 Task: For heading Use Courier New with blue colour.  font size for heading18,  'Change the font style of data to'Courier New and font size to 9,  Change the alignment of both headline & data to Align center.  In the sheet   Apex Sales log   book
Action: Mouse moved to (34, 153)
Screenshot: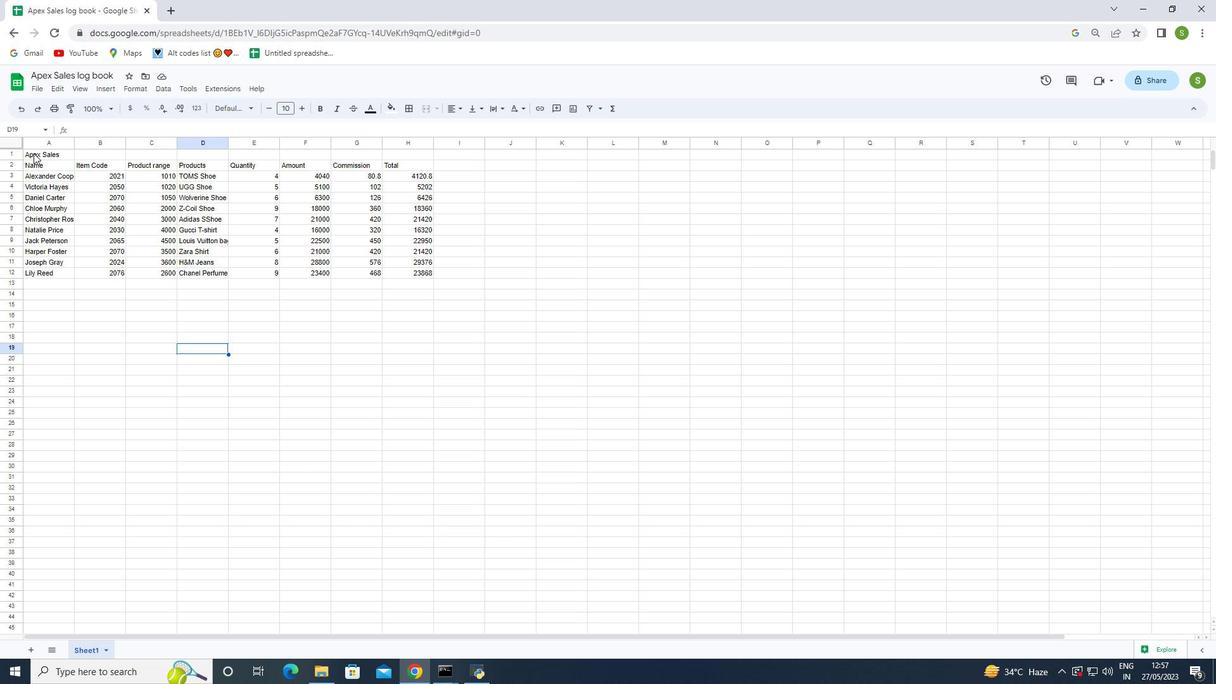 
Action: Mouse pressed left at (34, 153)
Screenshot: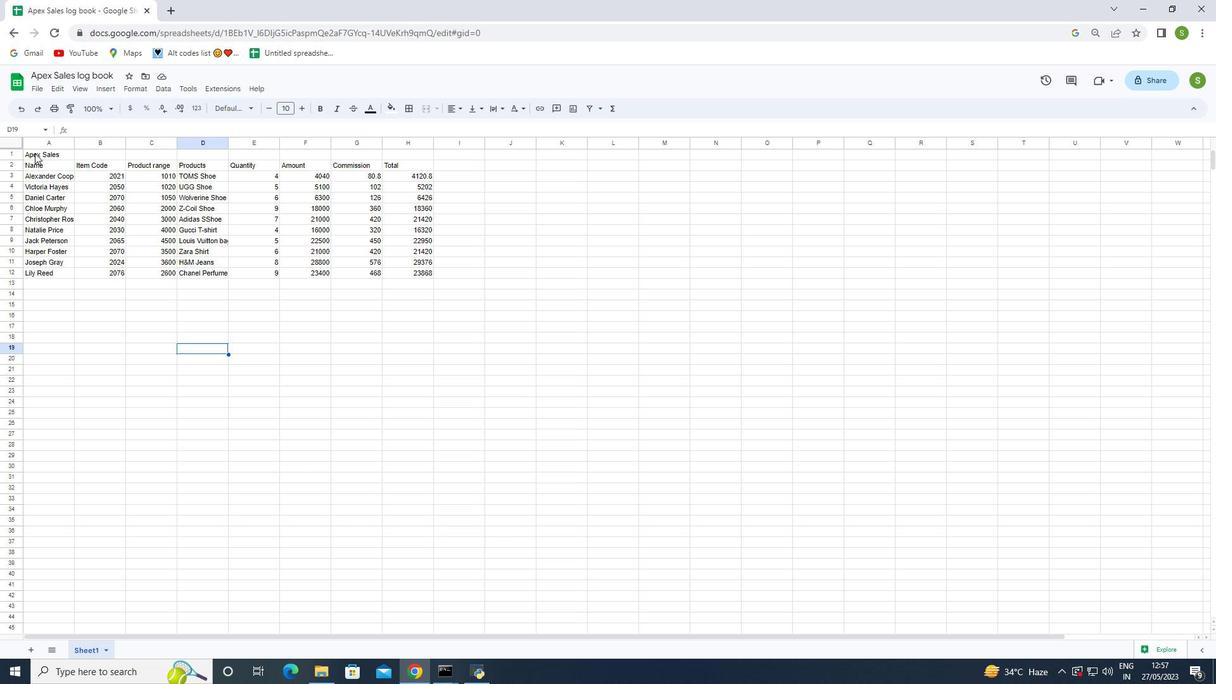 
Action: Mouse moved to (430, 110)
Screenshot: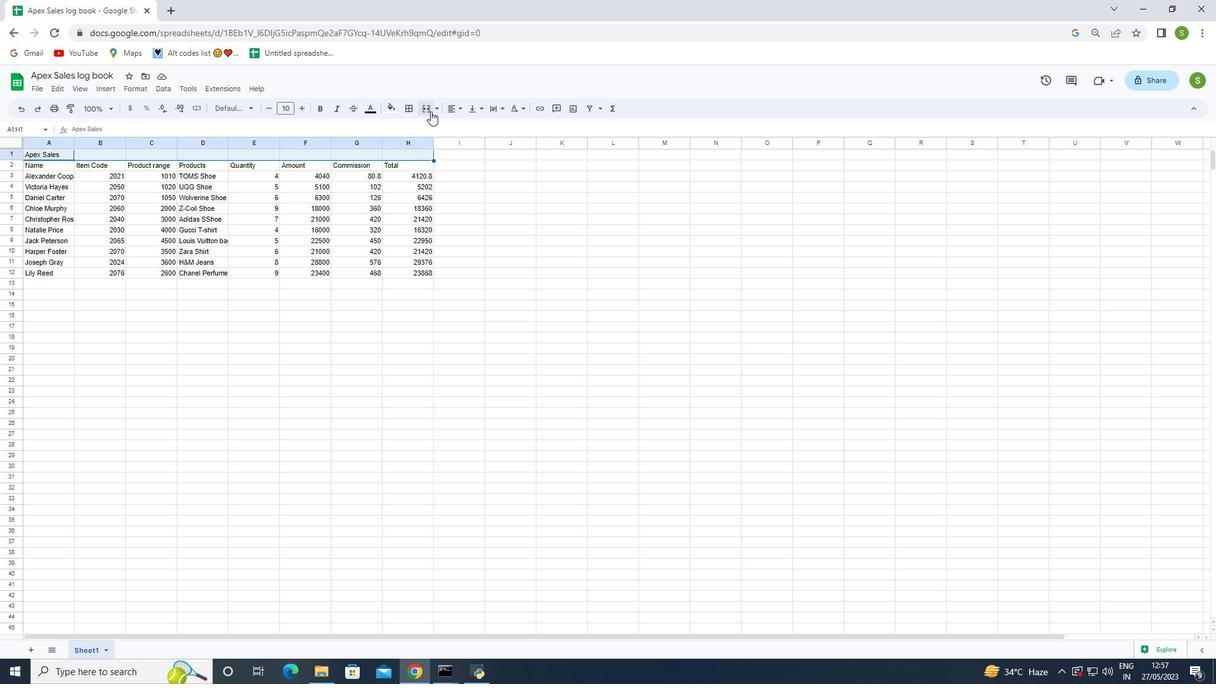 
Action: Mouse pressed left at (430, 110)
Screenshot: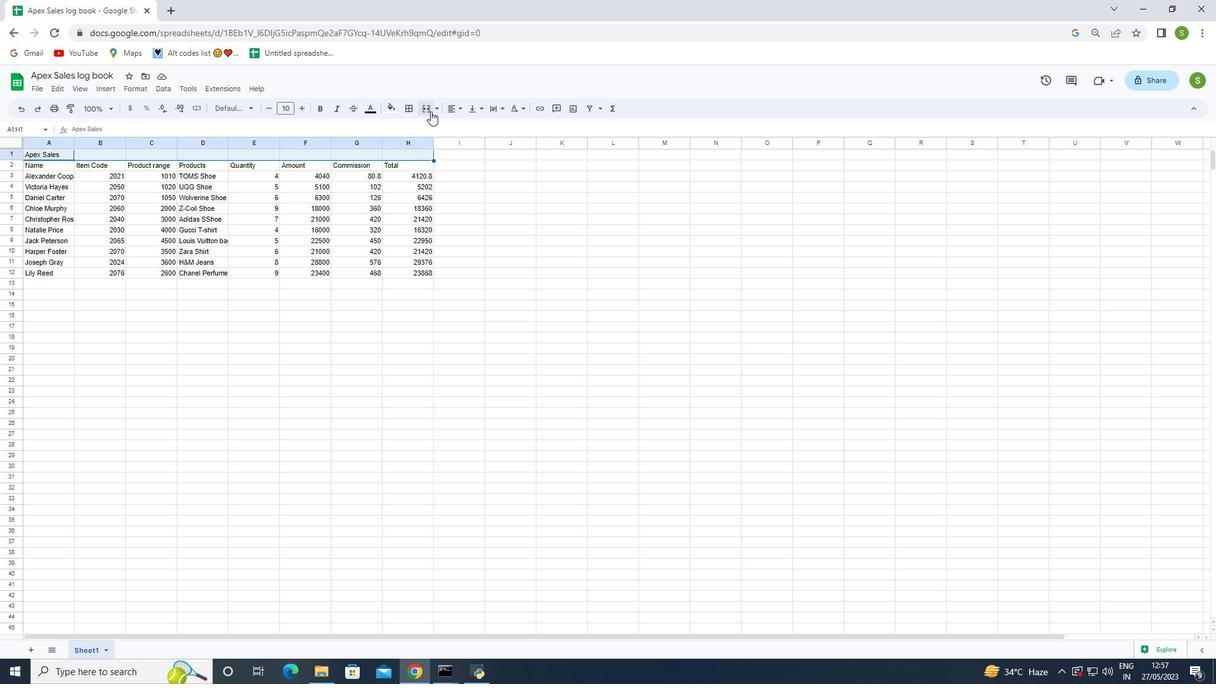 
Action: Mouse moved to (453, 112)
Screenshot: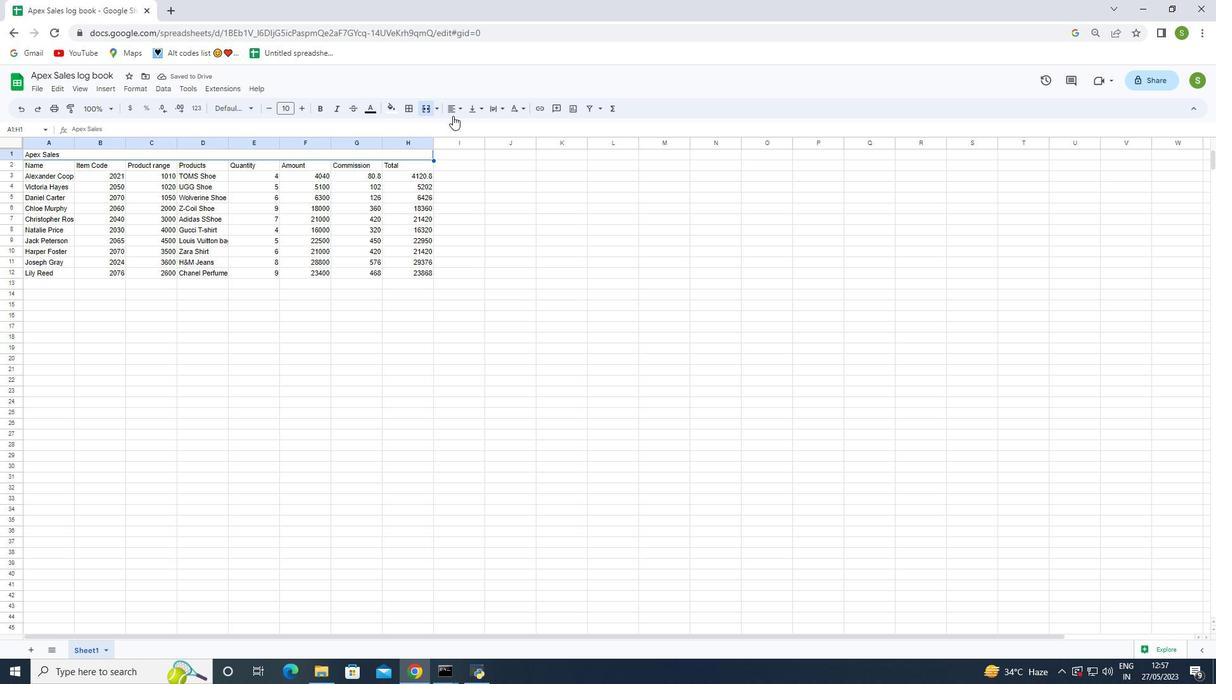 
Action: Mouse pressed left at (453, 112)
Screenshot: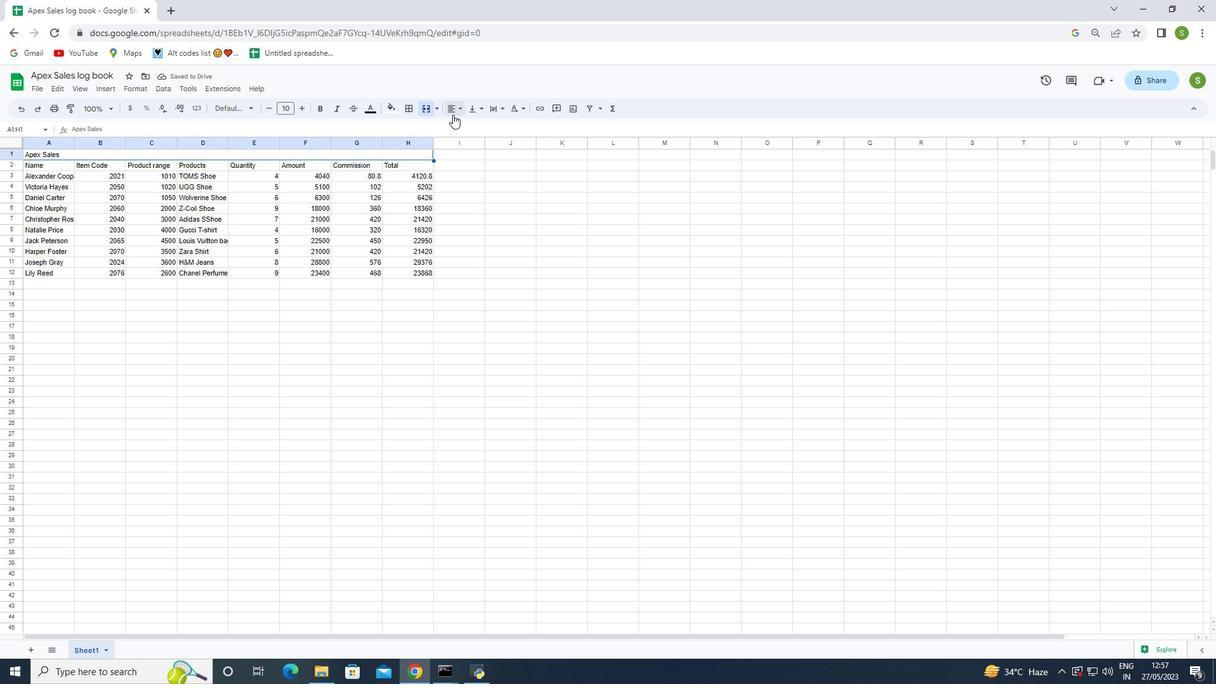 
Action: Mouse moved to (472, 131)
Screenshot: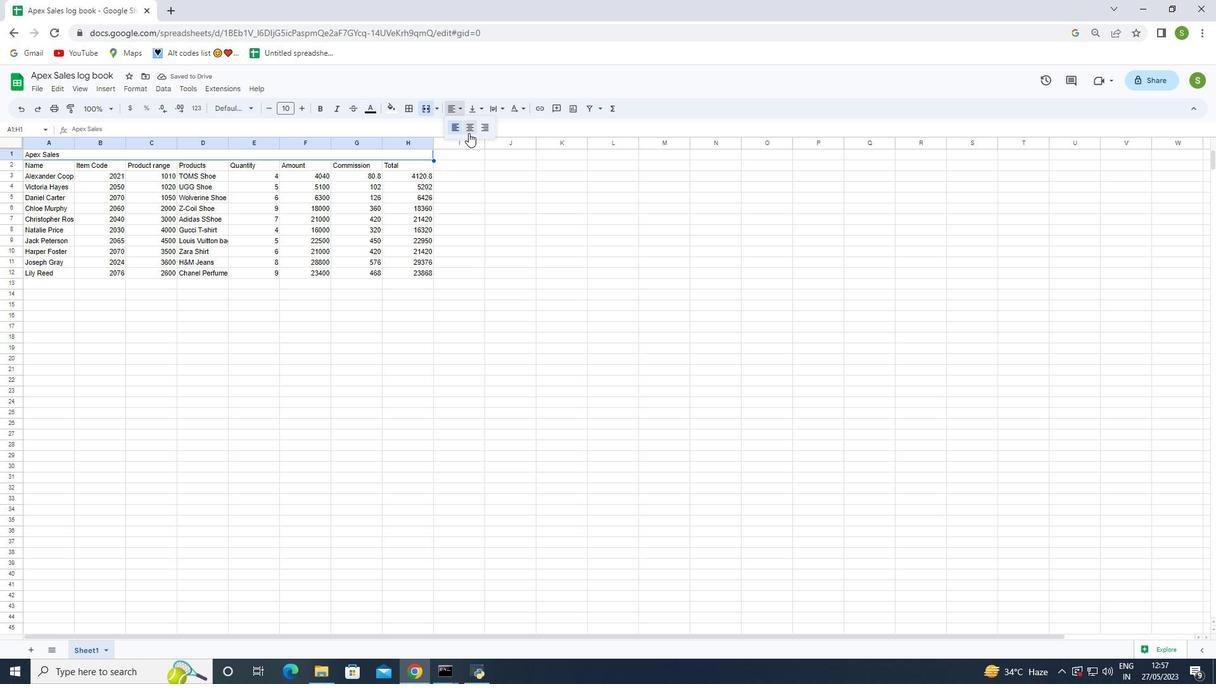 
Action: Mouse pressed left at (472, 131)
Screenshot: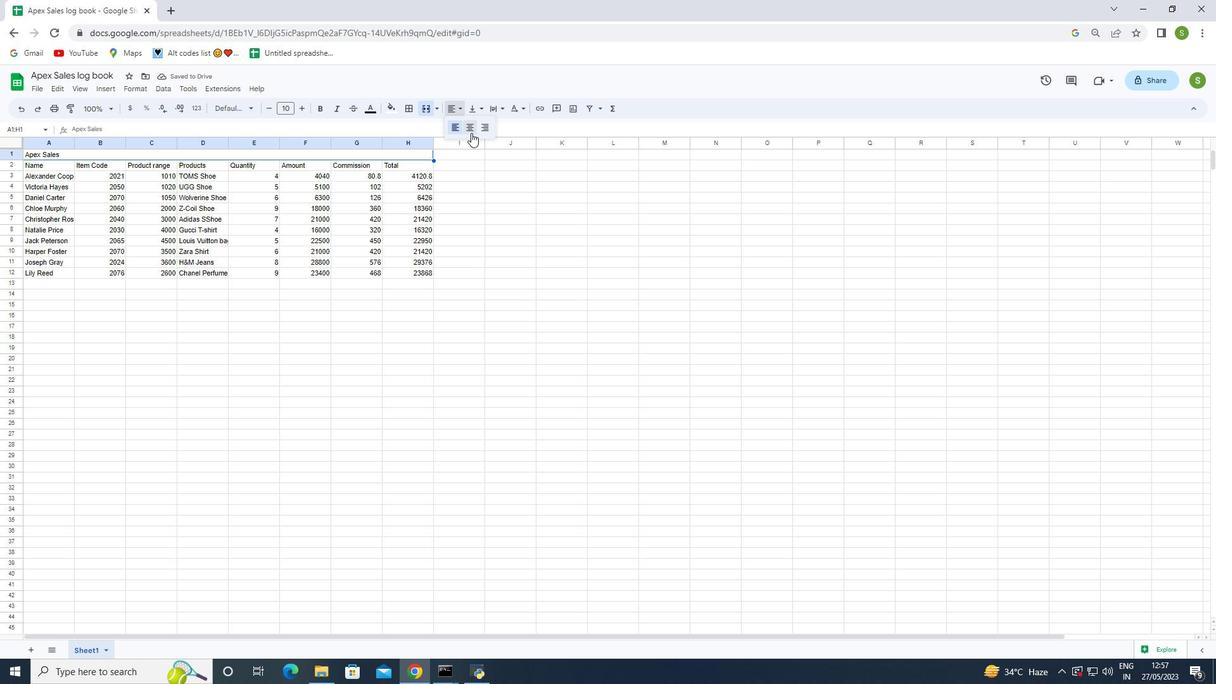 
Action: Mouse moved to (299, 108)
Screenshot: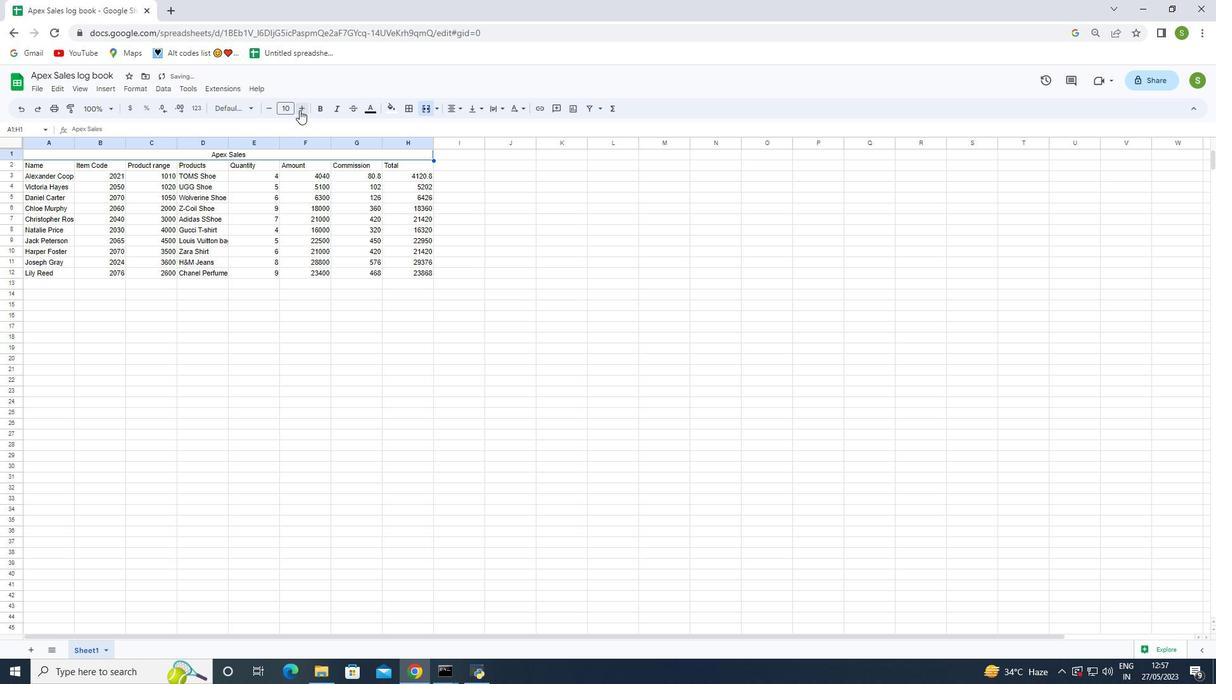 
Action: Mouse pressed left at (299, 108)
Screenshot: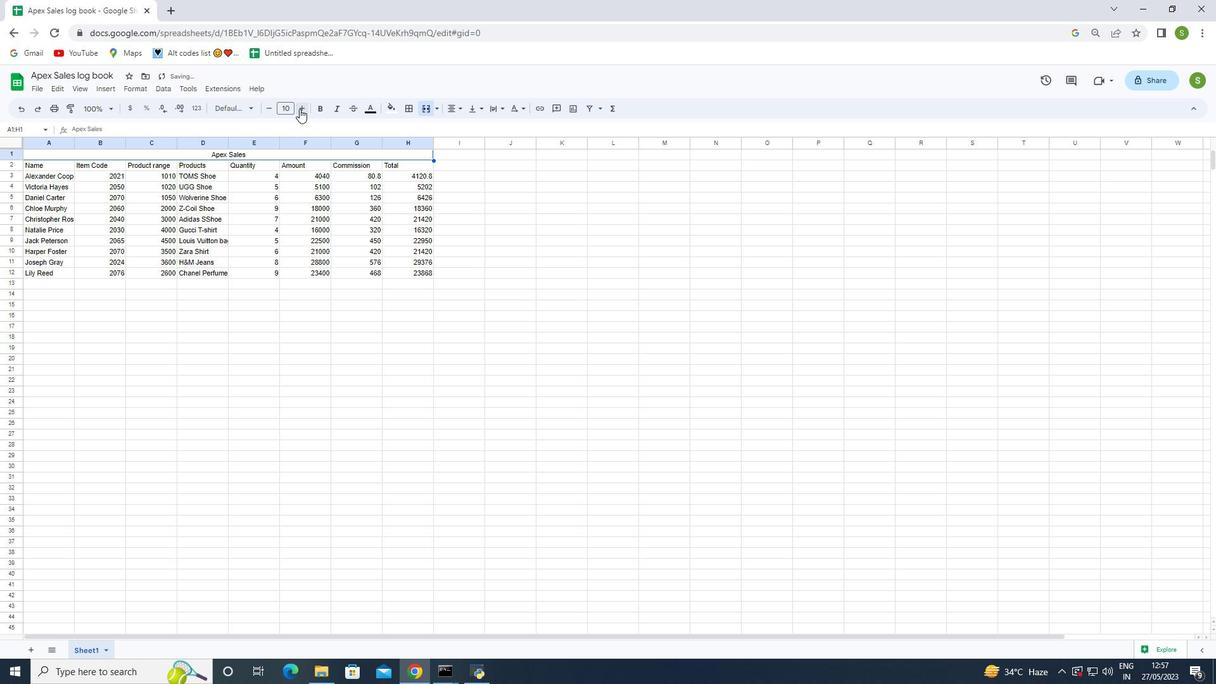 
Action: Mouse pressed left at (299, 108)
Screenshot: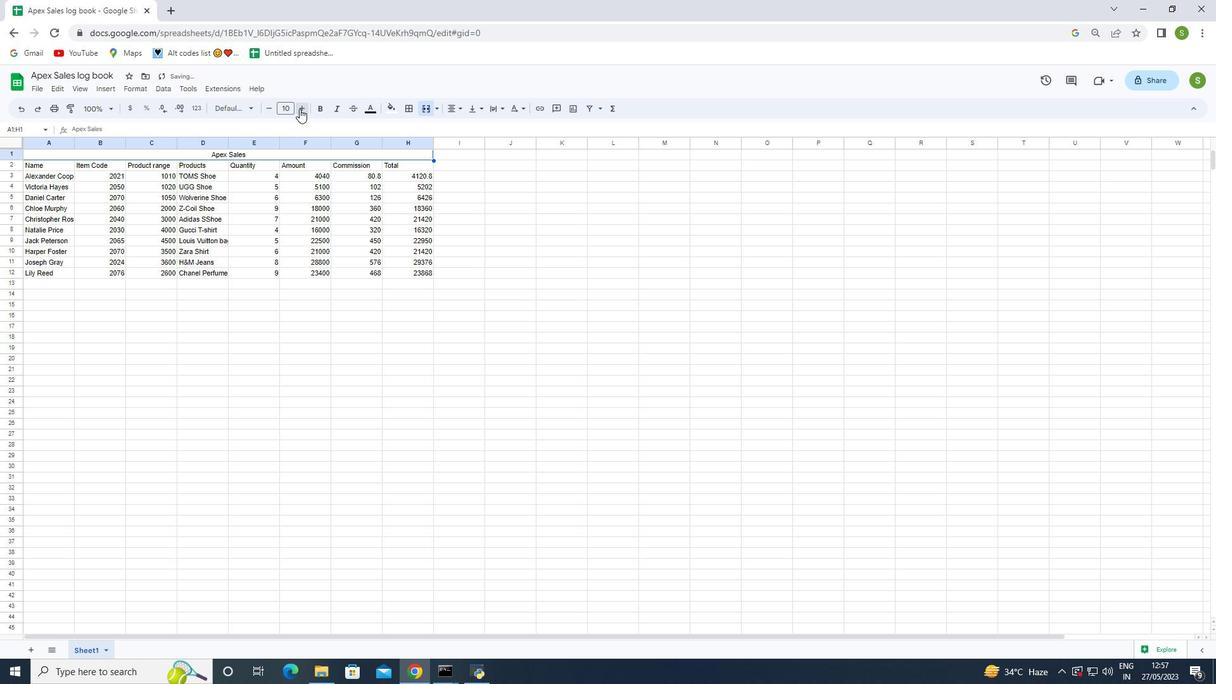 
Action: Mouse pressed left at (299, 108)
Screenshot: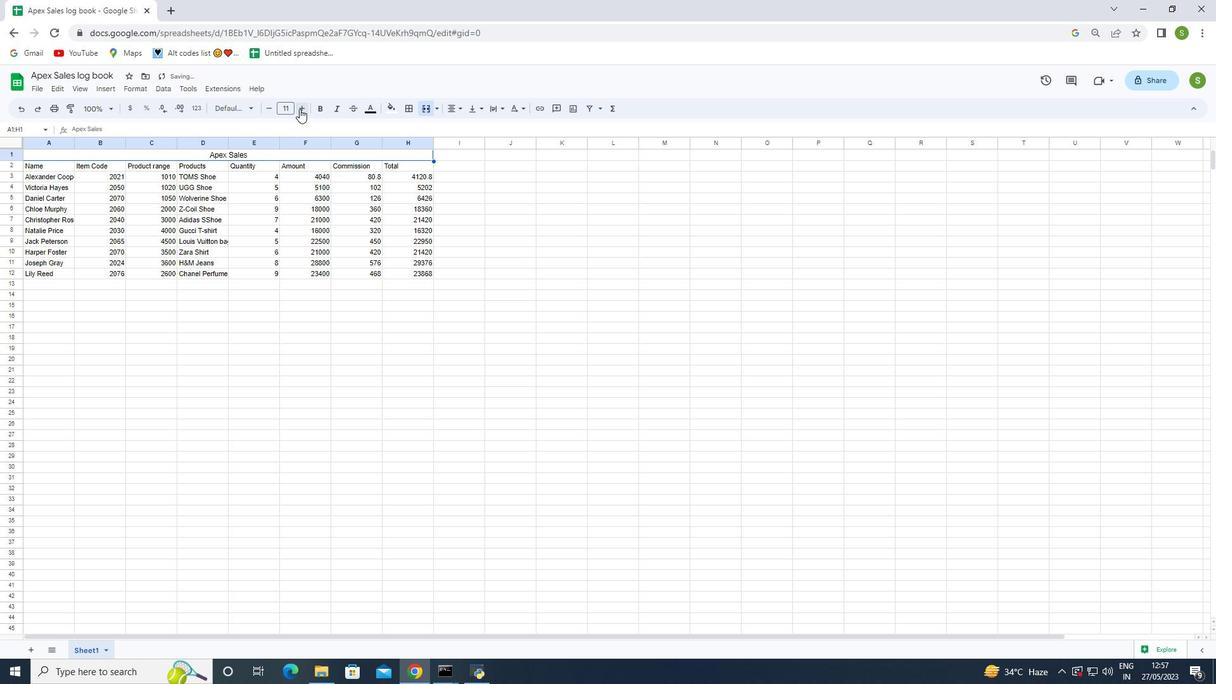
Action: Mouse pressed left at (299, 108)
Screenshot: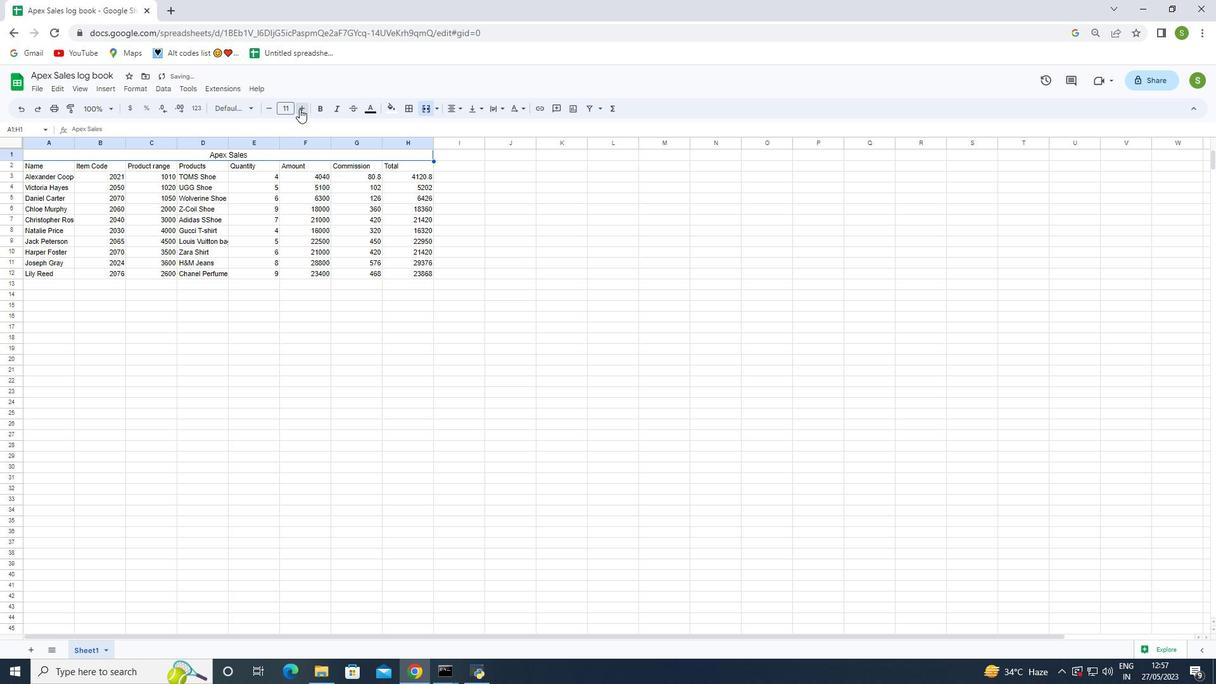 
Action: Mouse pressed left at (299, 108)
Screenshot: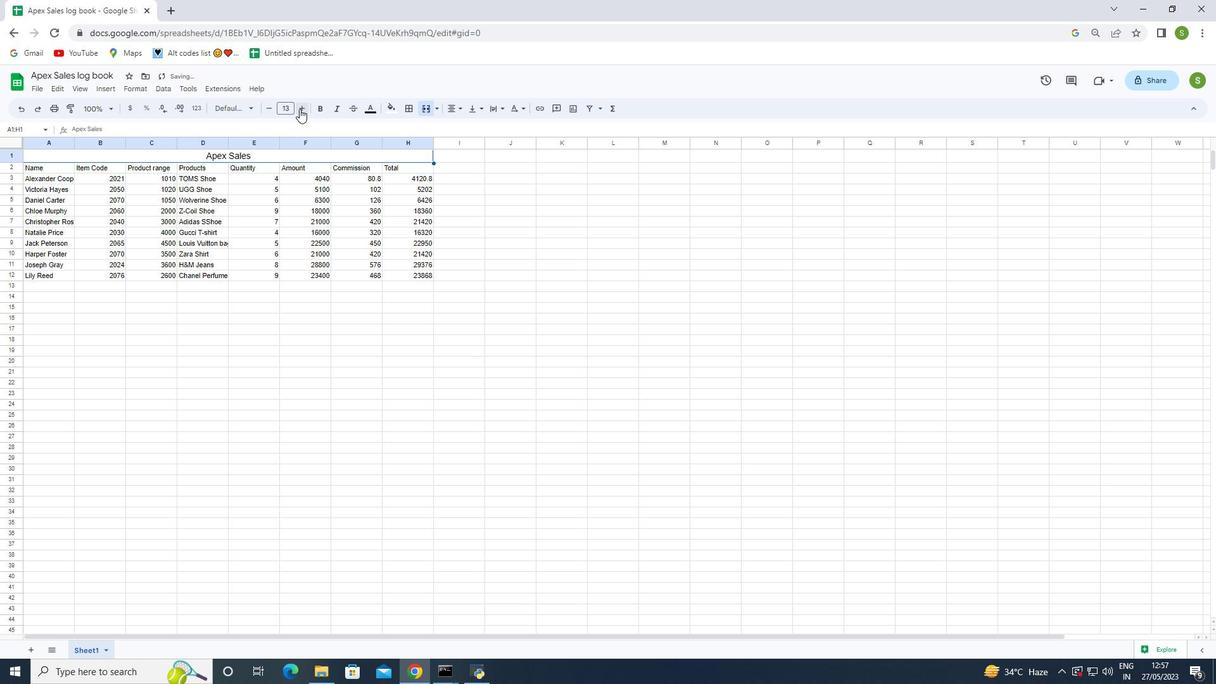 
Action: Mouse pressed left at (299, 108)
Screenshot: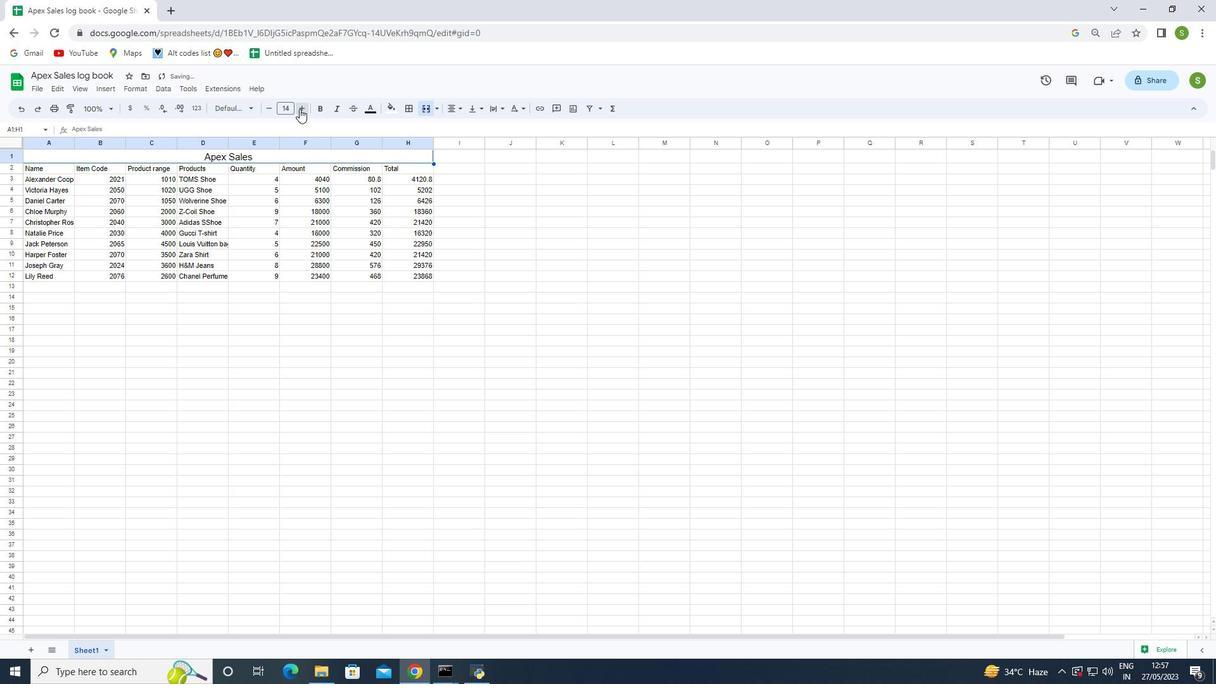 
Action: Mouse pressed left at (299, 108)
Screenshot: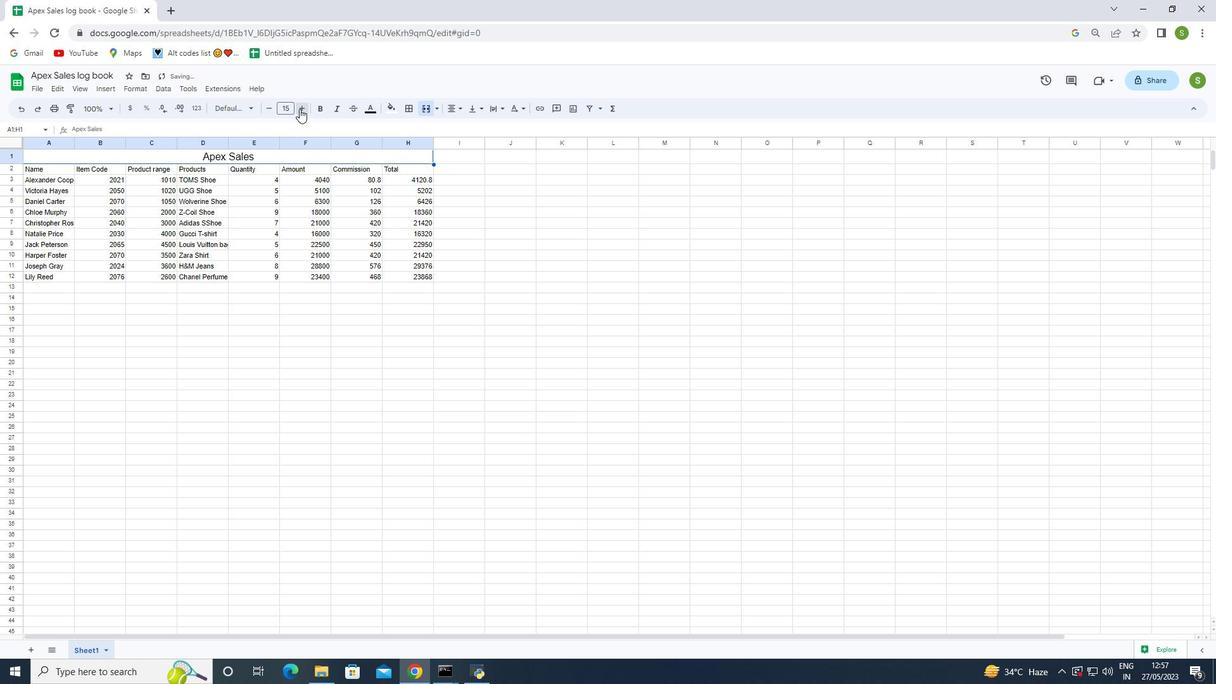 
Action: Mouse moved to (285, 314)
Screenshot: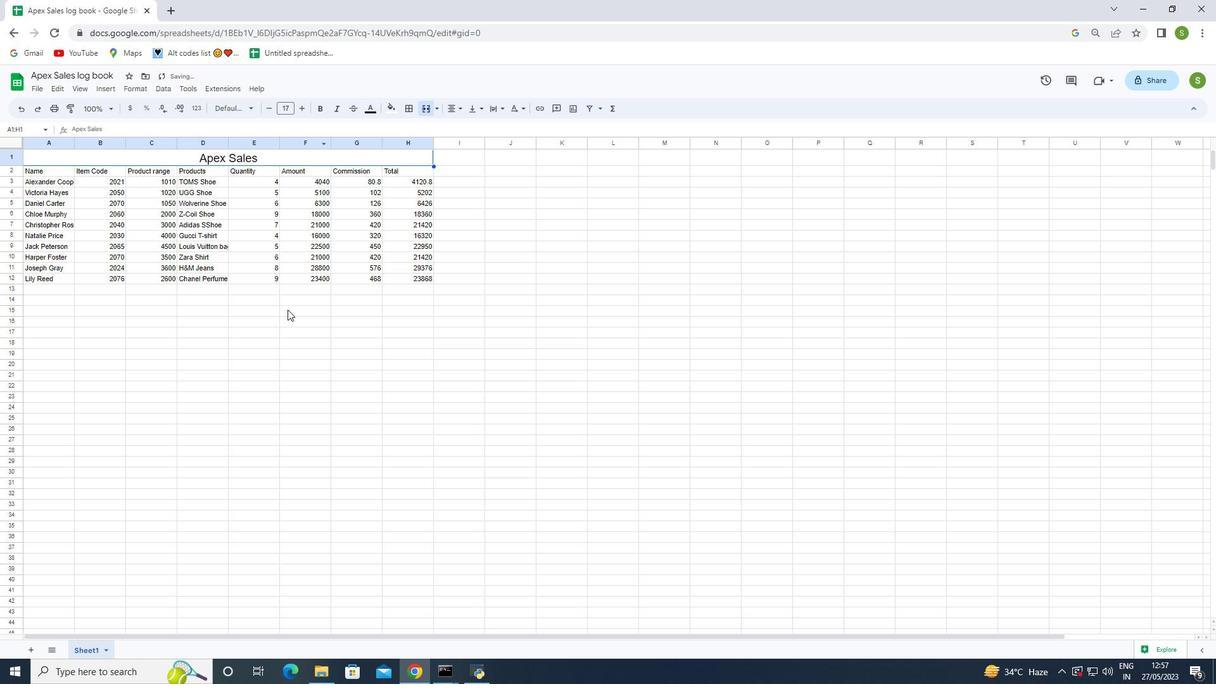 
Action: Mouse pressed left at (285, 314)
Screenshot: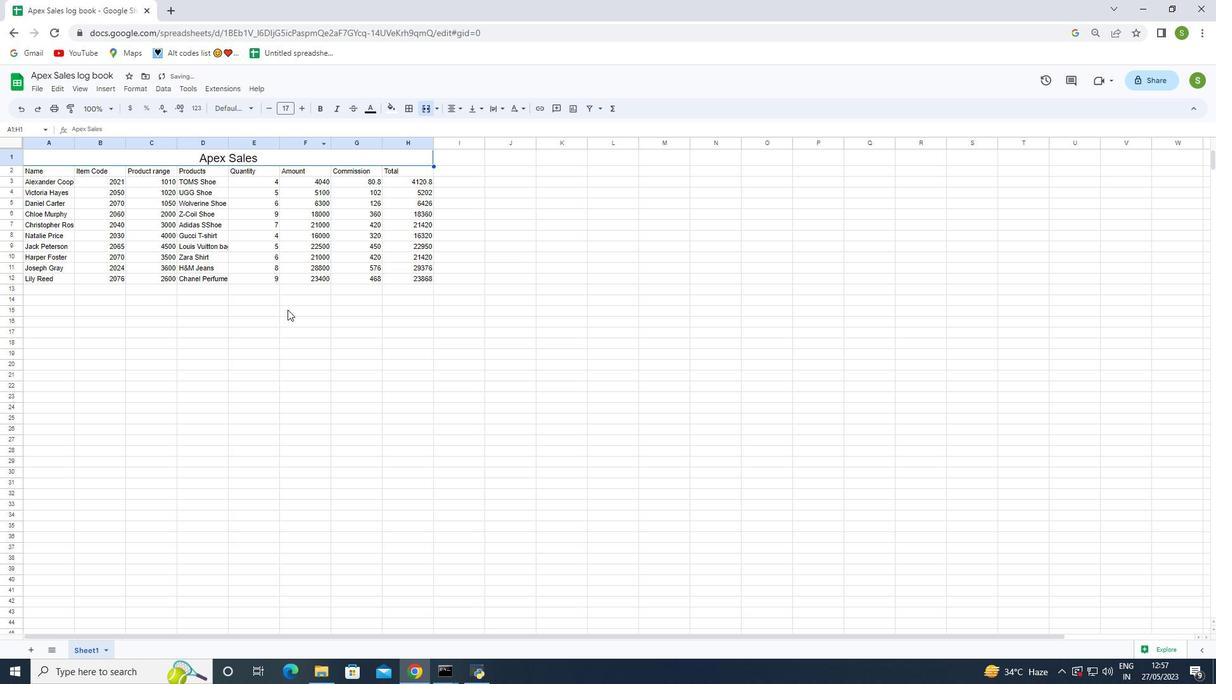 
Action: Mouse moved to (38, 157)
Screenshot: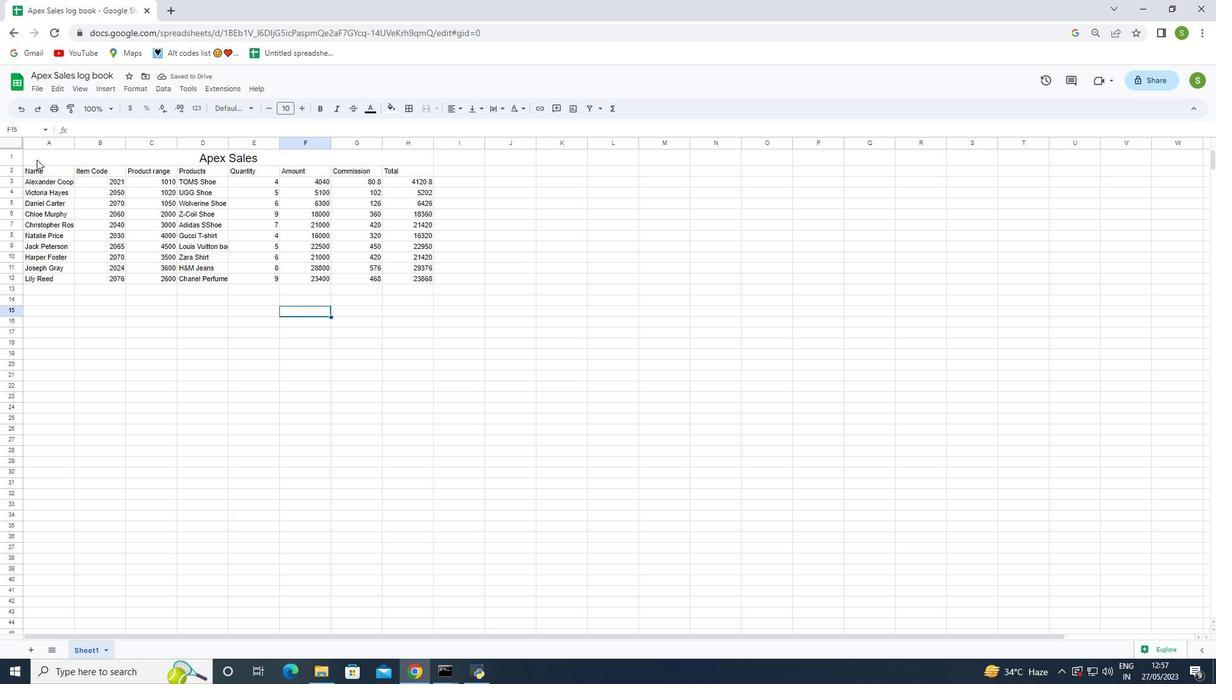 
Action: Mouse pressed left at (38, 157)
Screenshot: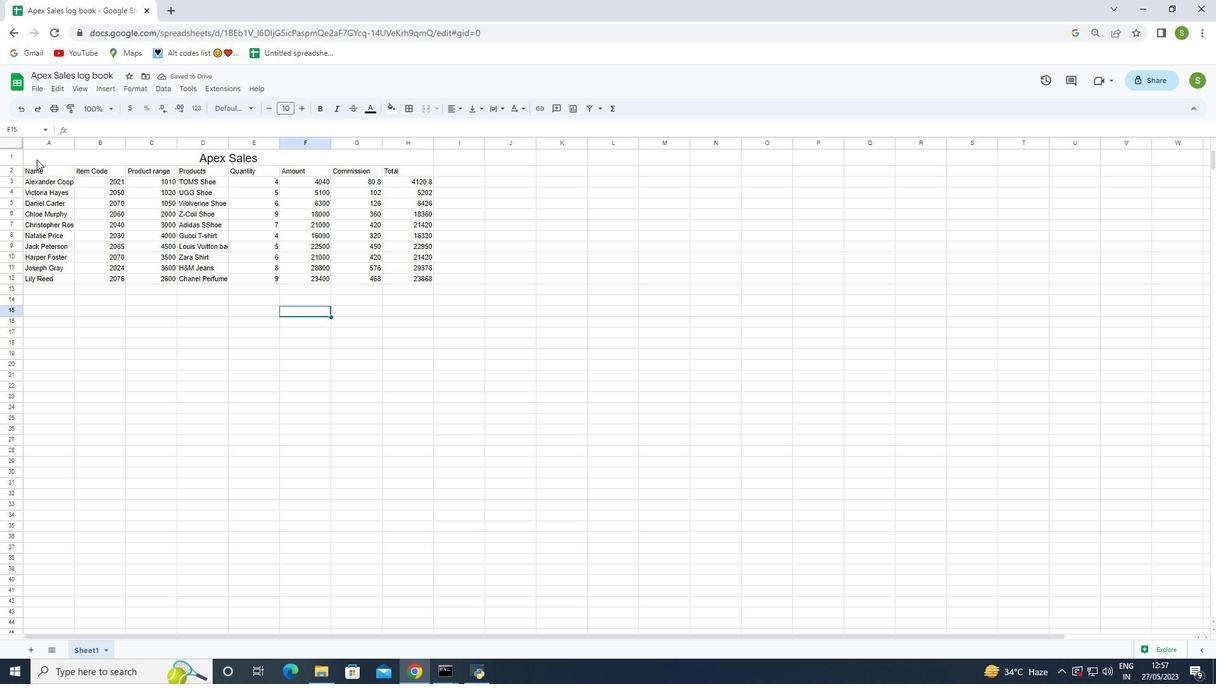 
Action: Mouse moved to (405, 112)
Screenshot: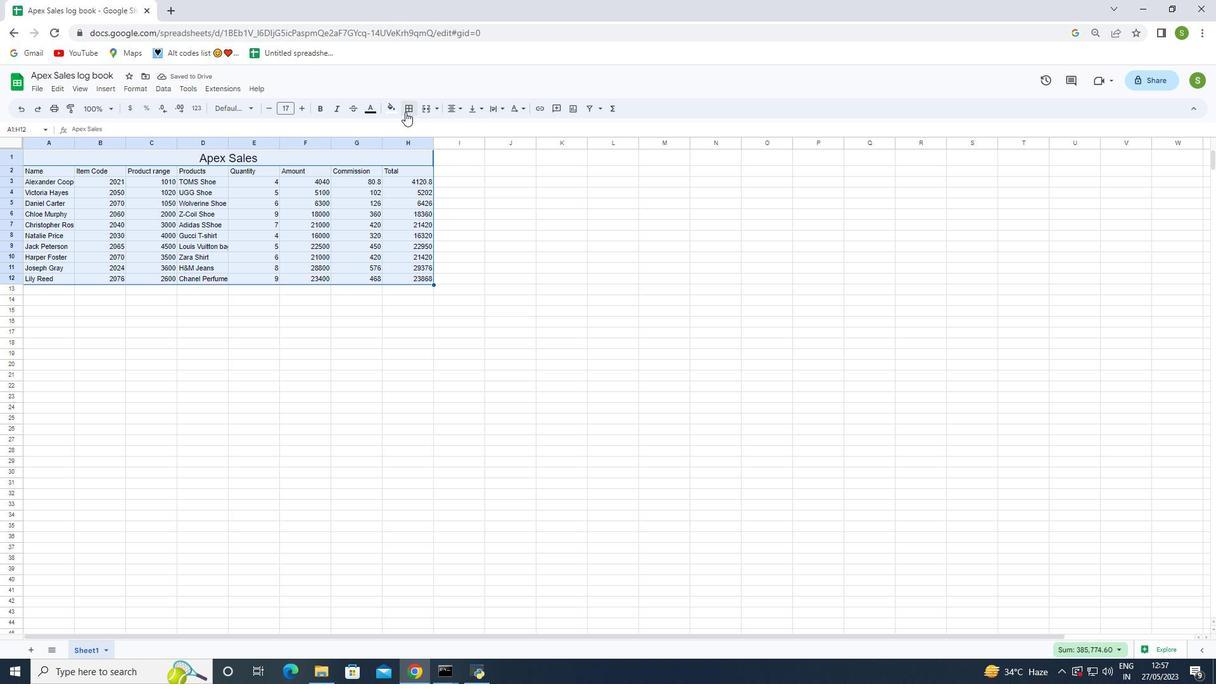 
Action: Mouse pressed left at (405, 112)
Screenshot: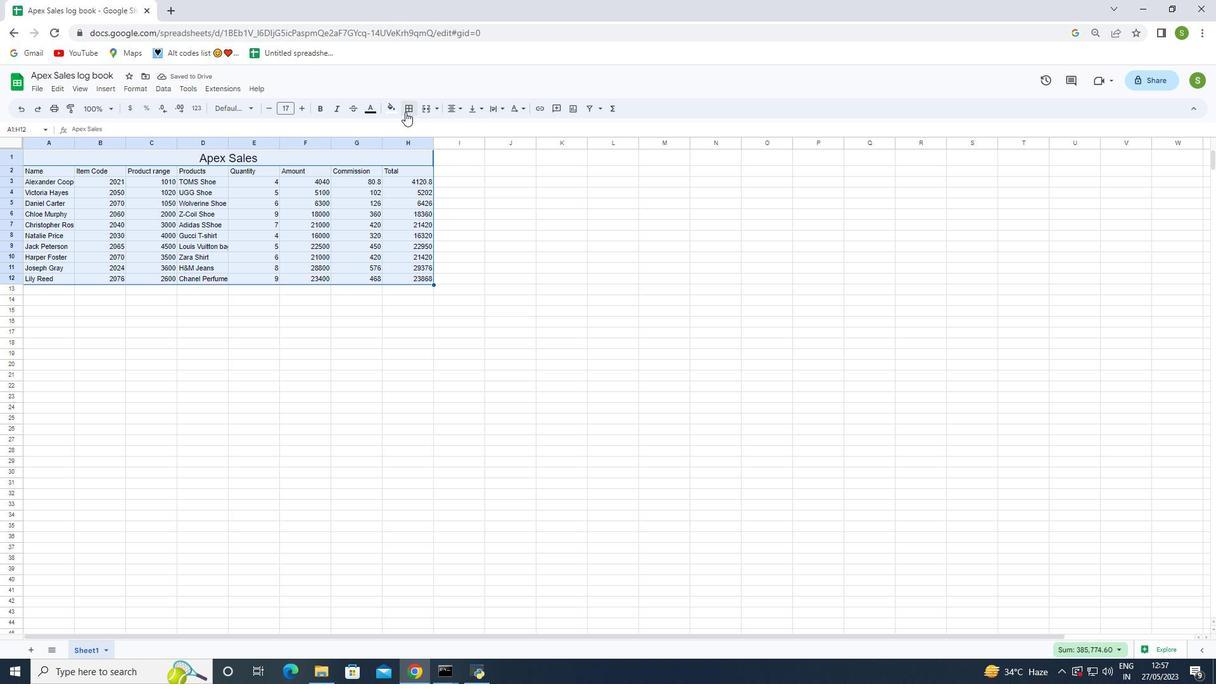 
Action: Mouse moved to (415, 128)
Screenshot: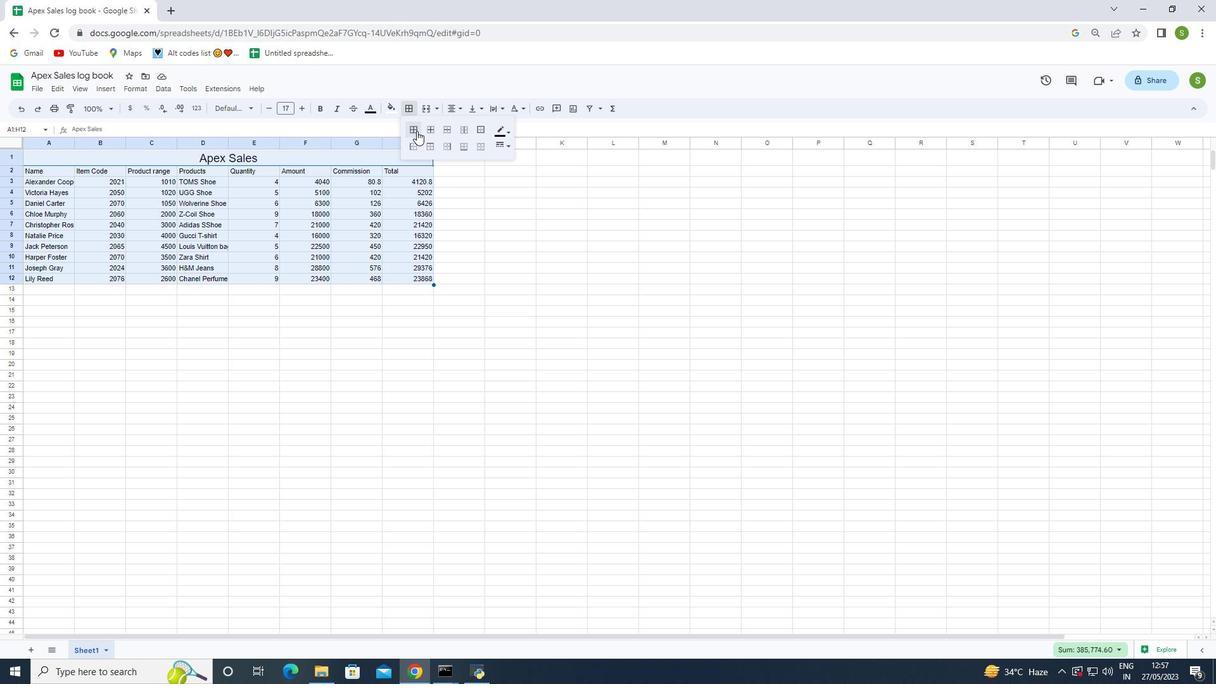 
Action: Mouse pressed left at (415, 128)
Screenshot: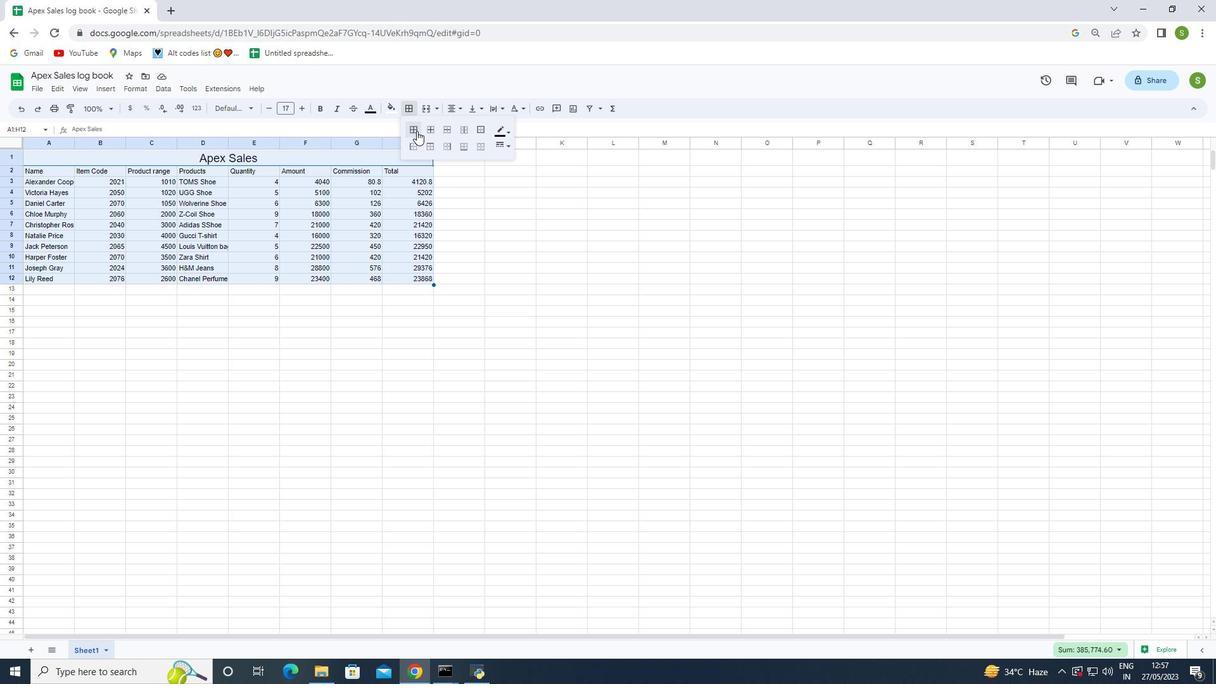 
Action: Mouse moved to (515, 338)
Screenshot: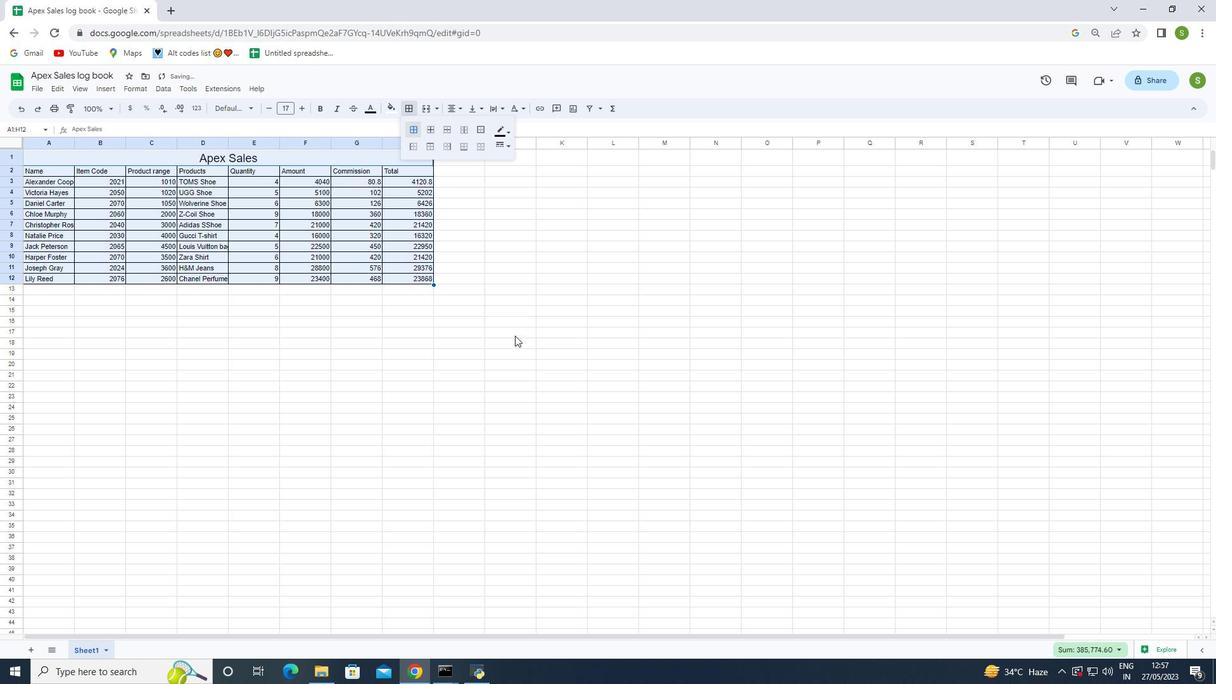 
Action: Mouse pressed left at (515, 338)
Screenshot: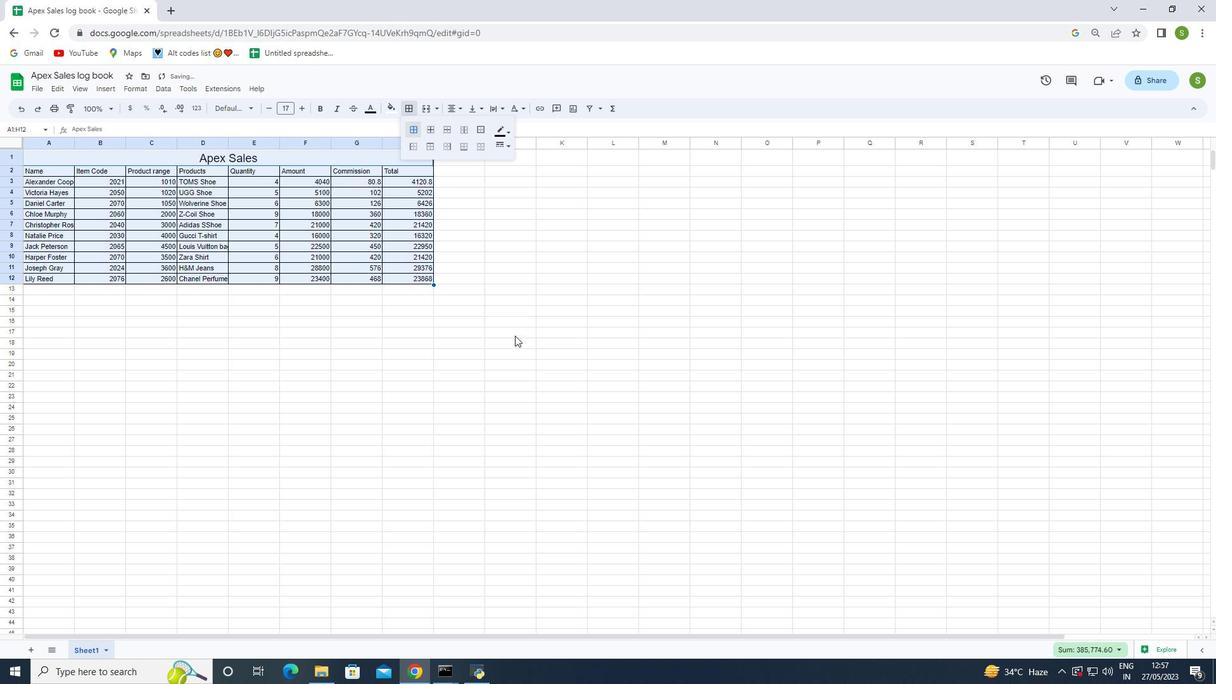 
Action: Mouse moved to (40, 168)
Screenshot: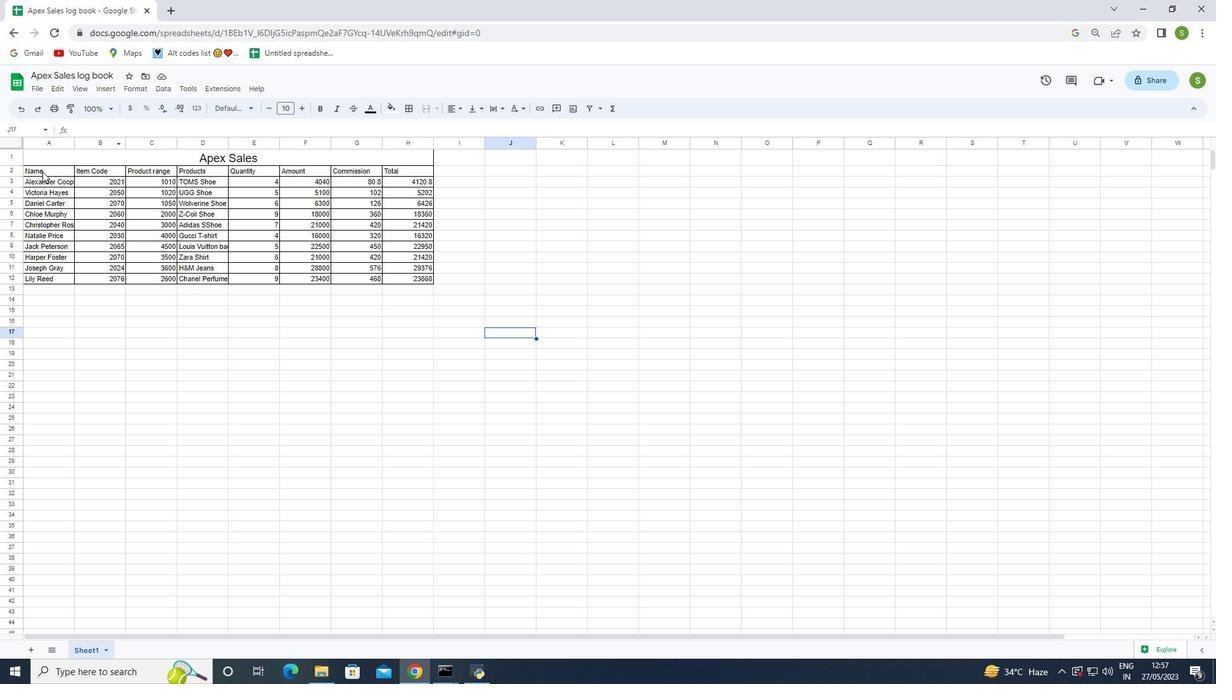 
Action: Mouse pressed left at (40, 168)
Screenshot: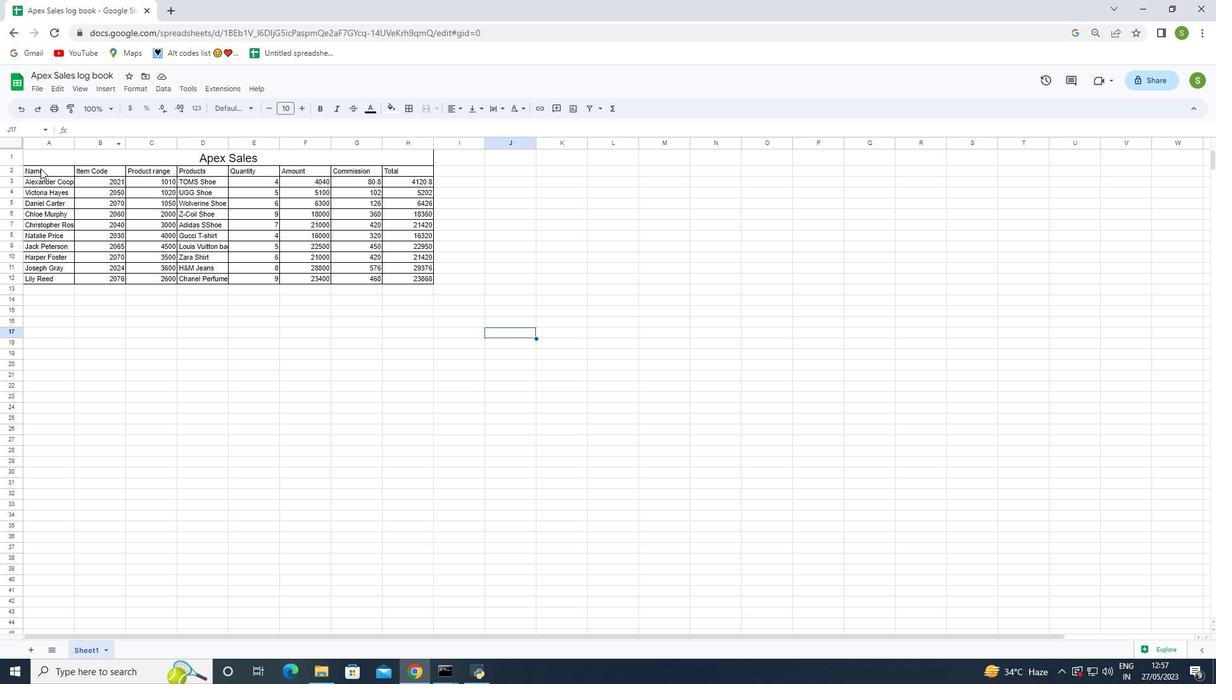 
Action: Mouse moved to (252, 102)
Screenshot: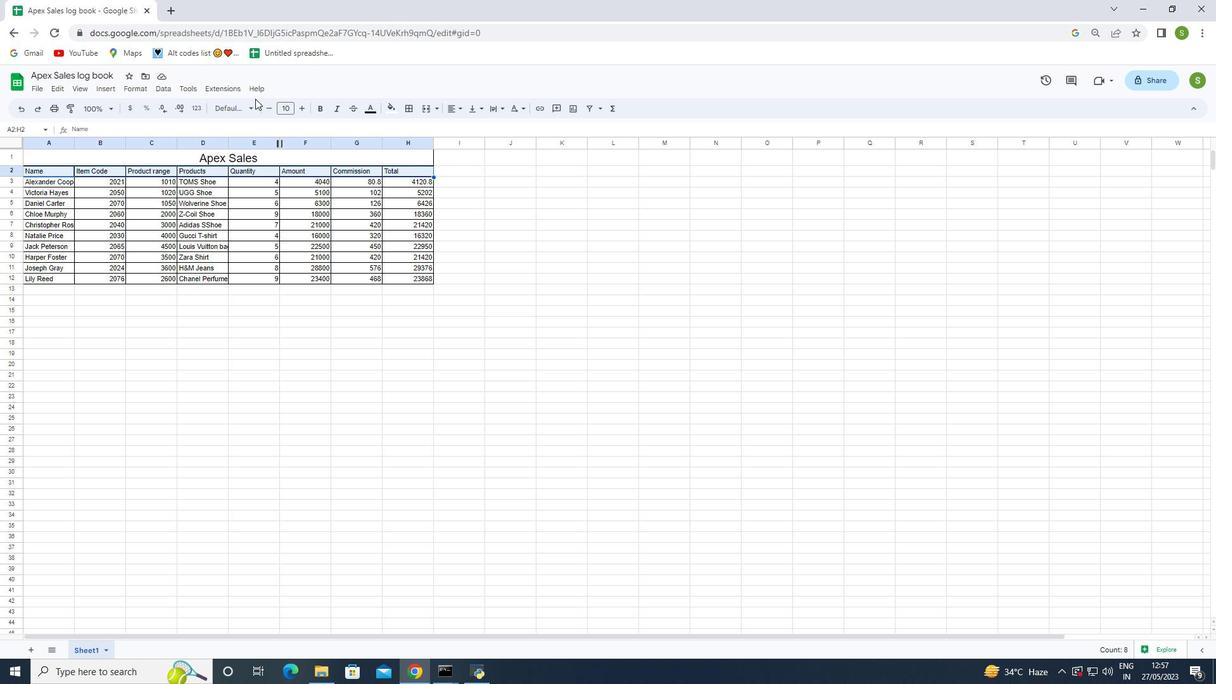 
Action: Mouse pressed left at (252, 102)
Screenshot: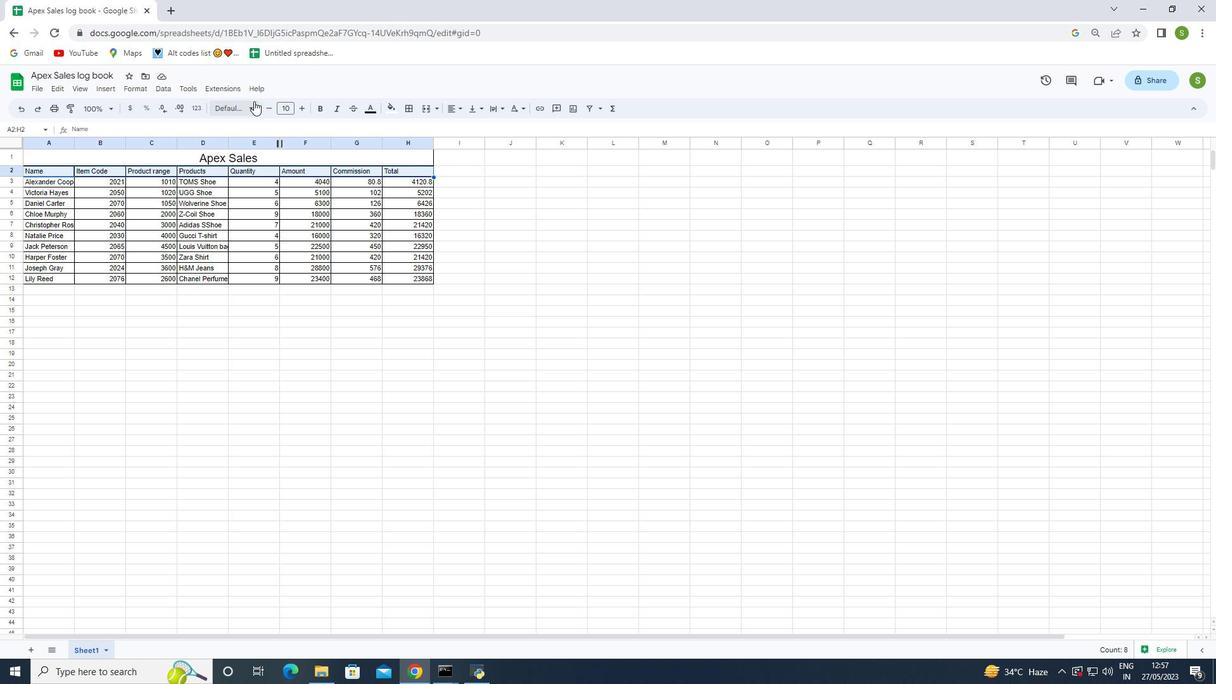 
Action: Mouse moved to (266, 368)
Screenshot: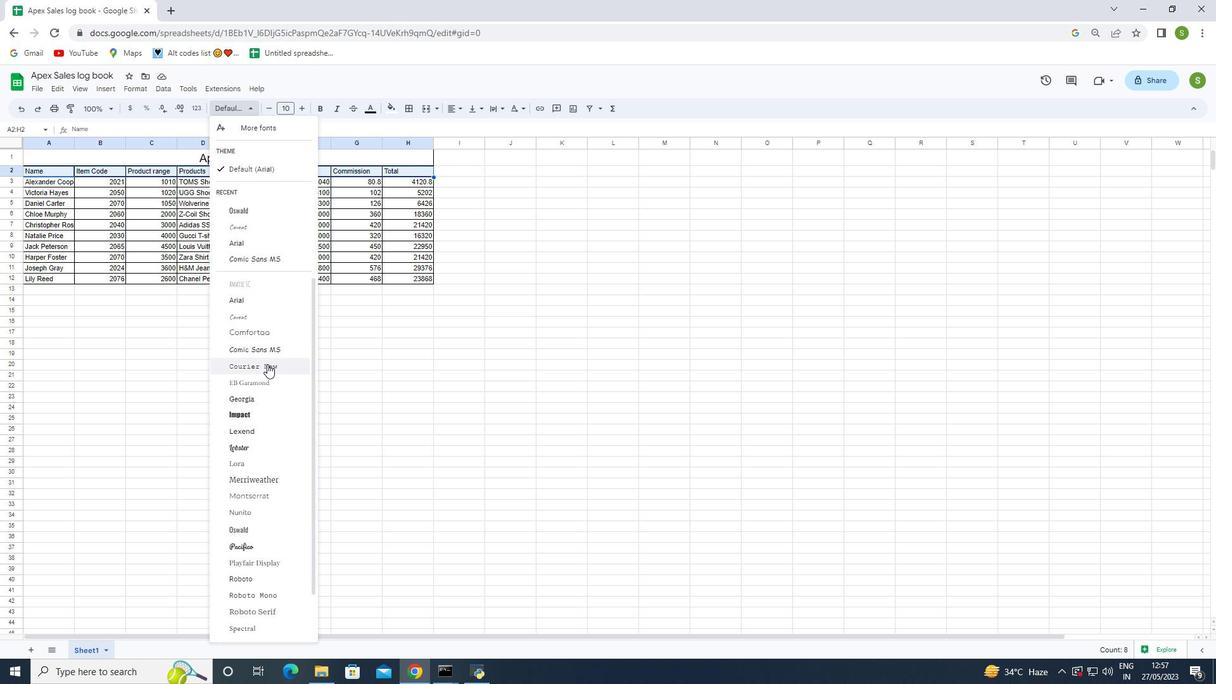 
Action: Mouse pressed left at (266, 368)
Screenshot: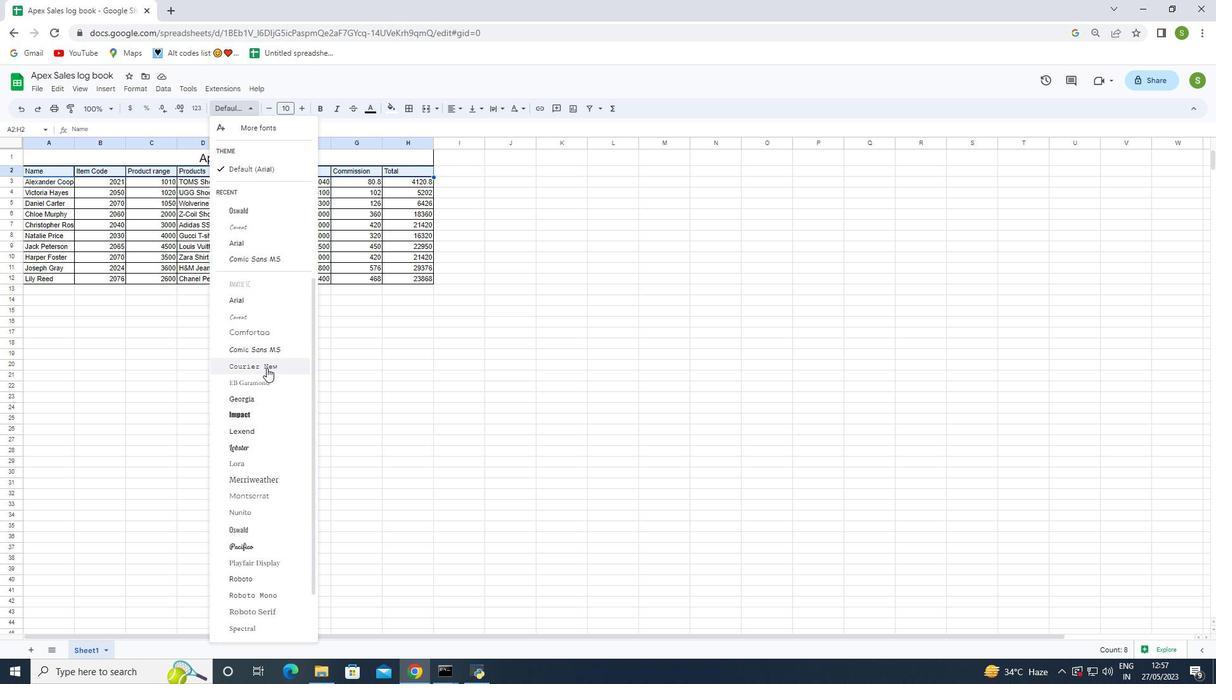 
Action: Mouse moved to (303, 110)
Screenshot: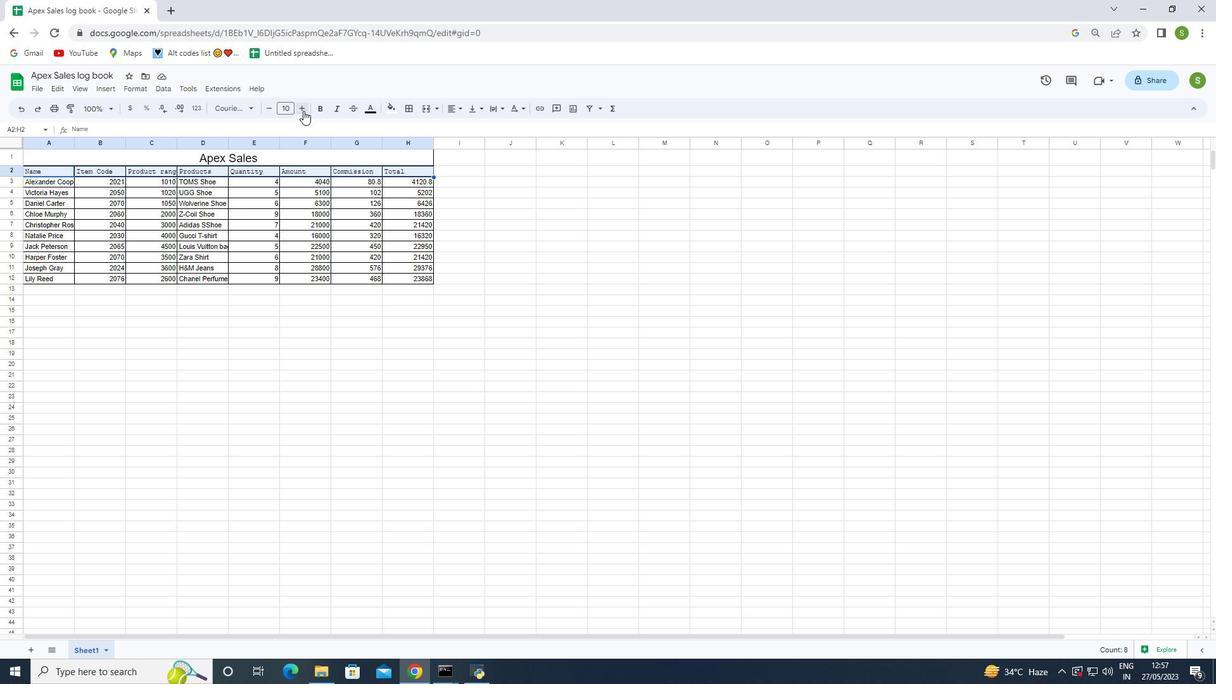 
Action: Mouse pressed left at (303, 110)
Screenshot: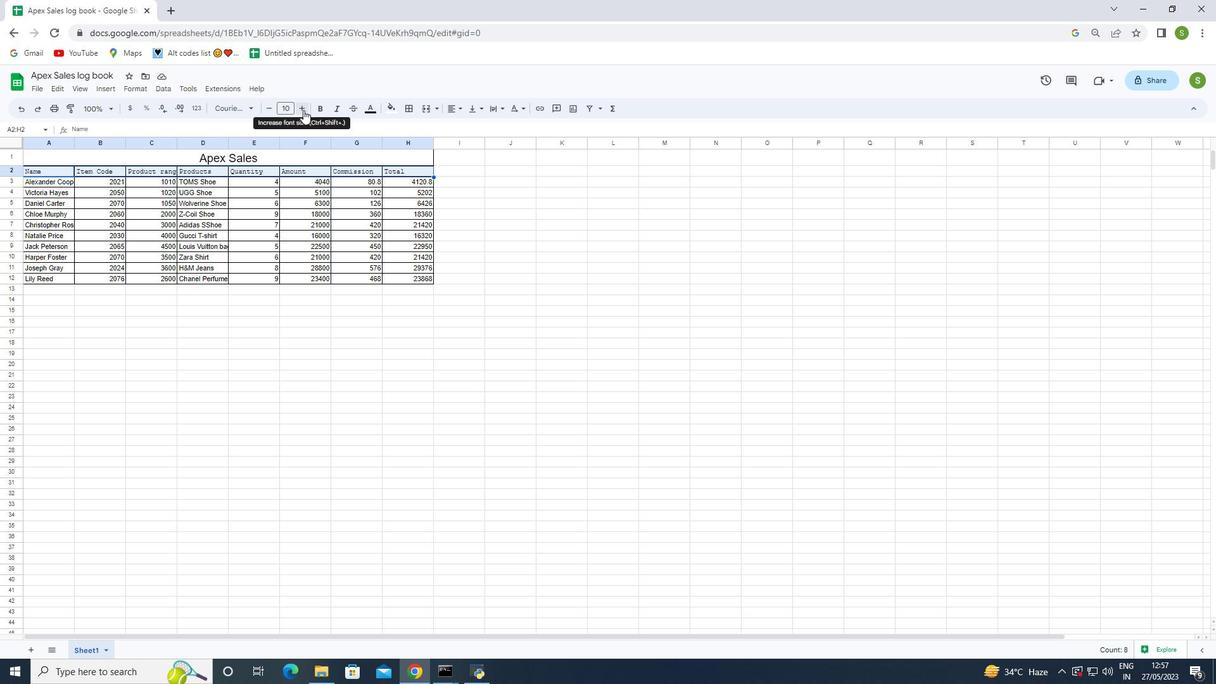 
Action: Mouse pressed left at (303, 110)
Screenshot: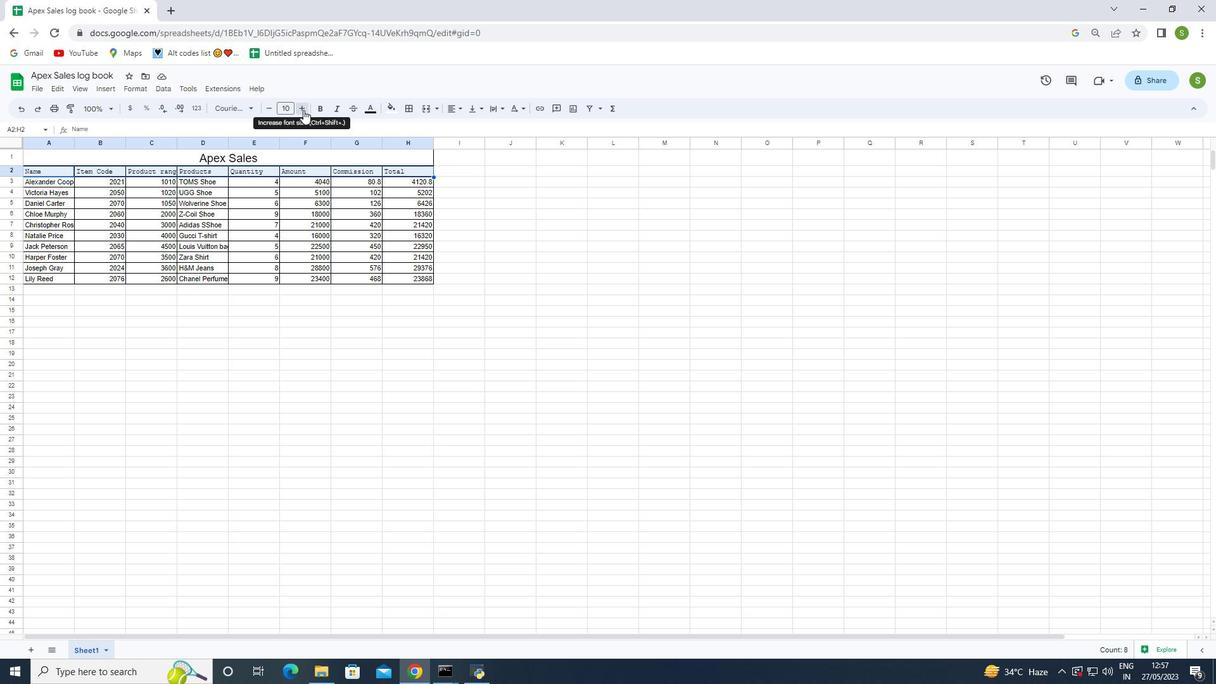 
Action: Mouse pressed left at (303, 110)
Screenshot: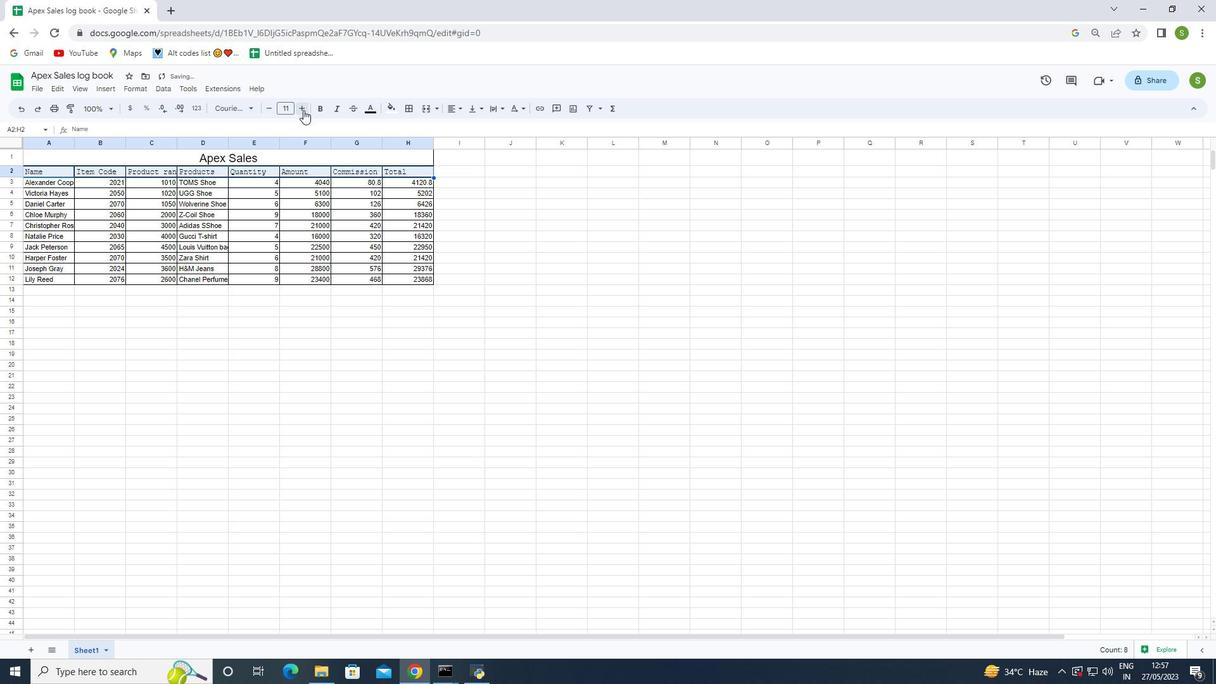 
Action: Mouse pressed left at (303, 110)
Screenshot: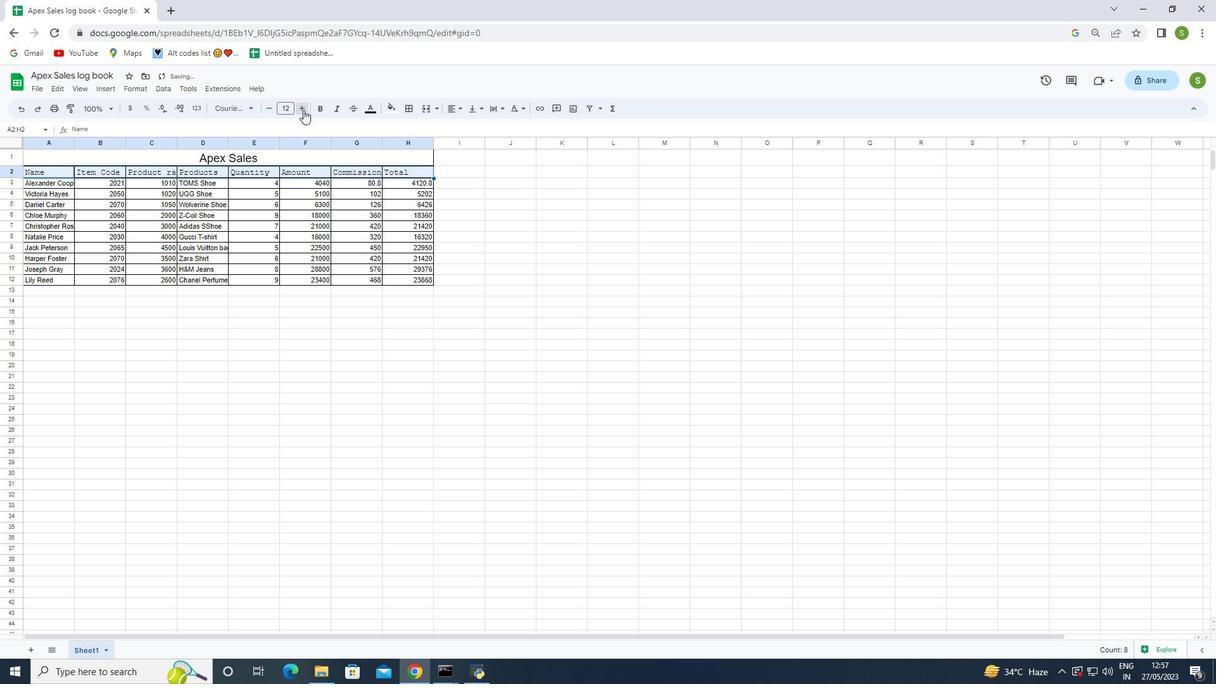 
Action: Mouse pressed left at (303, 110)
Screenshot: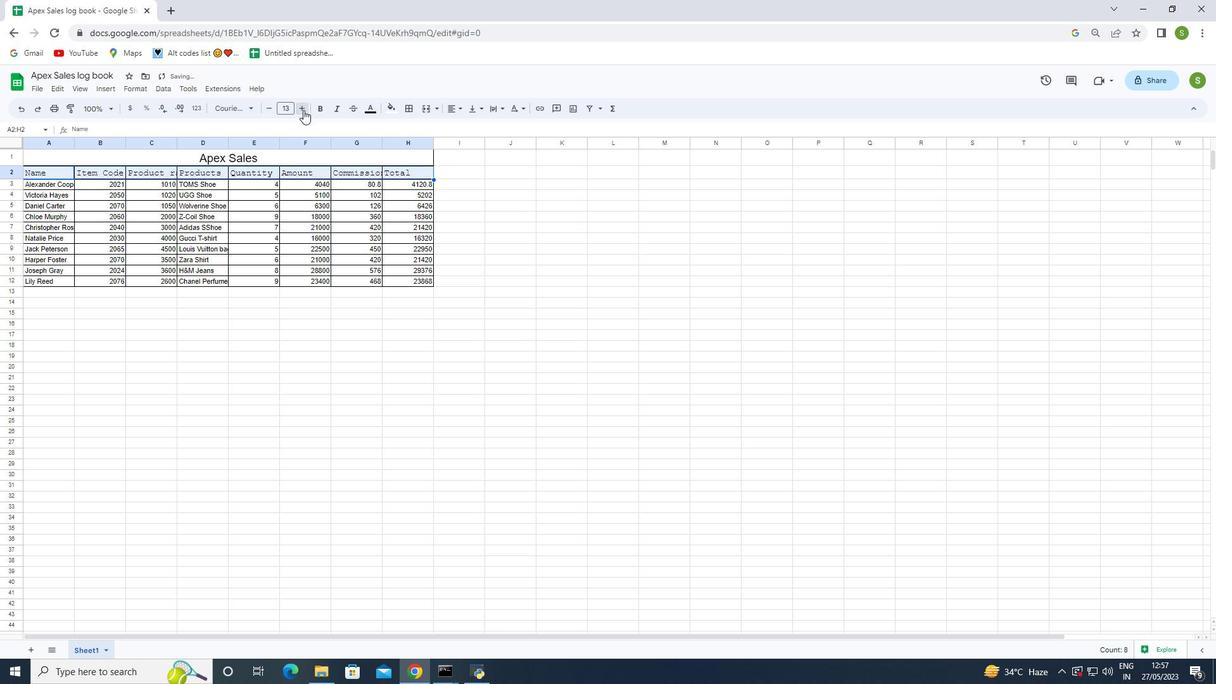
Action: Mouse pressed left at (303, 110)
Screenshot: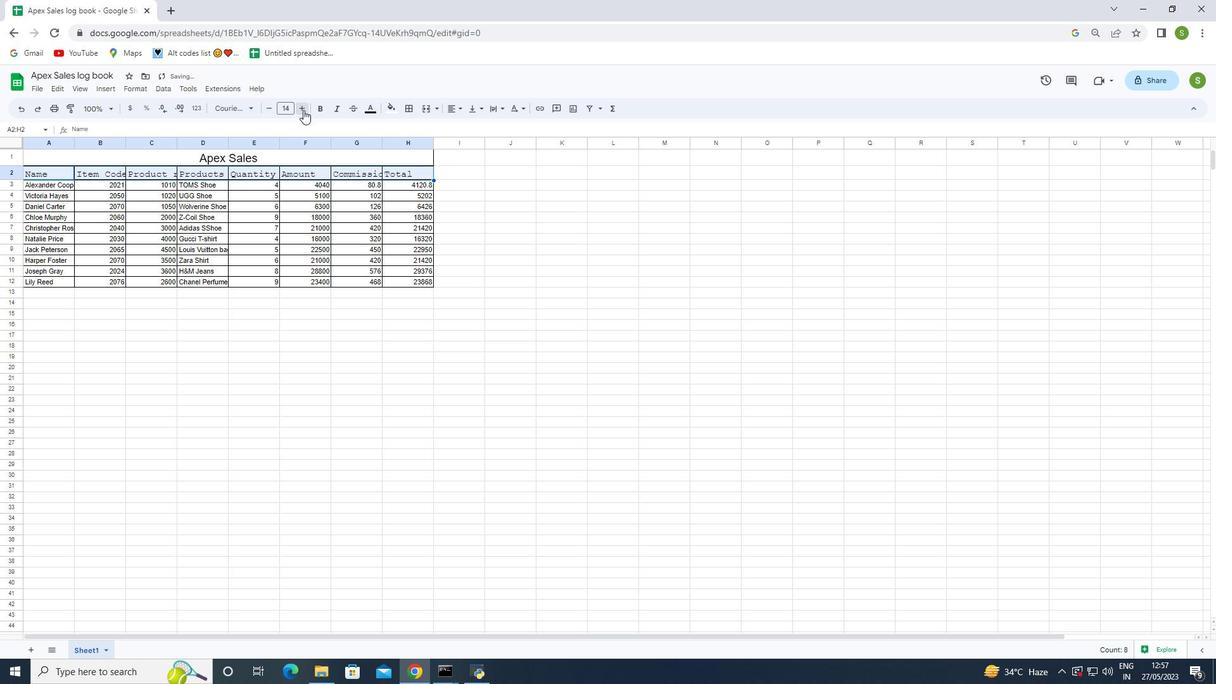 
Action: Mouse pressed left at (303, 110)
Screenshot: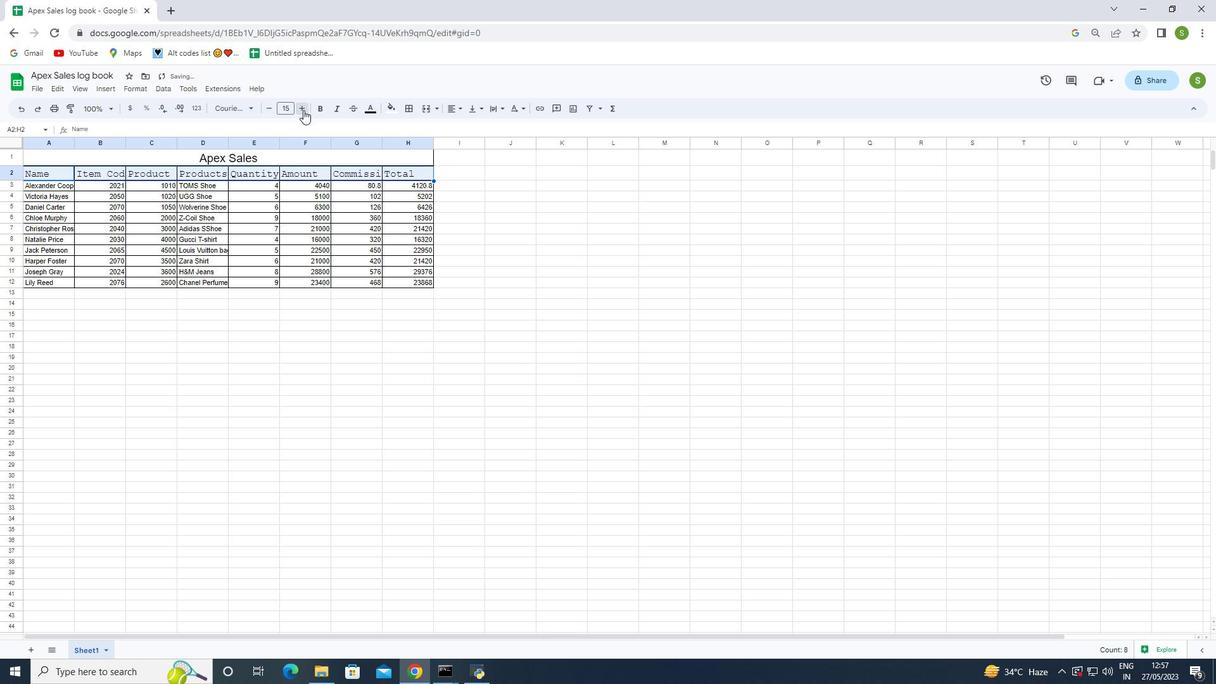 
Action: Mouse pressed left at (303, 110)
Screenshot: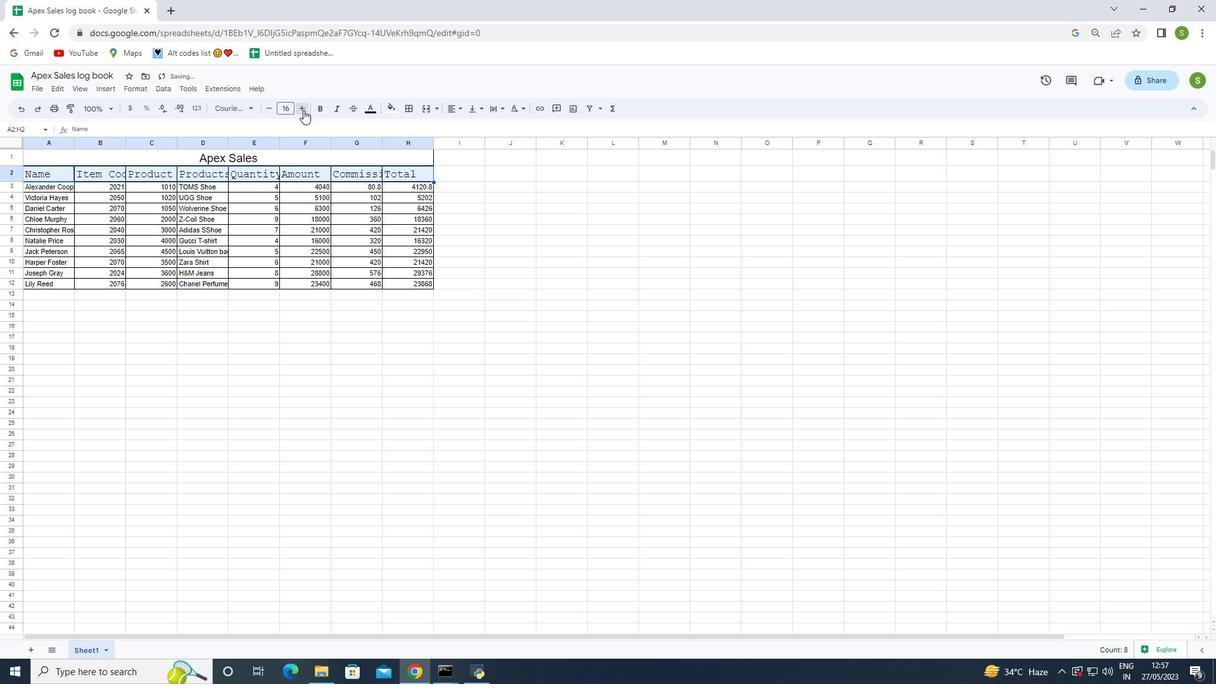 
Action: Mouse pressed left at (303, 110)
Screenshot: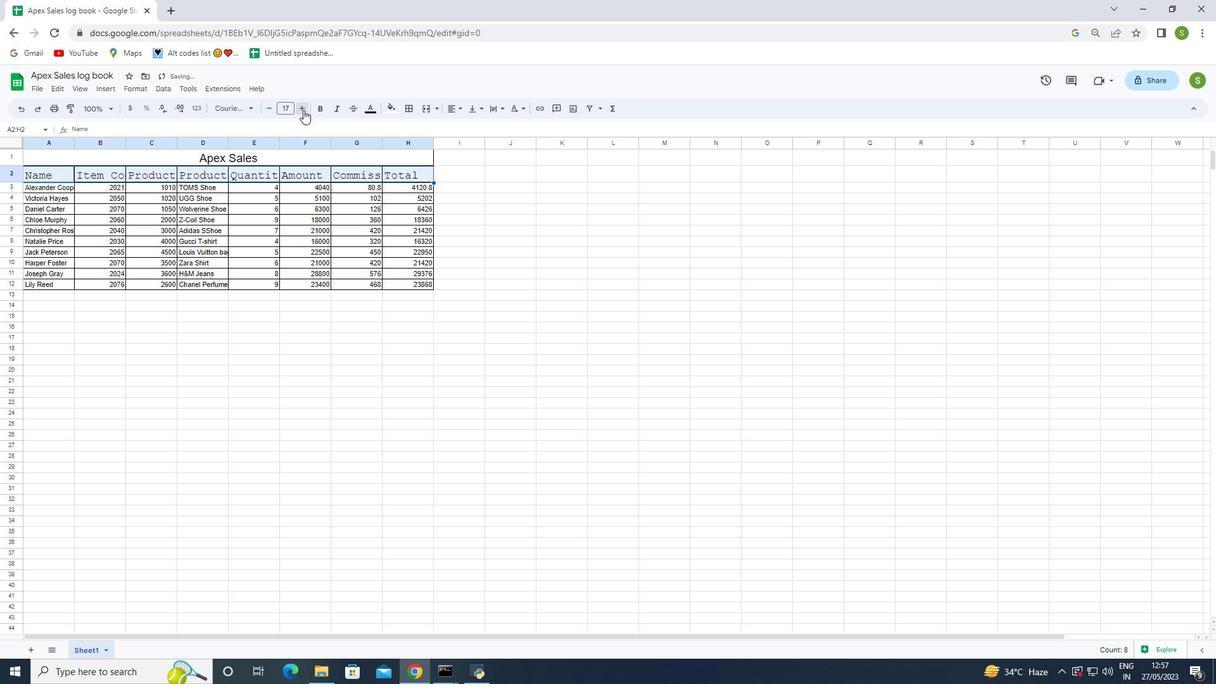 
Action: Mouse pressed left at (303, 110)
Screenshot: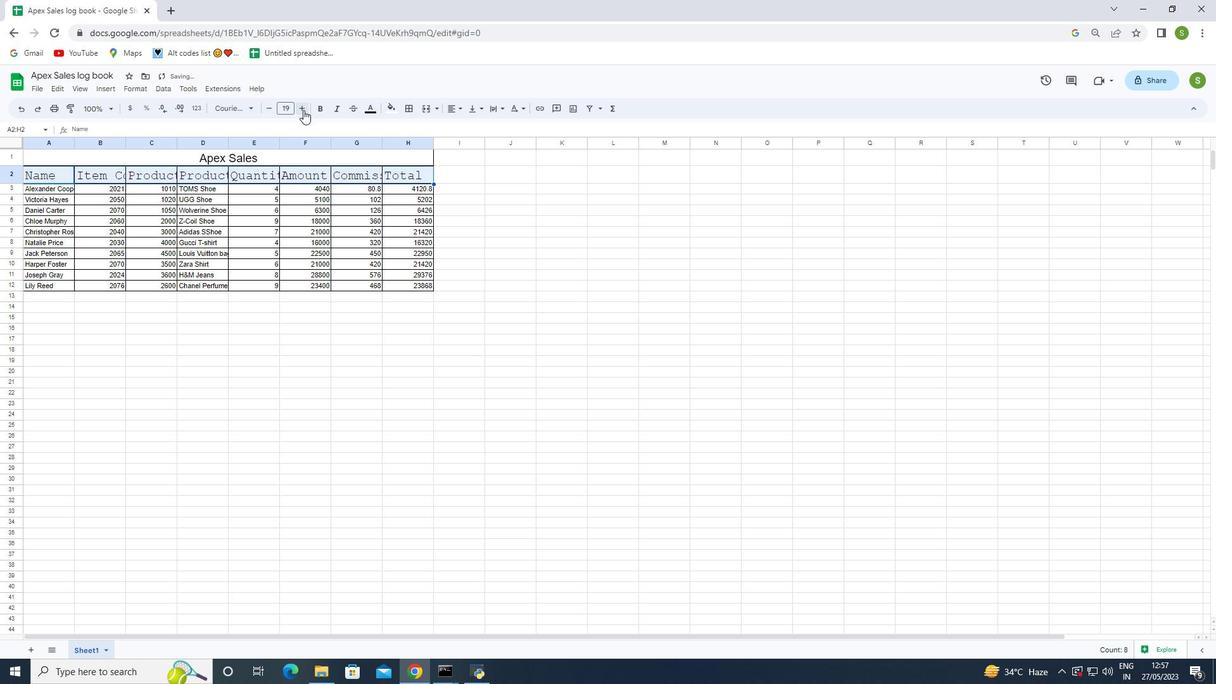
Action: Mouse moved to (269, 110)
Screenshot: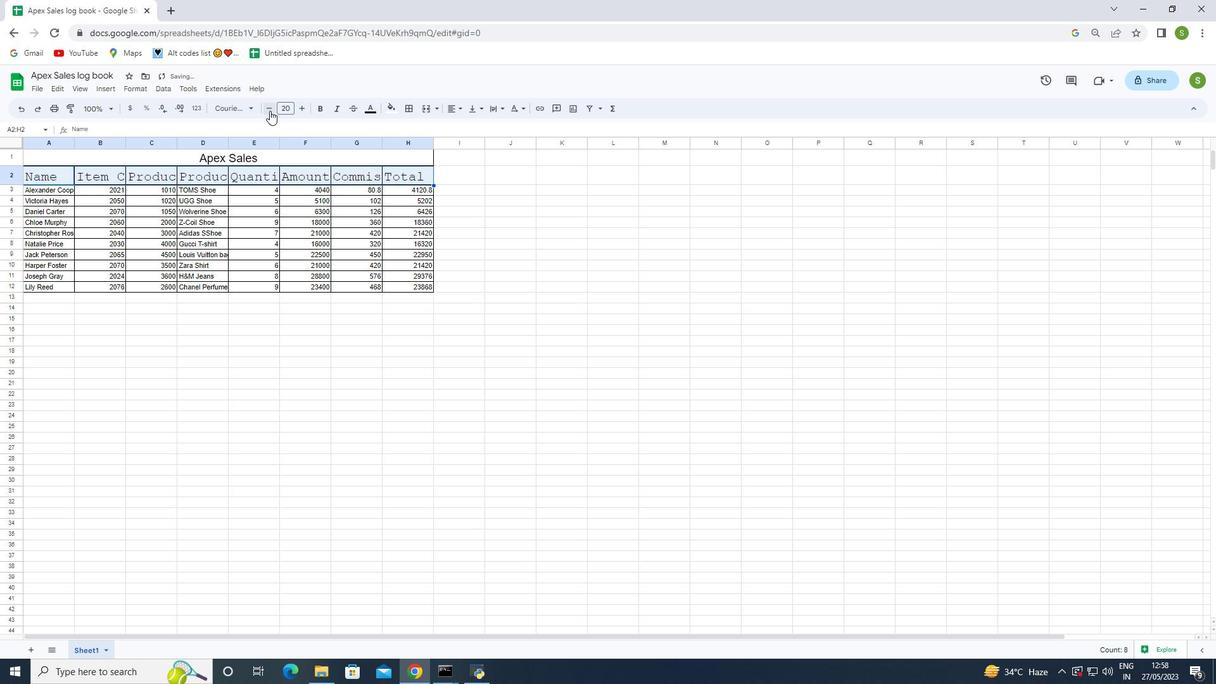 
Action: Mouse pressed left at (269, 110)
Screenshot: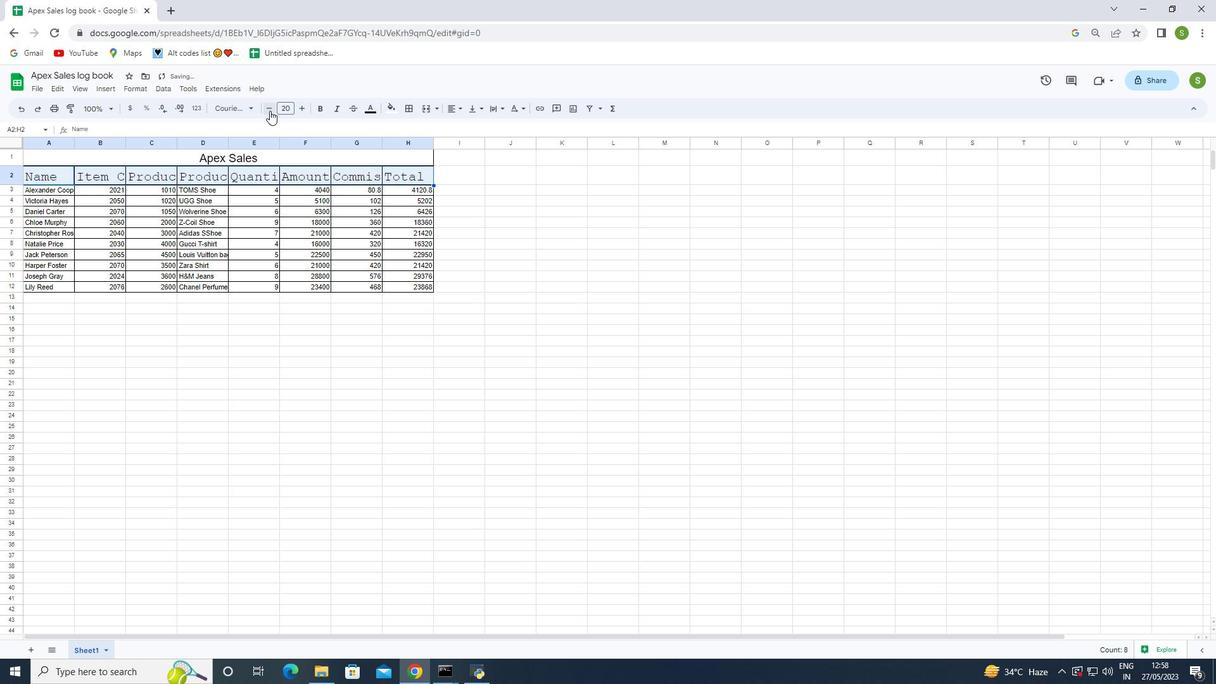 
Action: Mouse moved to (269, 110)
Screenshot: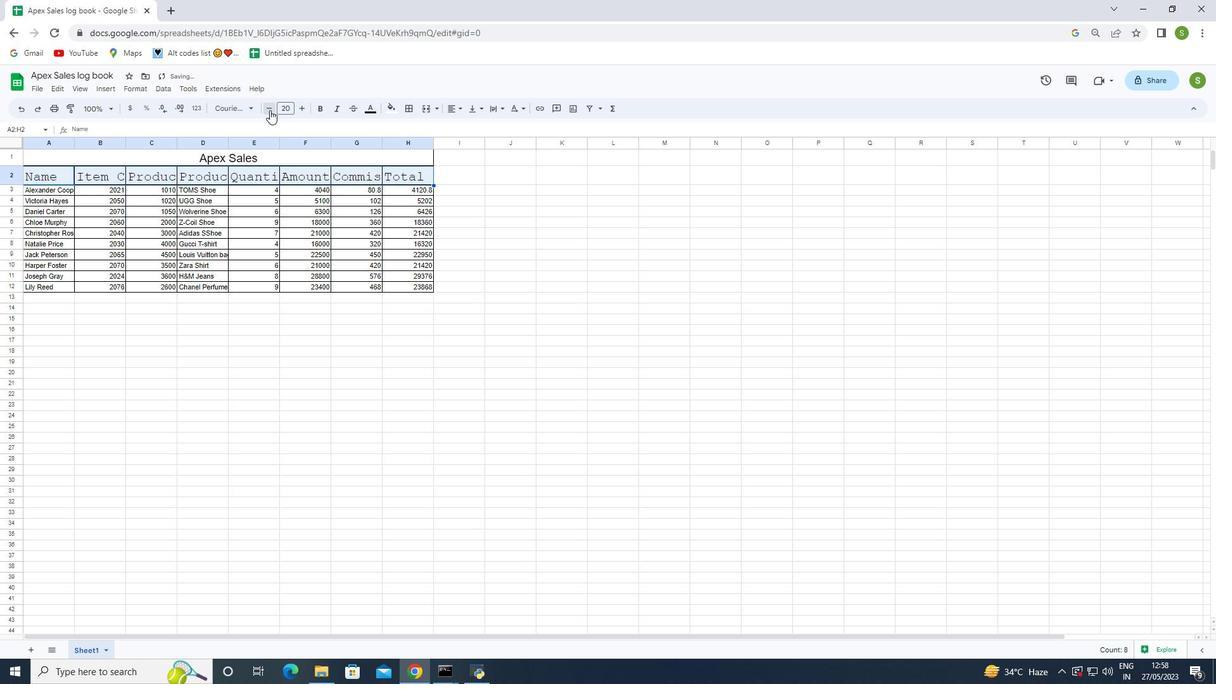 
Action: Mouse pressed left at (269, 110)
Screenshot: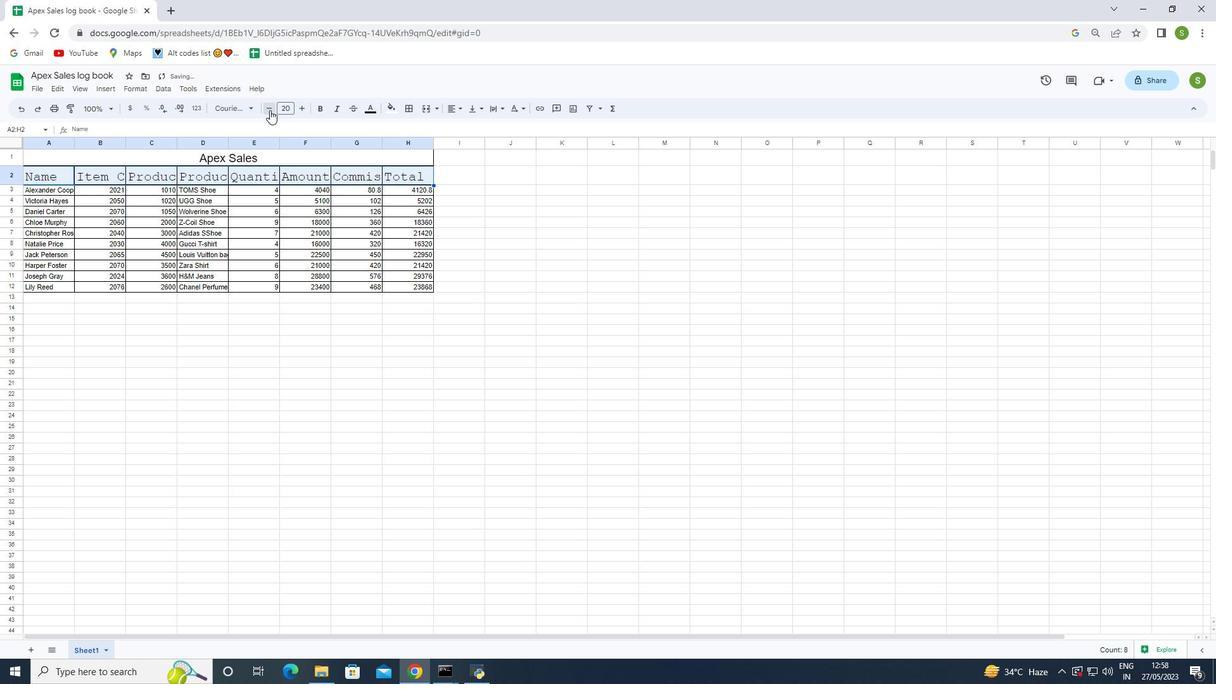 
Action: Mouse moved to (15, 141)
Screenshot: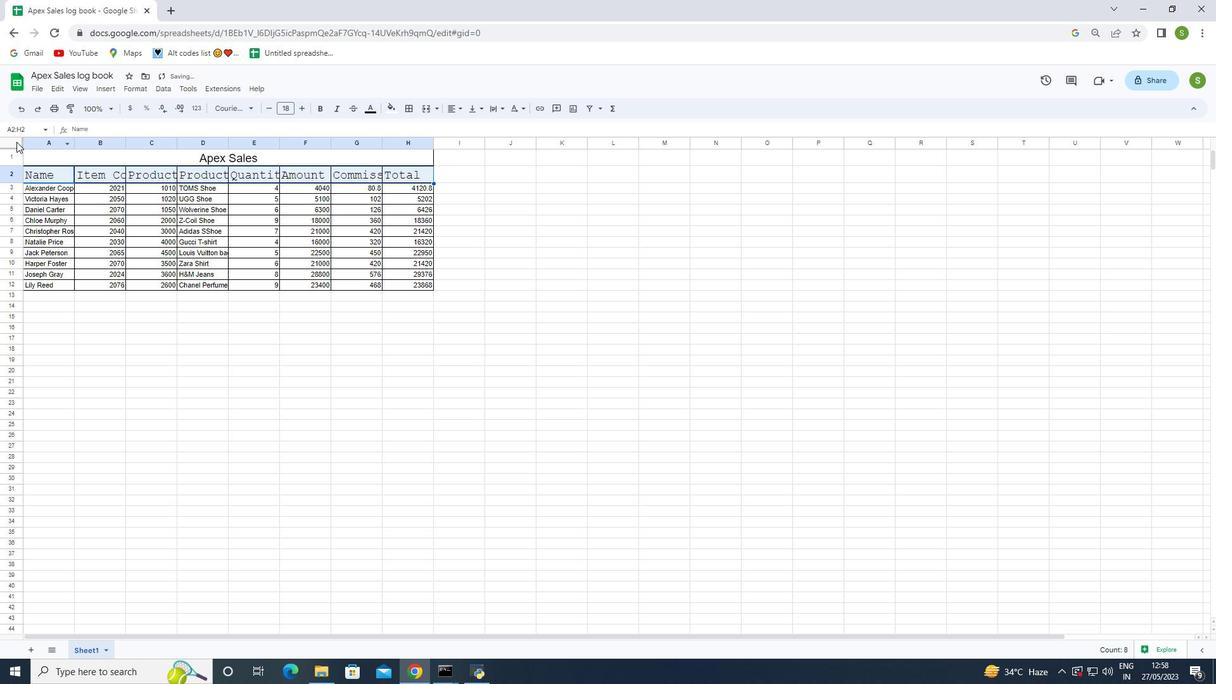 
Action: Mouse pressed left at (15, 141)
Screenshot: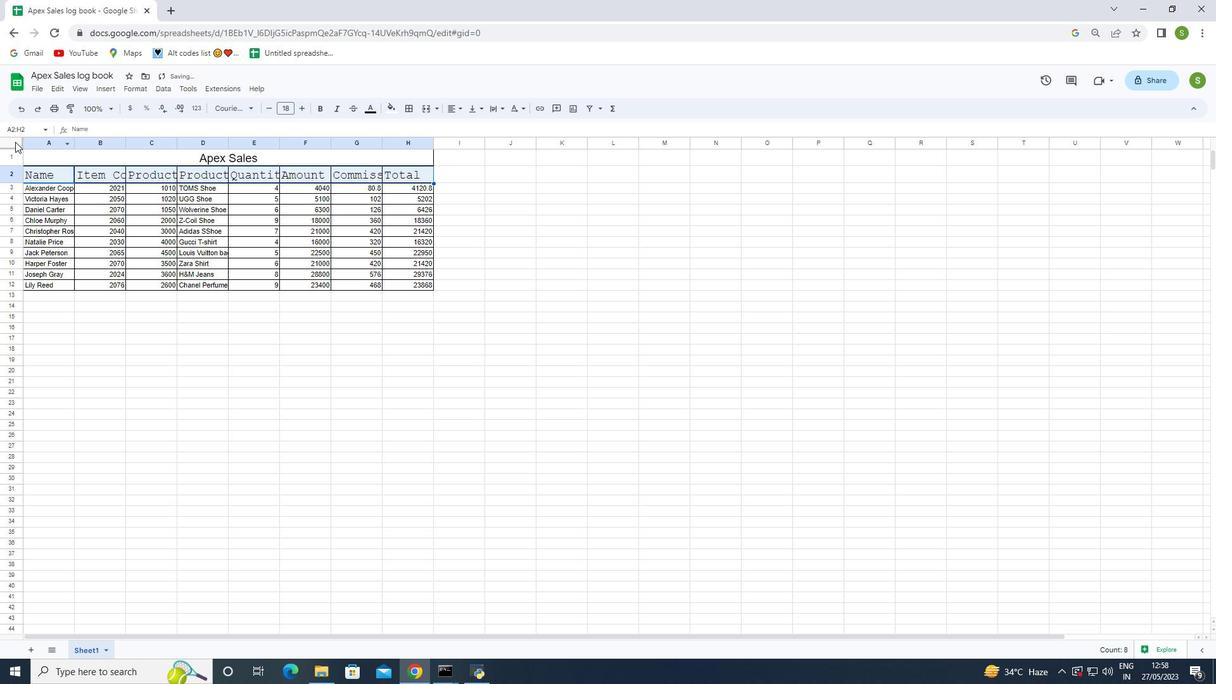 
Action: Mouse moved to (73, 141)
Screenshot: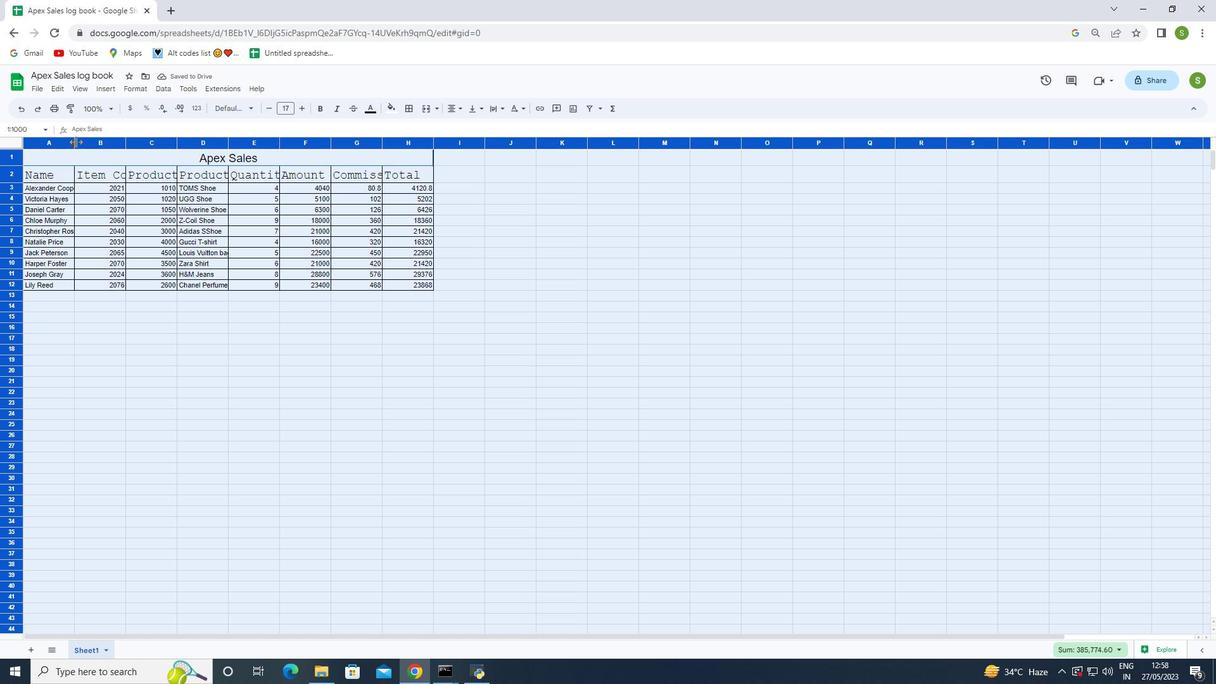 
Action: Mouse pressed left at (73, 141)
Screenshot: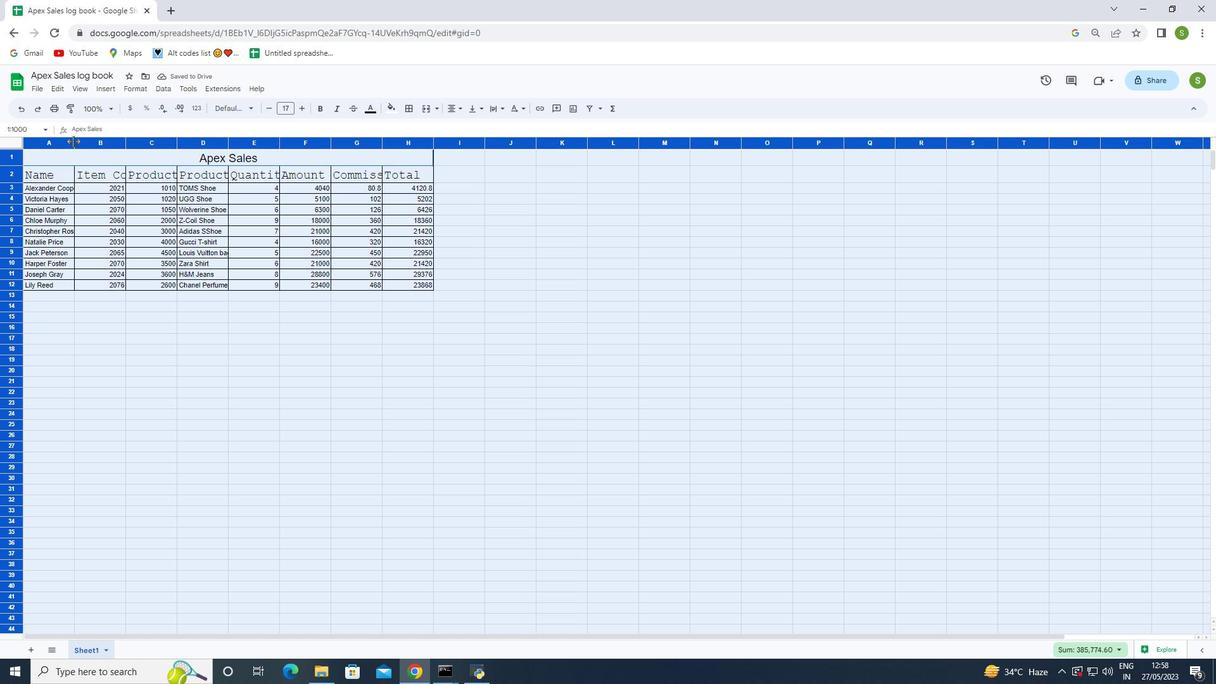 
Action: Mouse pressed left at (73, 141)
Screenshot: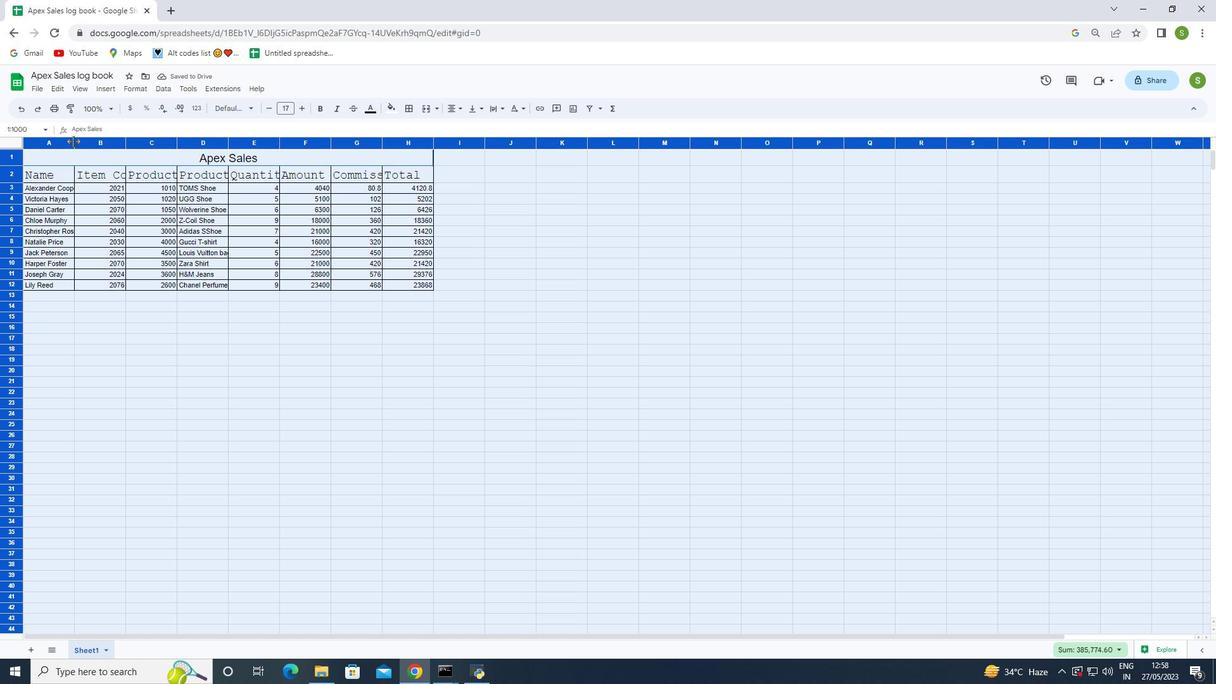 
Action: Mouse moved to (296, 323)
Screenshot: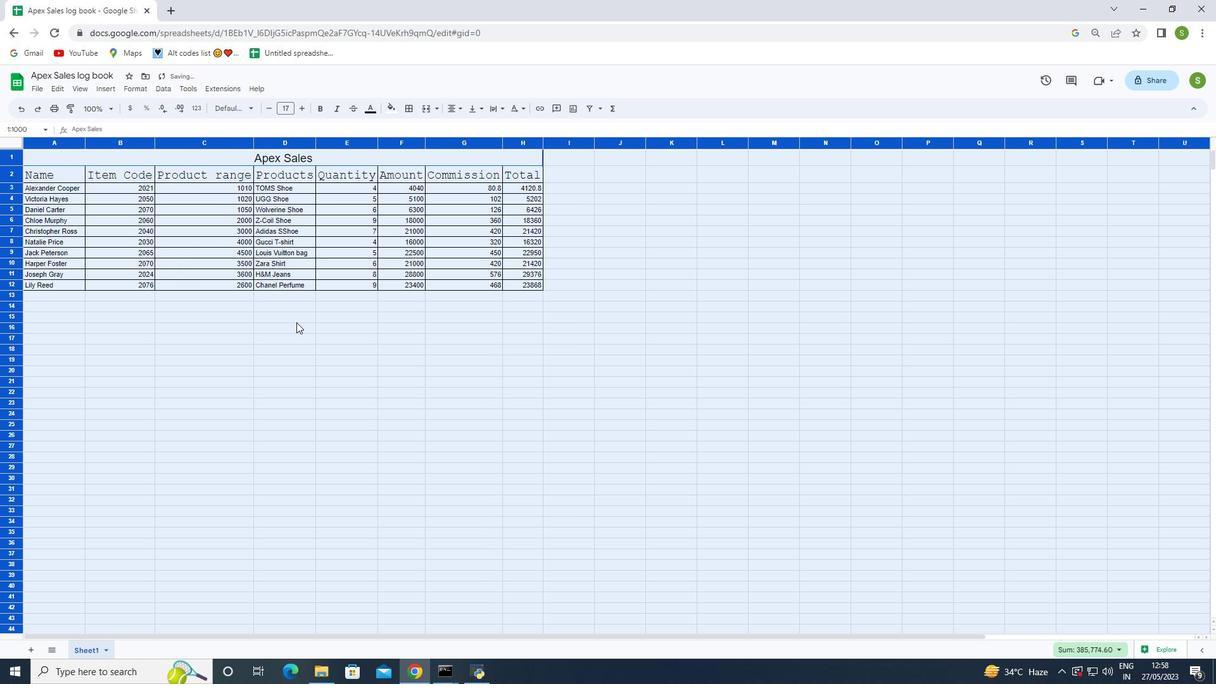 
Action: Mouse pressed left at (296, 323)
Screenshot: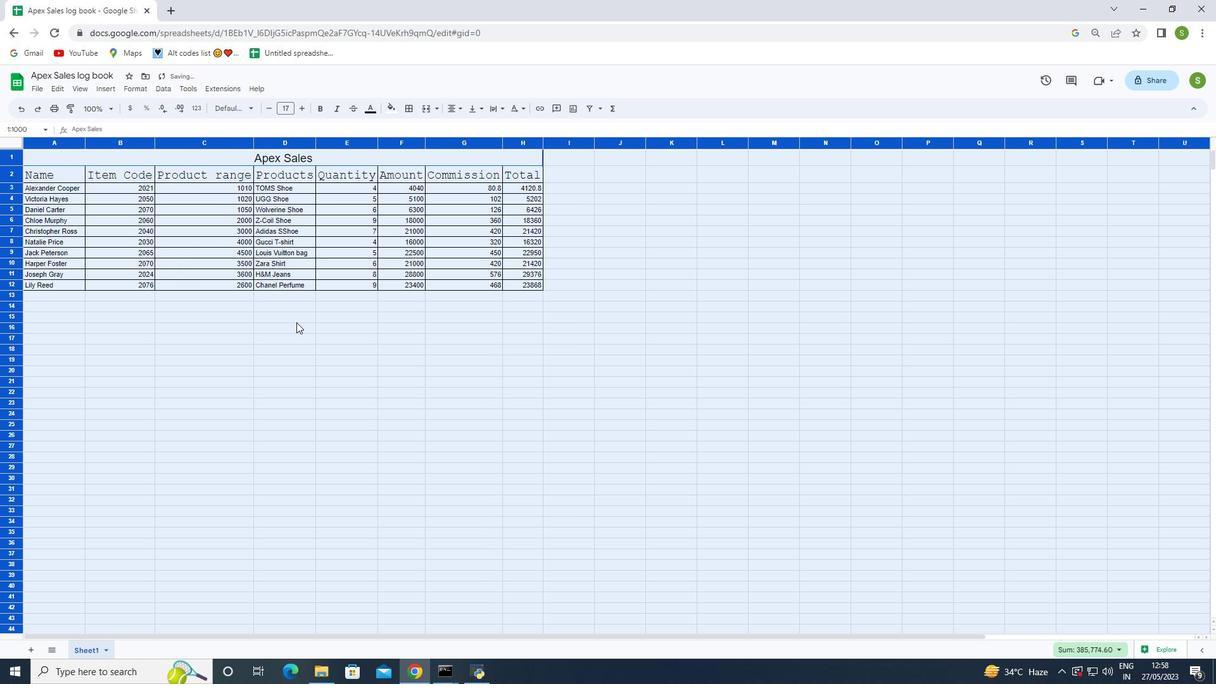 
Action: Mouse moved to (295, 390)
Screenshot: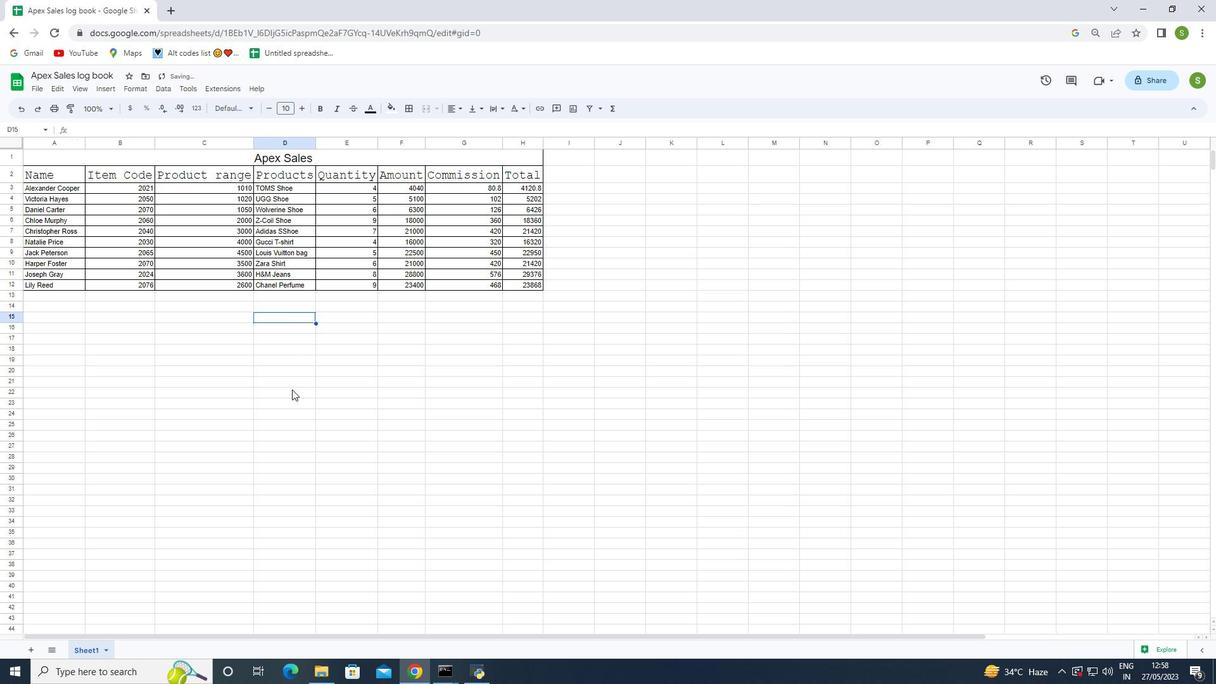 
Action: Mouse pressed left at (295, 390)
Screenshot: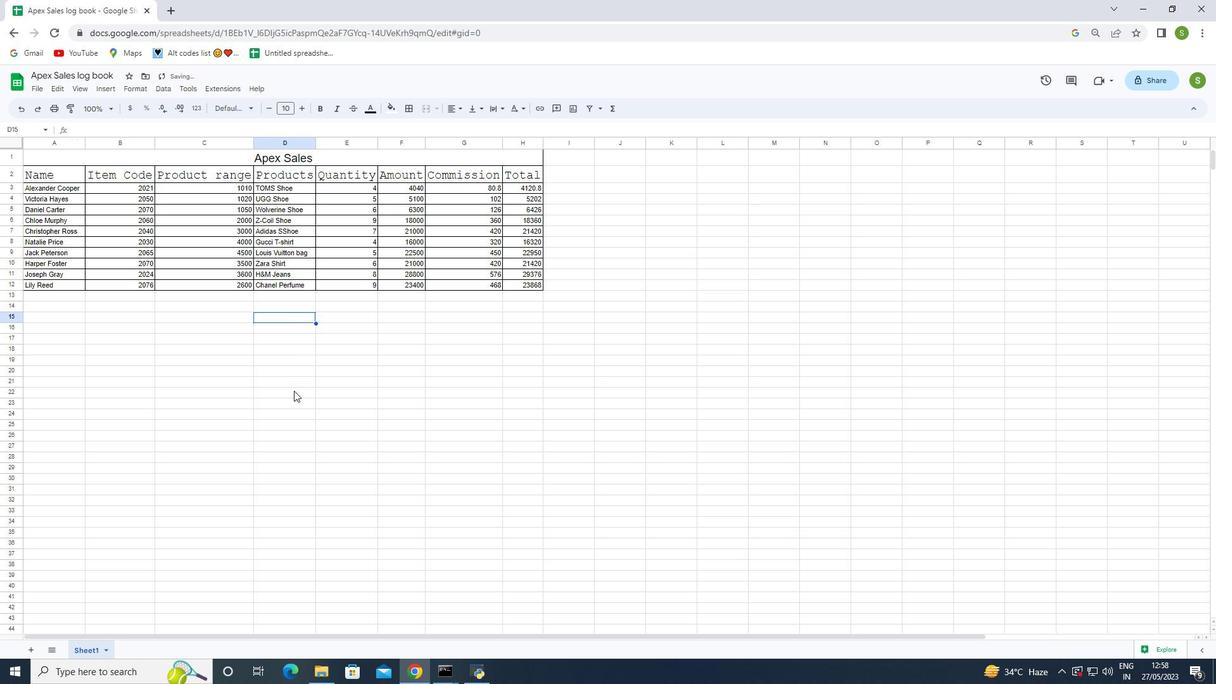 
Action: Mouse moved to (35, 187)
Screenshot: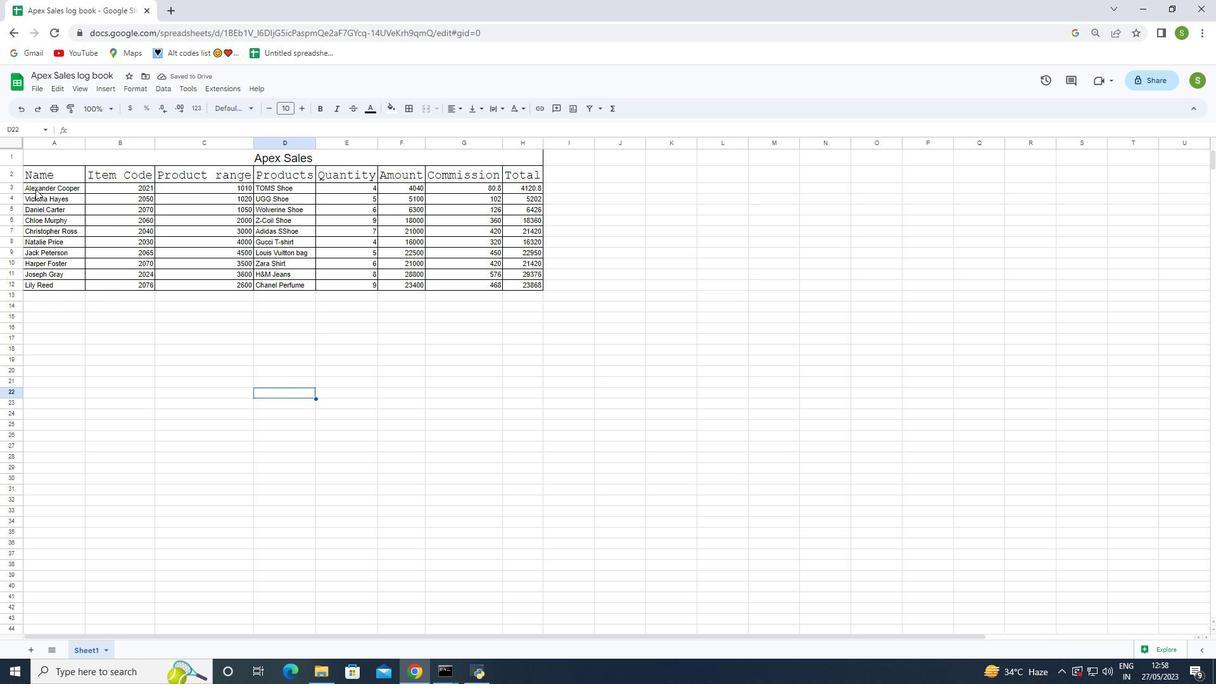 
Action: Mouse pressed left at (35, 187)
Screenshot: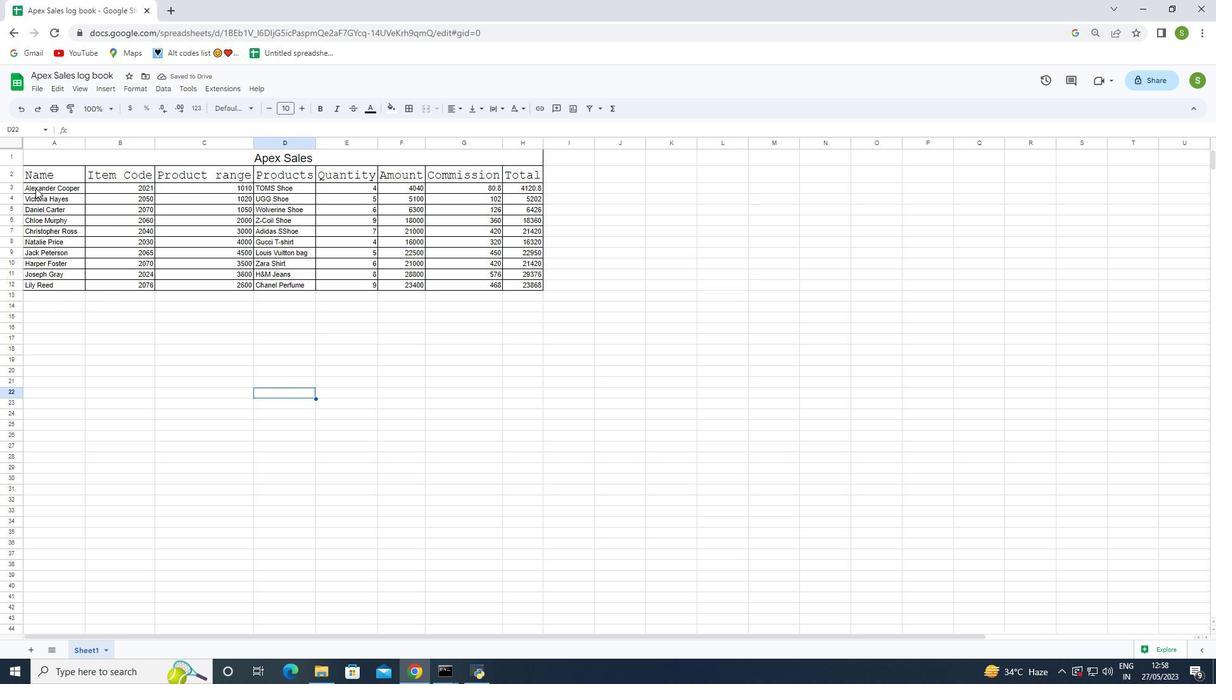 
Action: Mouse moved to (480, 370)
Screenshot: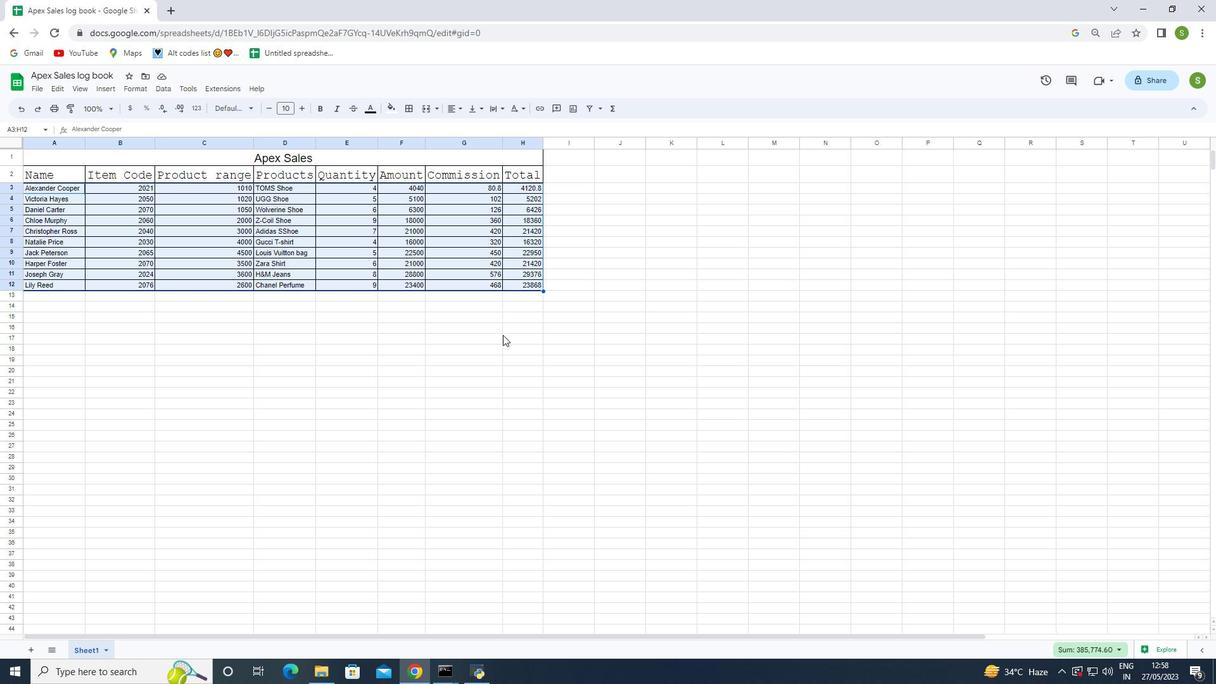 
Action: Mouse pressed left at (480, 370)
Screenshot: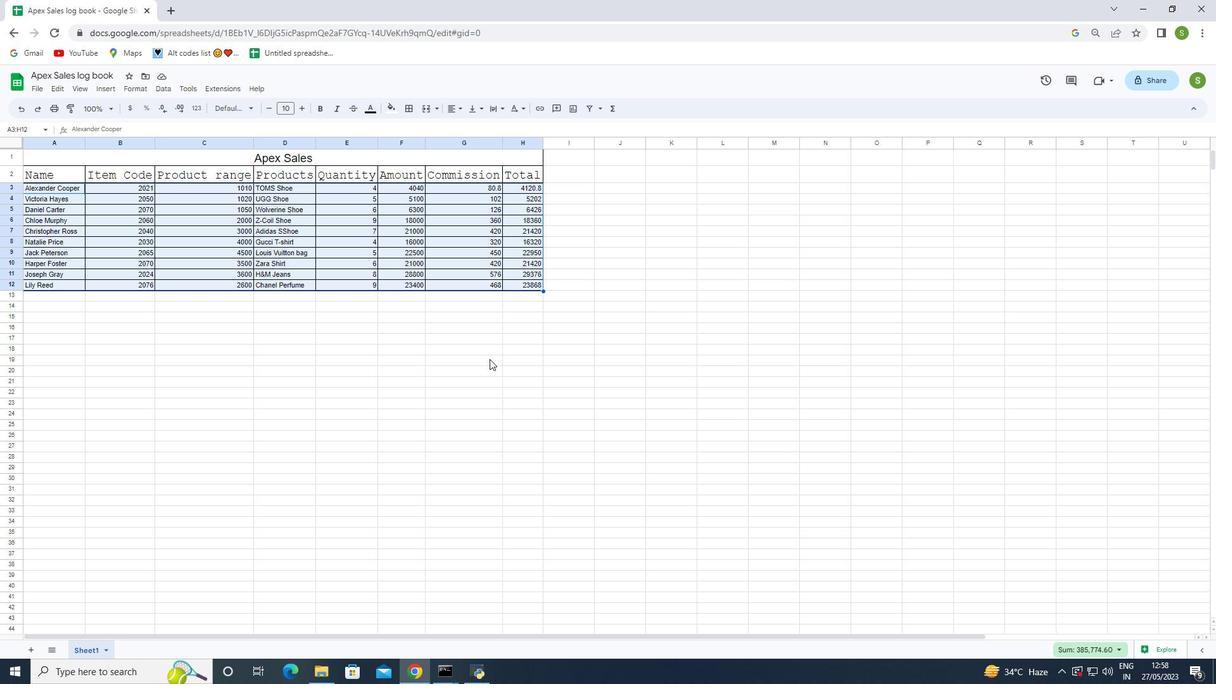 
Action: Mouse moved to (25, 187)
Screenshot: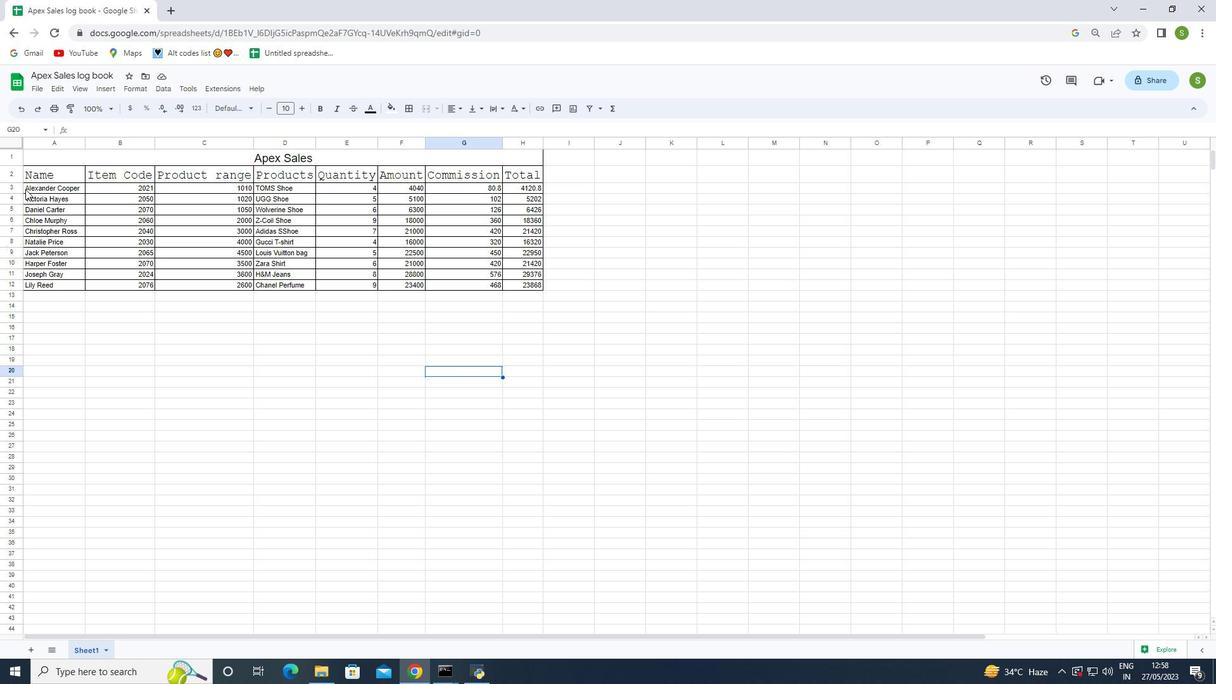 
Action: Mouse pressed left at (25, 187)
Screenshot: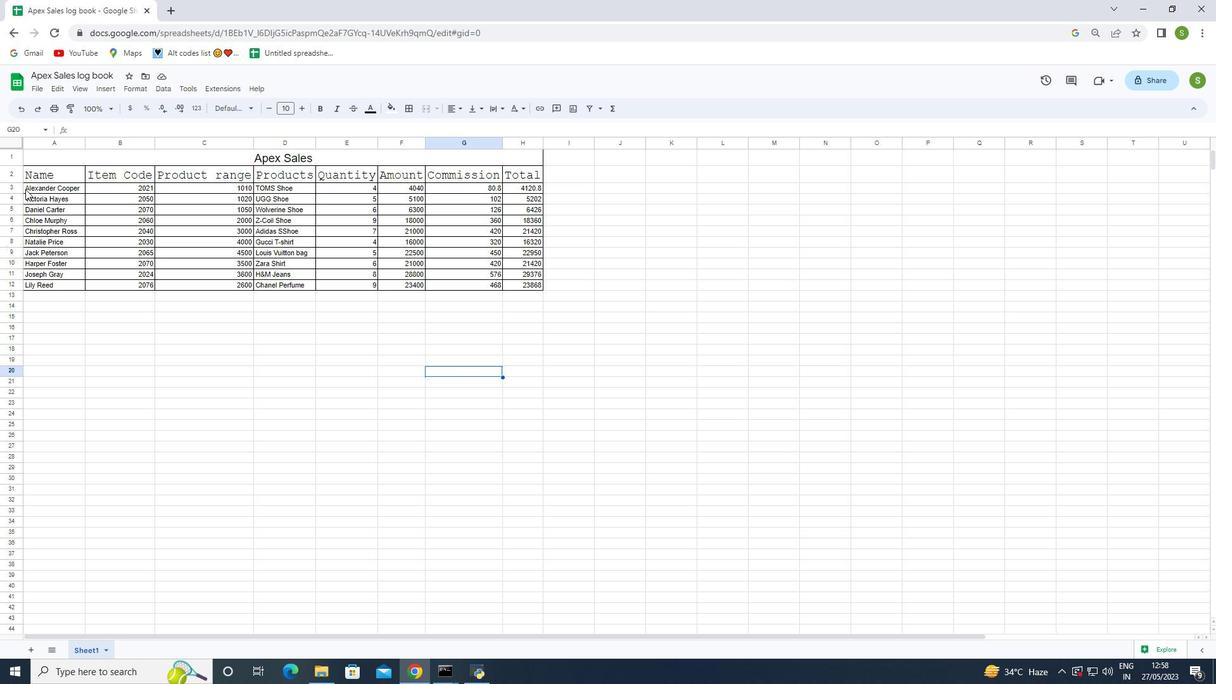 
Action: Mouse moved to (233, 108)
Screenshot: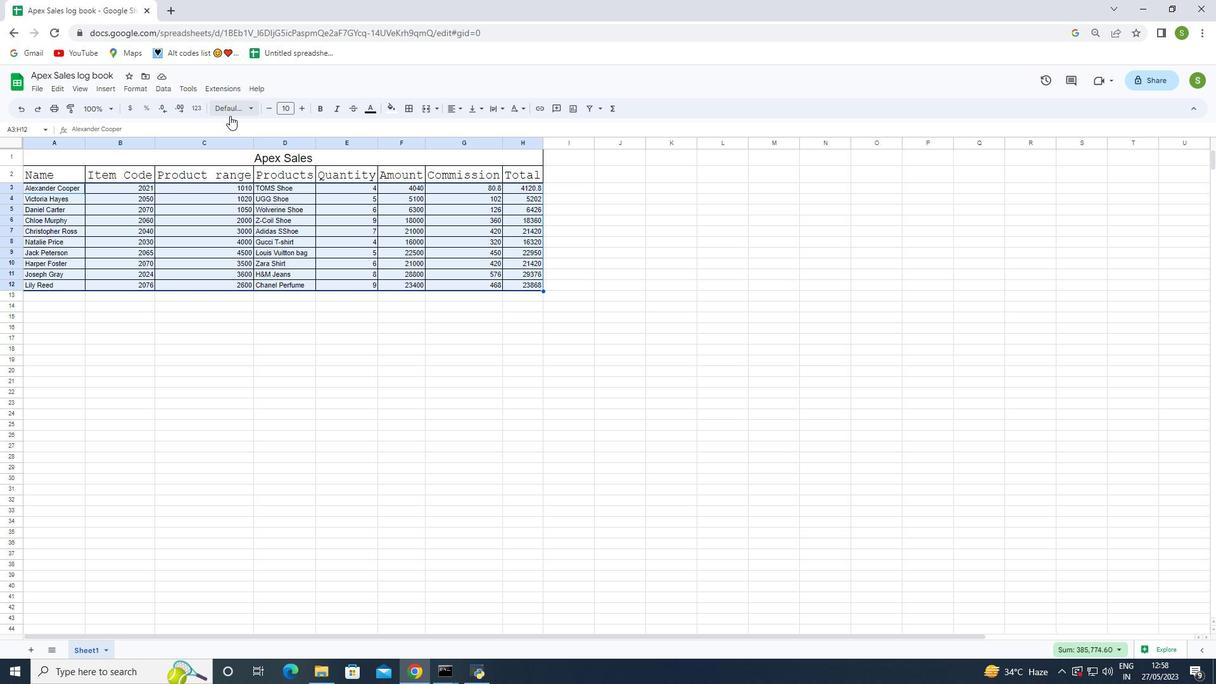 
Action: Mouse pressed left at (233, 108)
Screenshot: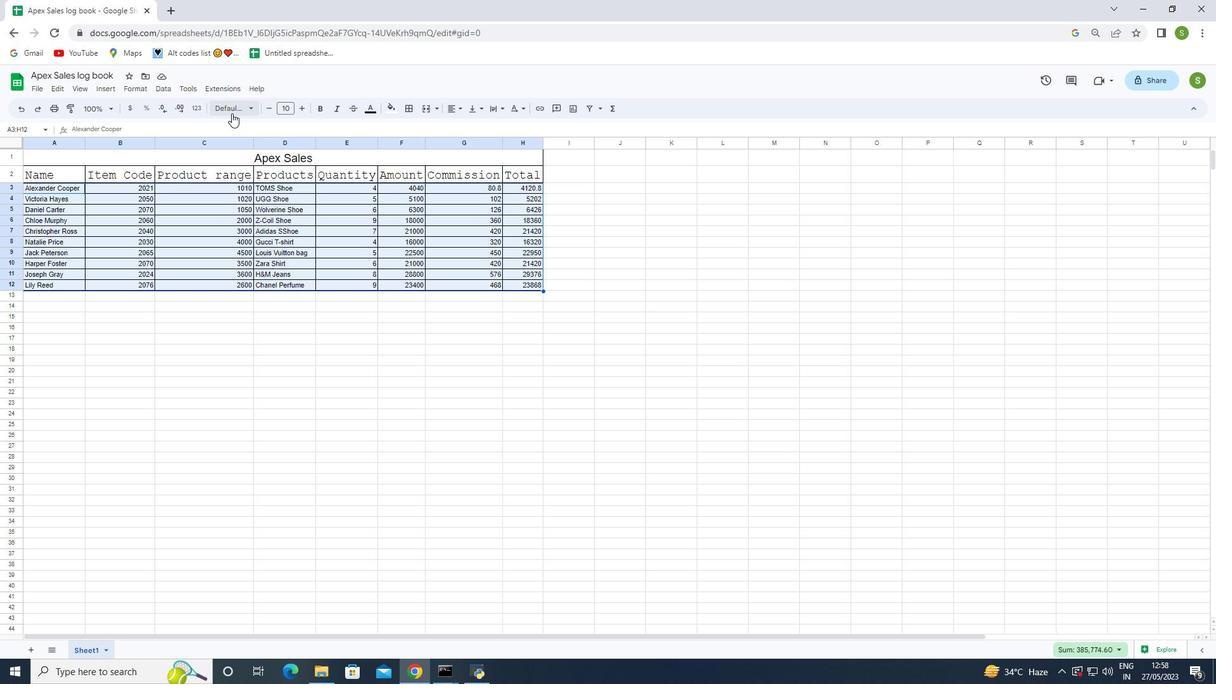 
Action: Mouse moved to (250, 214)
Screenshot: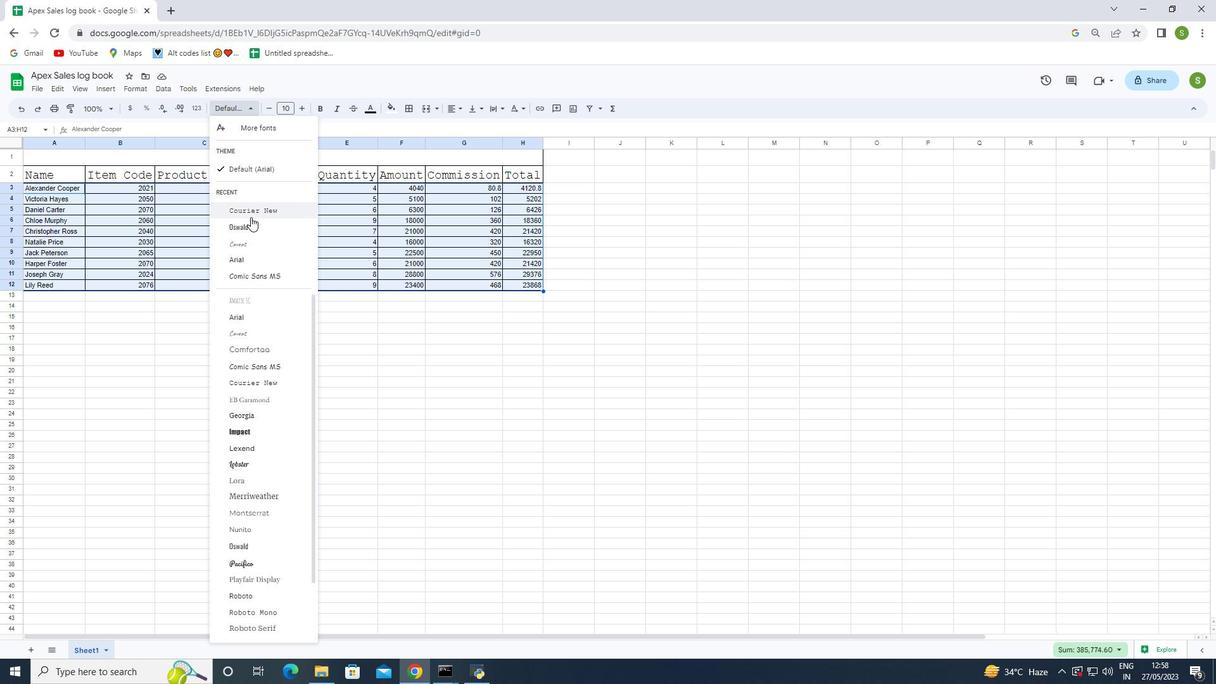 
Action: Mouse pressed left at (250, 214)
Screenshot: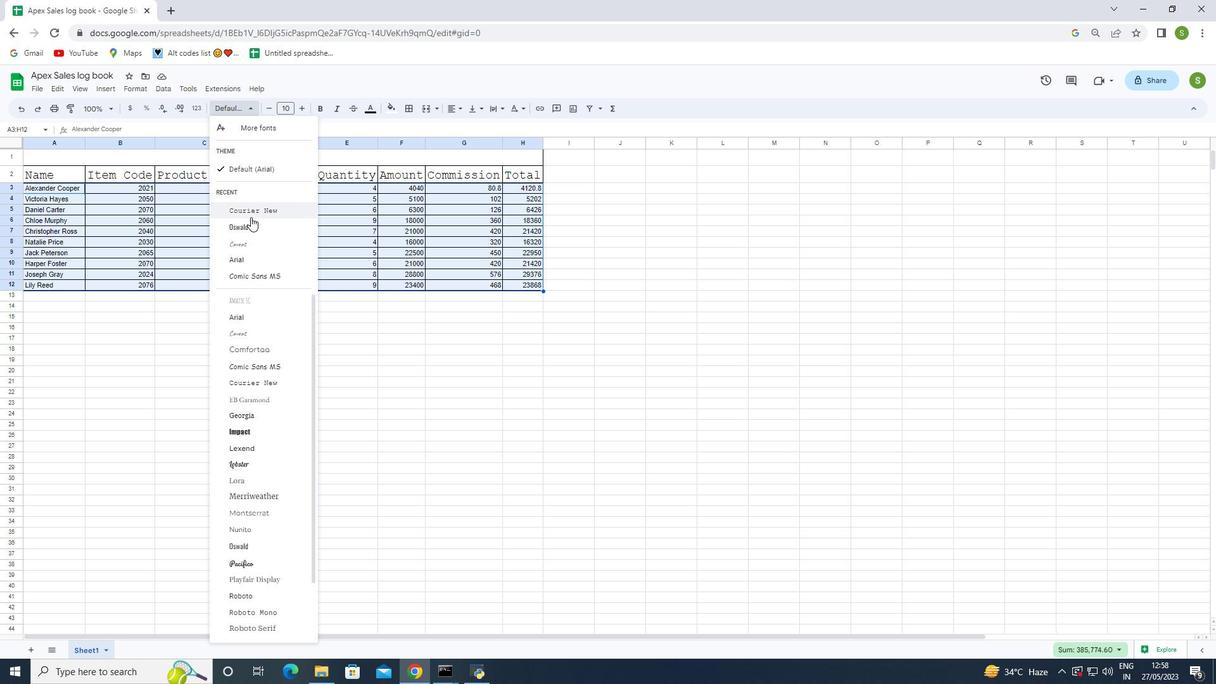 
Action: Mouse moved to (269, 114)
Screenshot: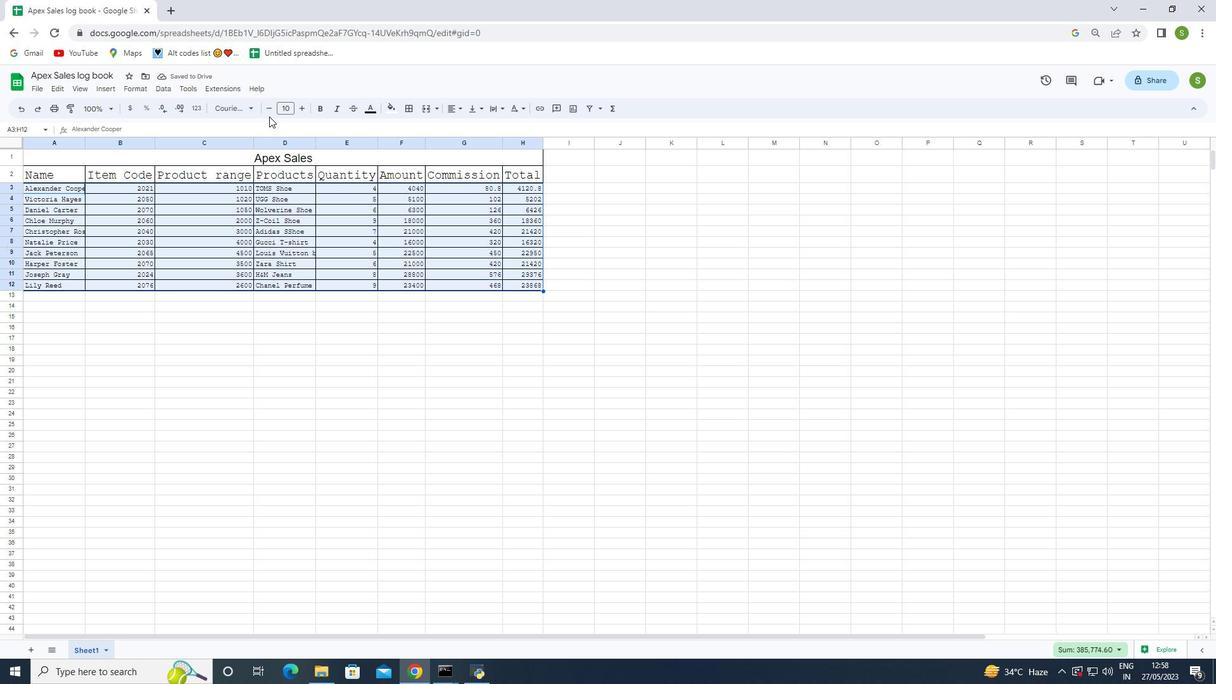 
Action: Mouse pressed left at (269, 114)
Screenshot: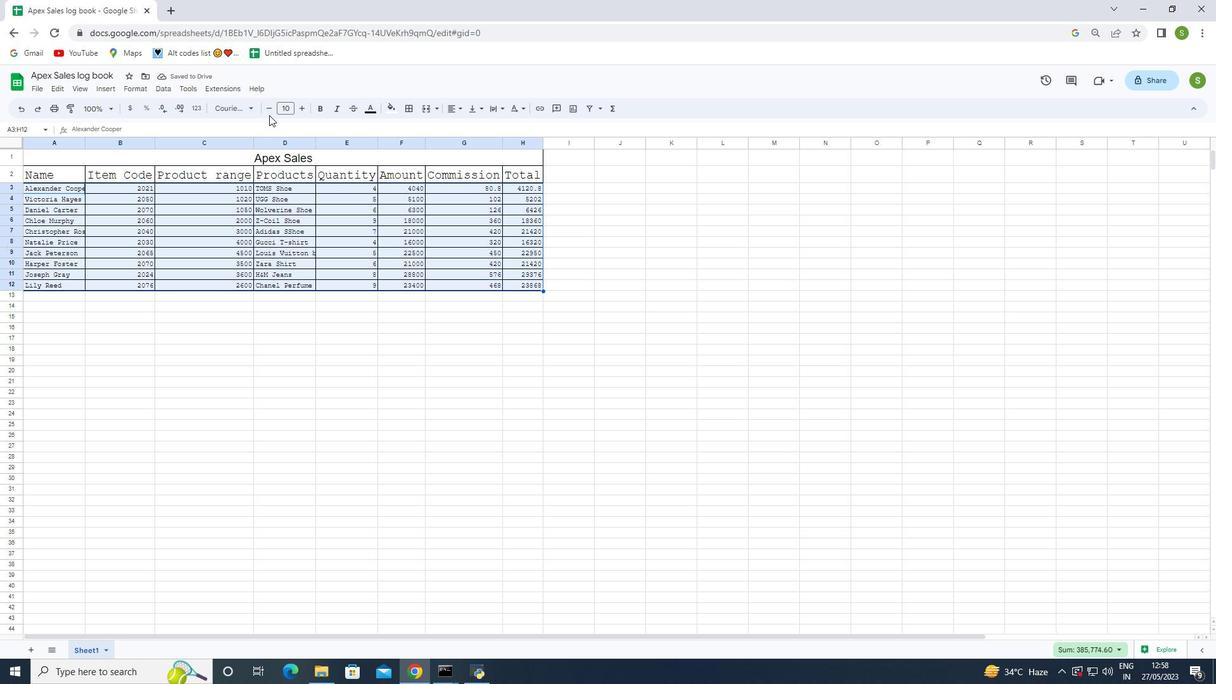 
Action: Mouse moved to (44, 171)
Screenshot: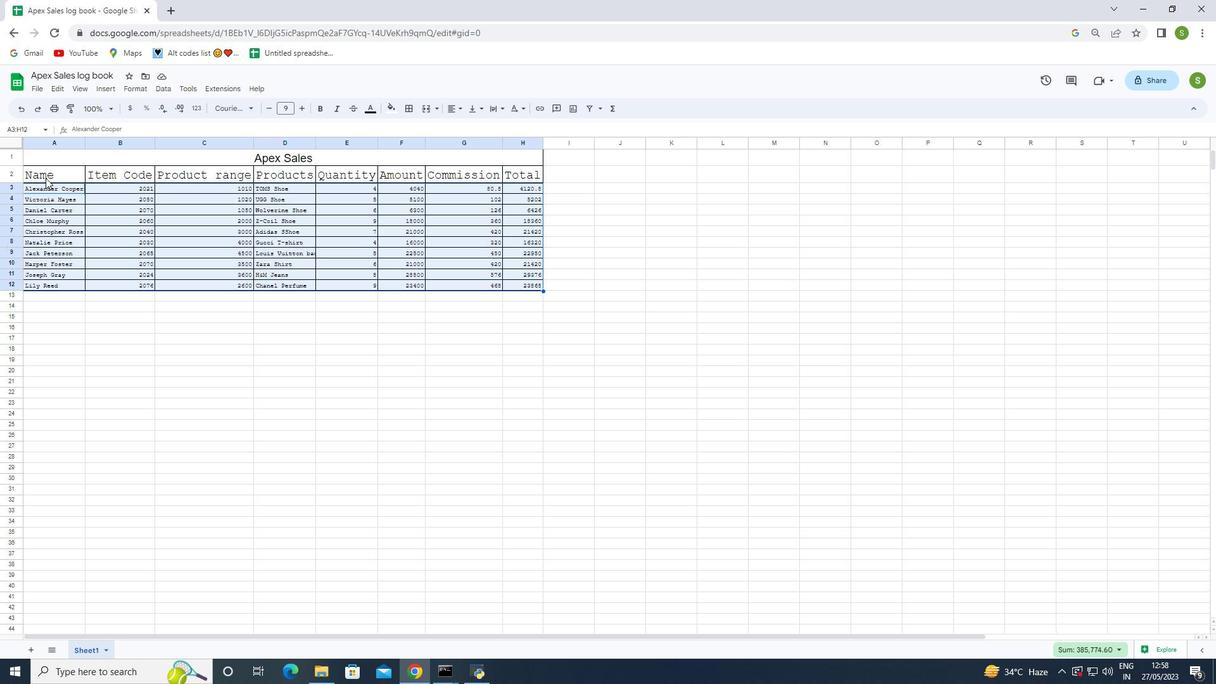 
Action: Mouse pressed left at (44, 171)
Screenshot: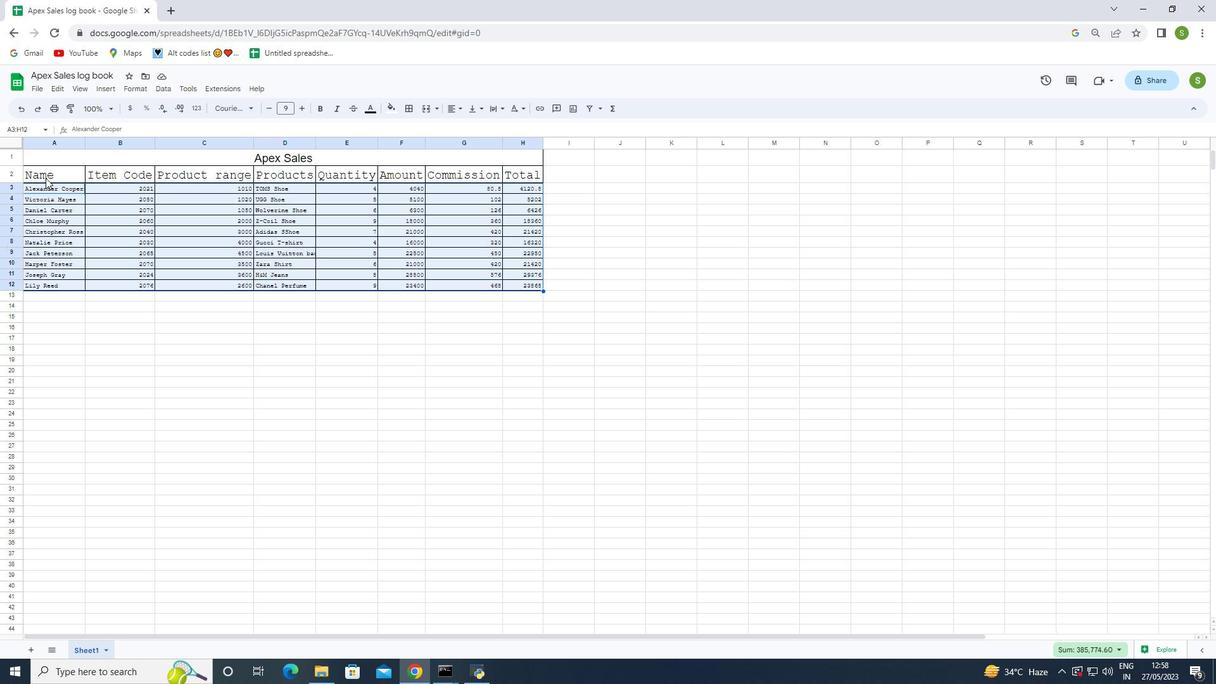
Action: Mouse moved to (459, 109)
Screenshot: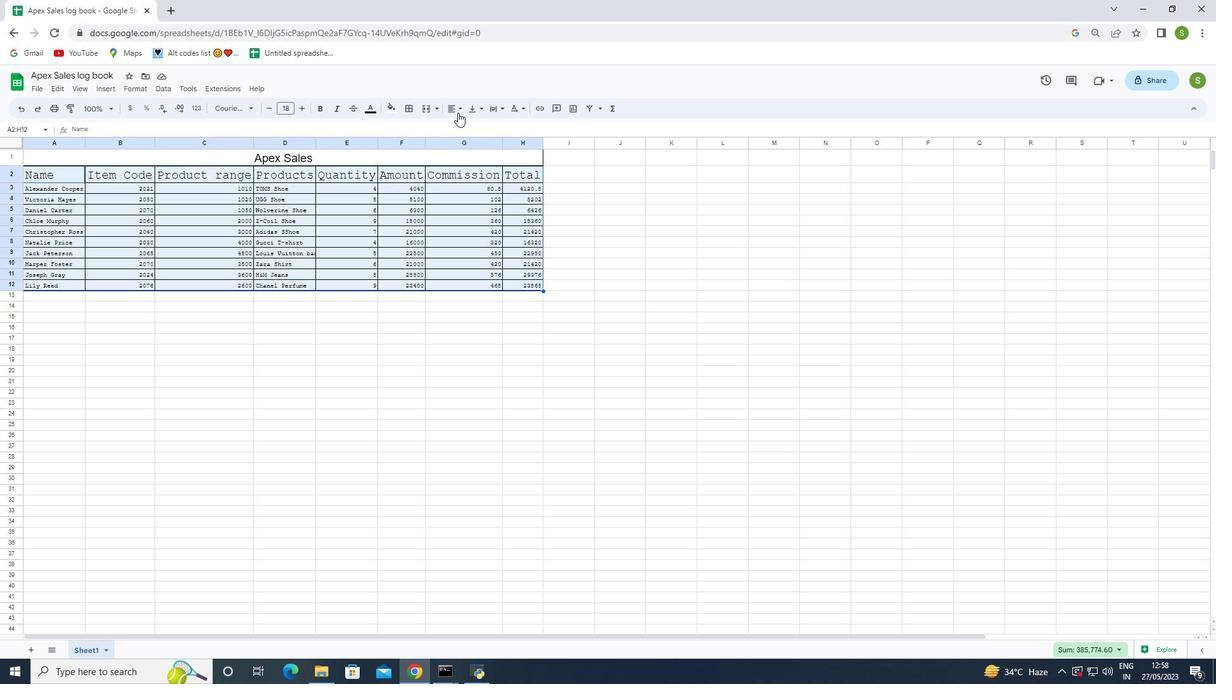 
Action: Mouse pressed left at (459, 109)
Screenshot: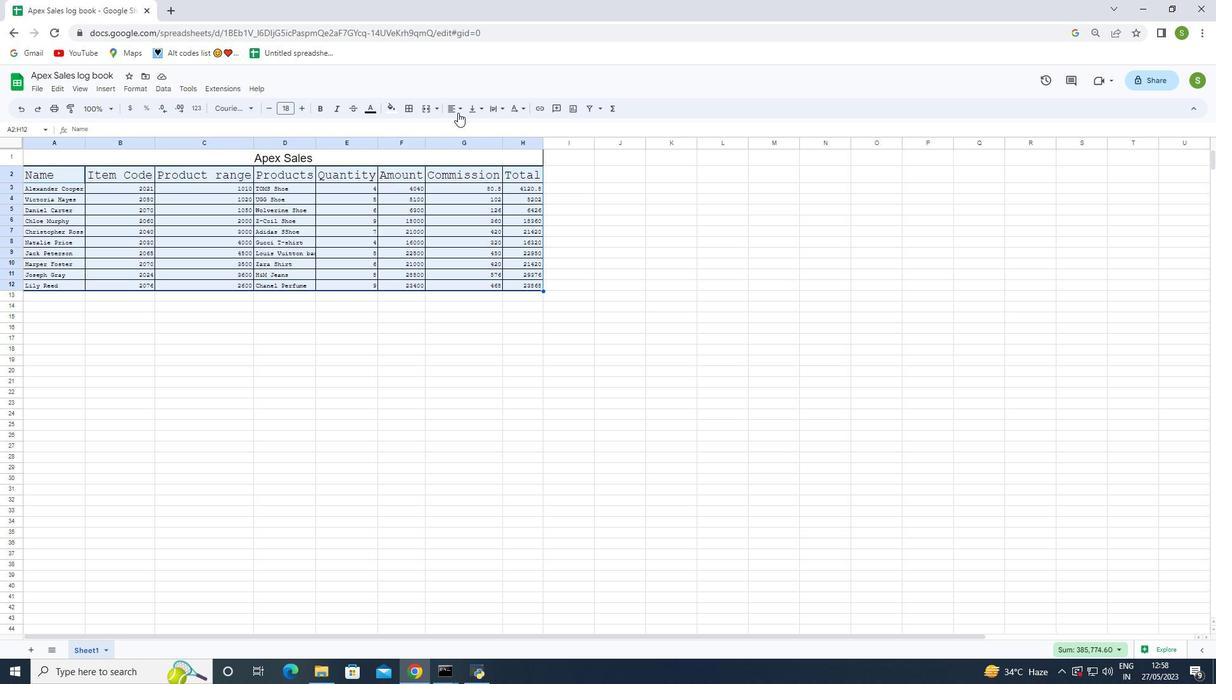 
Action: Mouse moved to (467, 129)
Screenshot: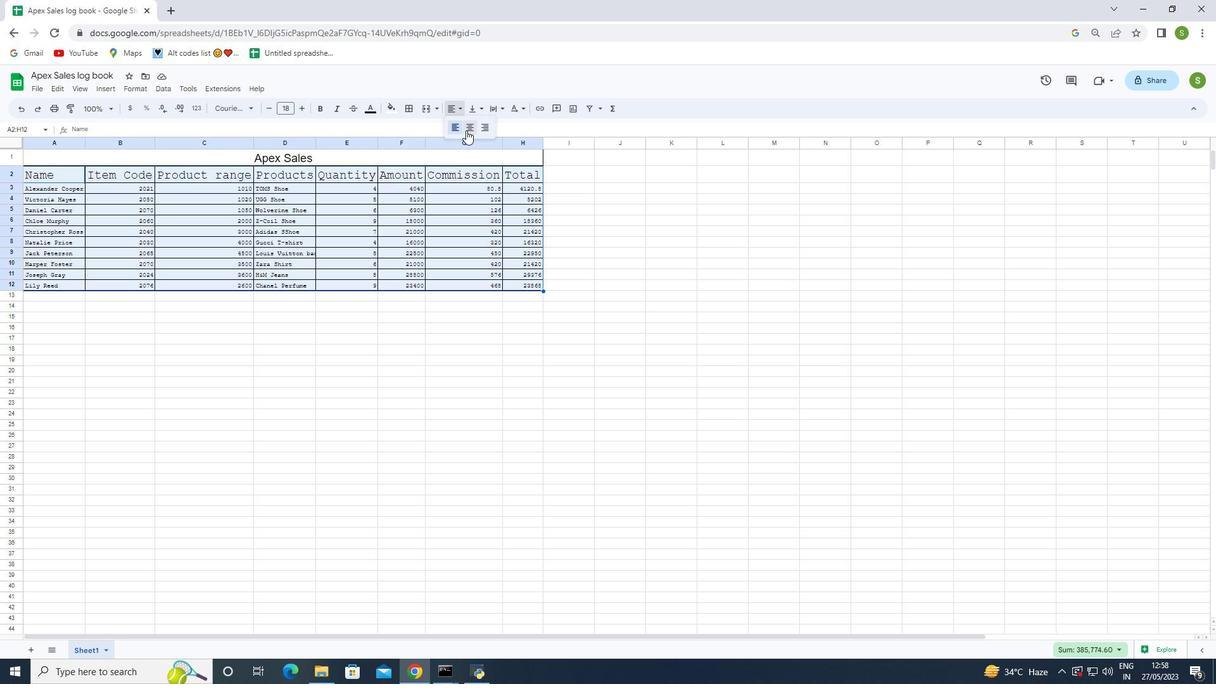 
Action: Mouse pressed left at (467, 129)
Screenshot: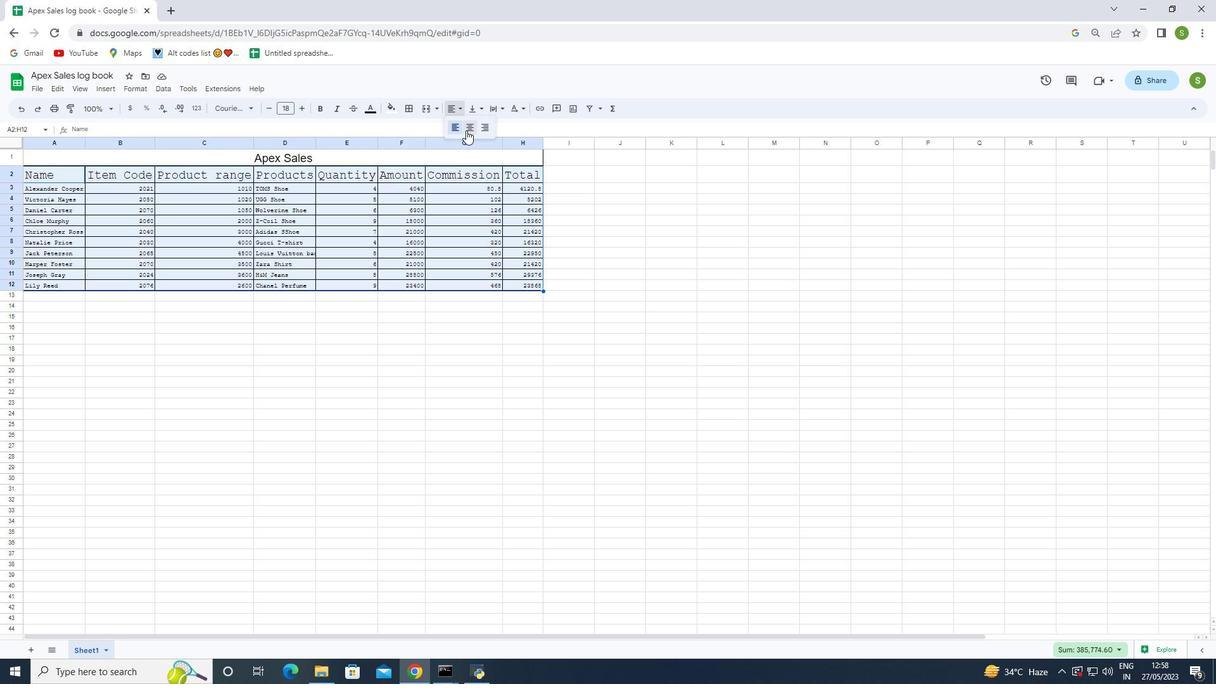 
Action: Mouse moved to (357, 401)
Screenshot: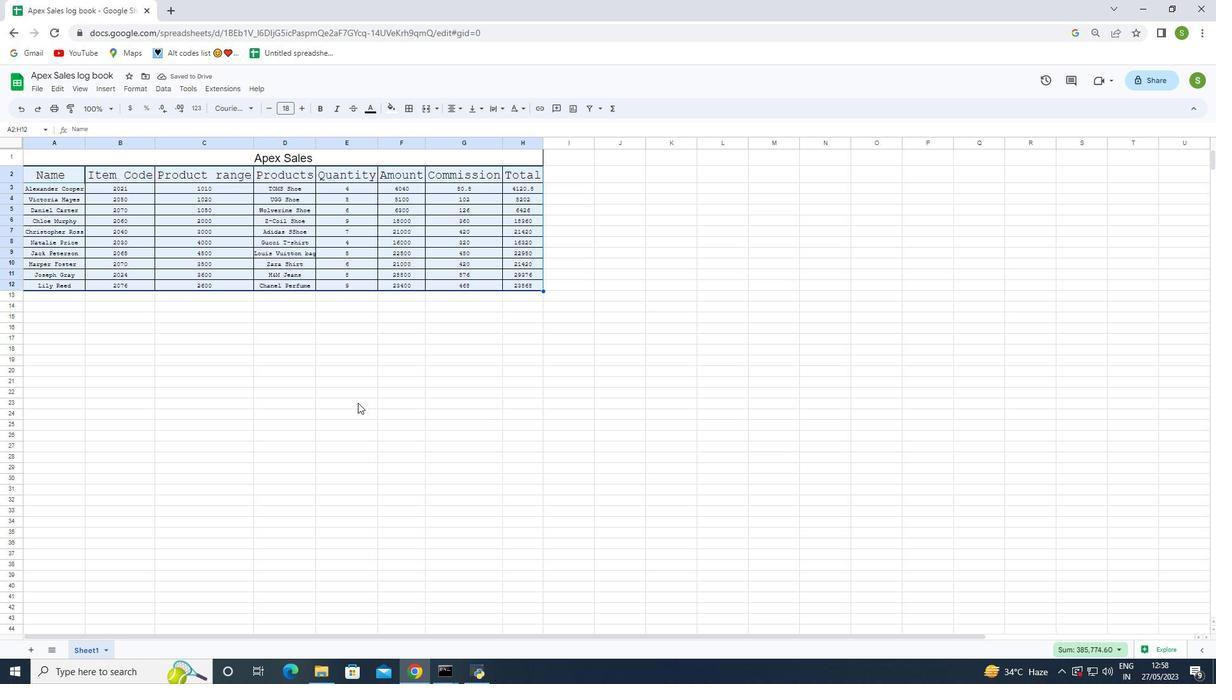 
Action: Mouse pressed left at (357, 401)
Screenshot: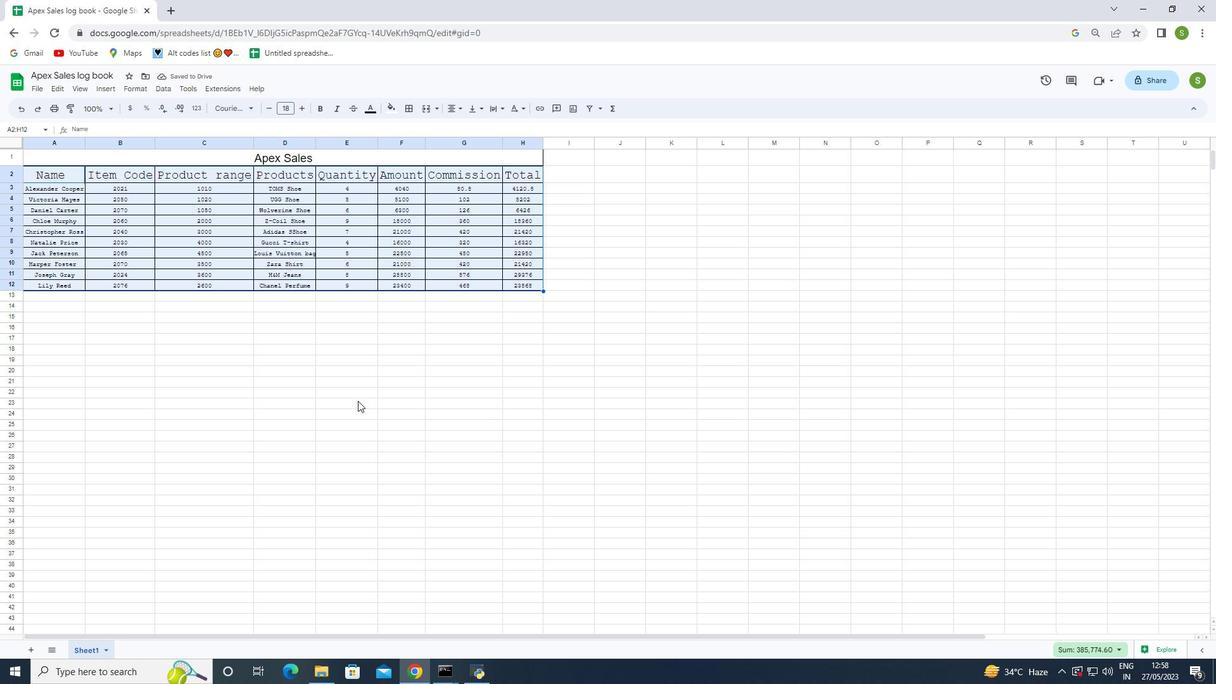 
Action: Mouse moved to (35, 90)
Screenshot: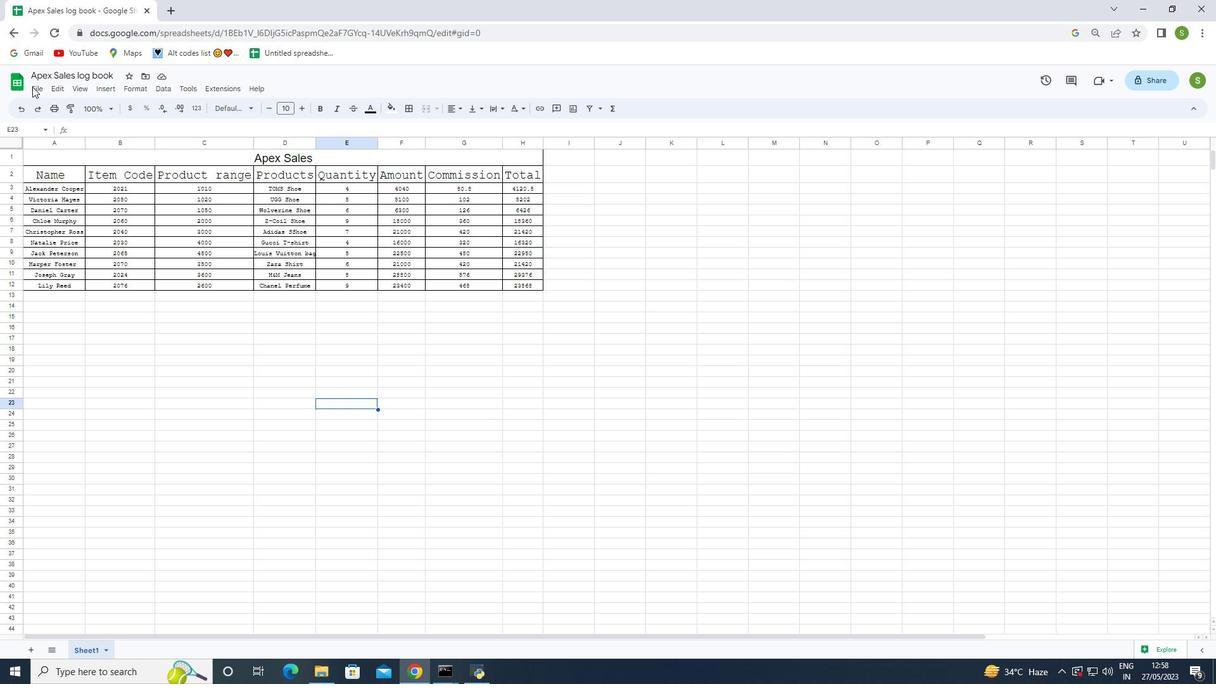 
Action: Mouse pressed left at (35, 90)
Screenshot: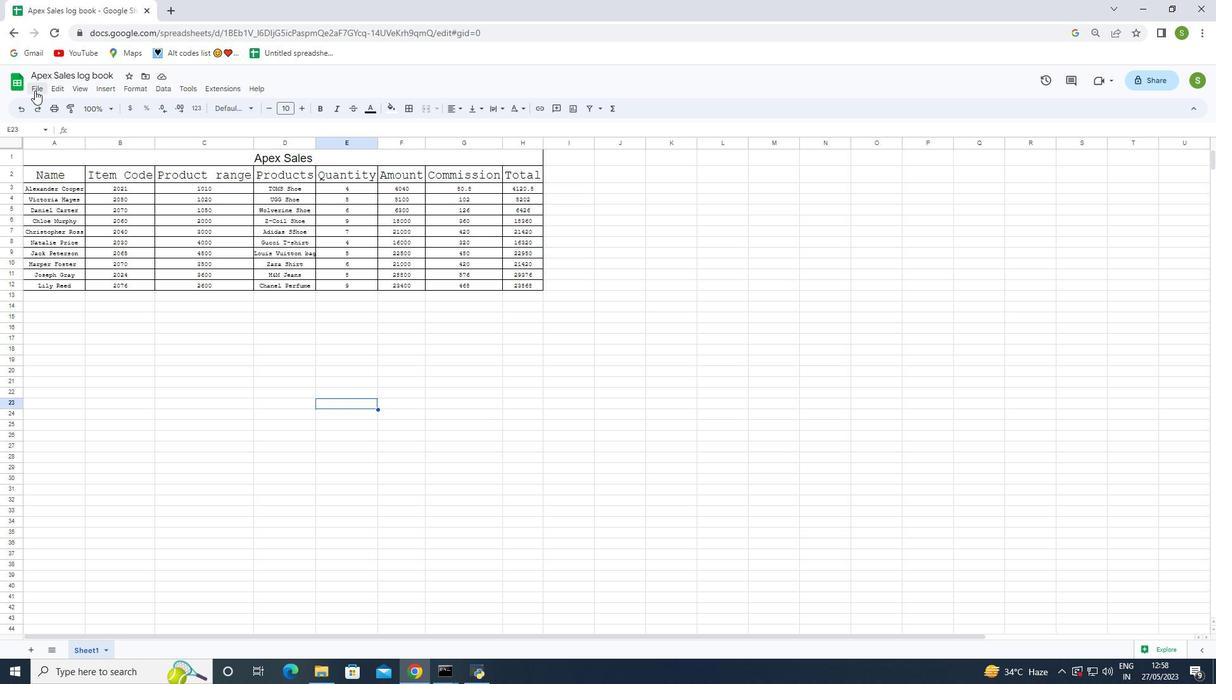 
Action: Mouse moved to (67, 241)
Screenshot: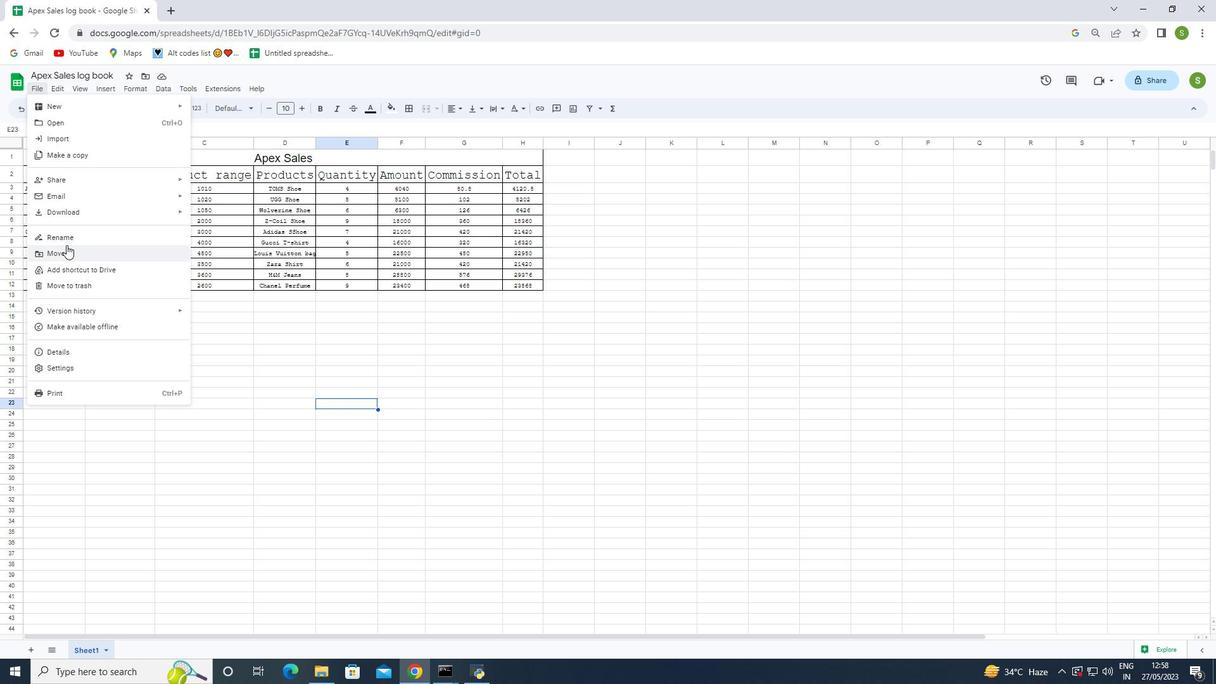 
Action: Mouse pressed left at (67, 241)
Screenshot: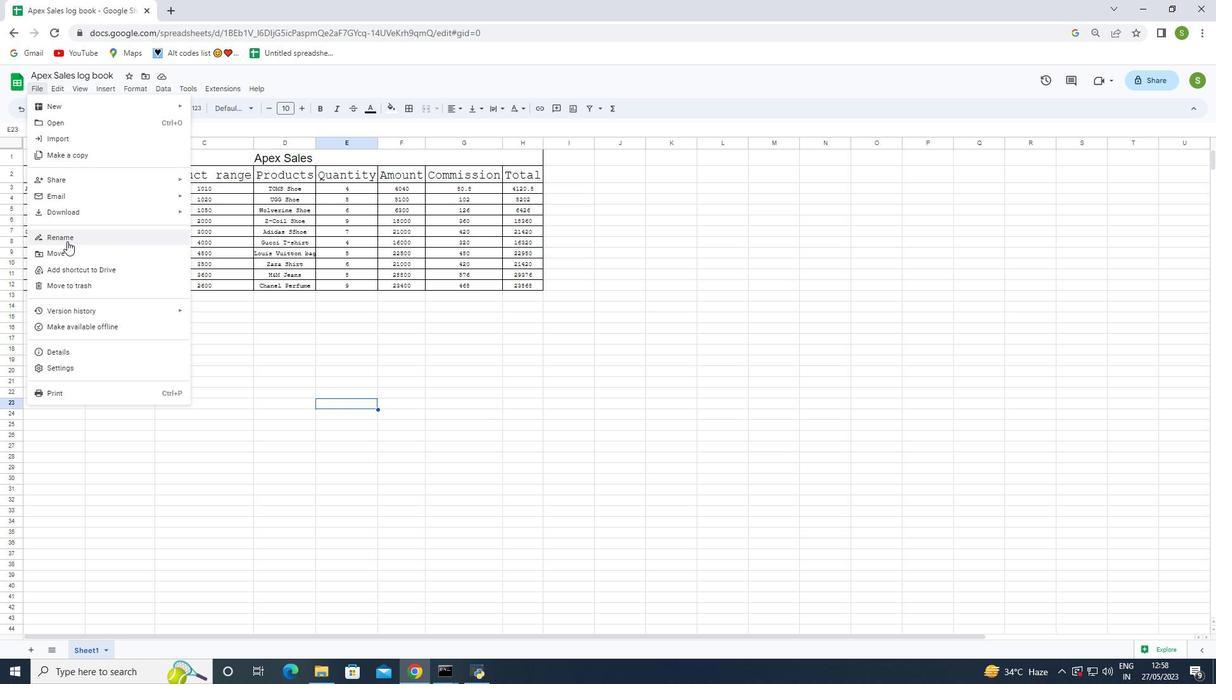 
Action: Mouse moved to (126, 363)
Screenshot: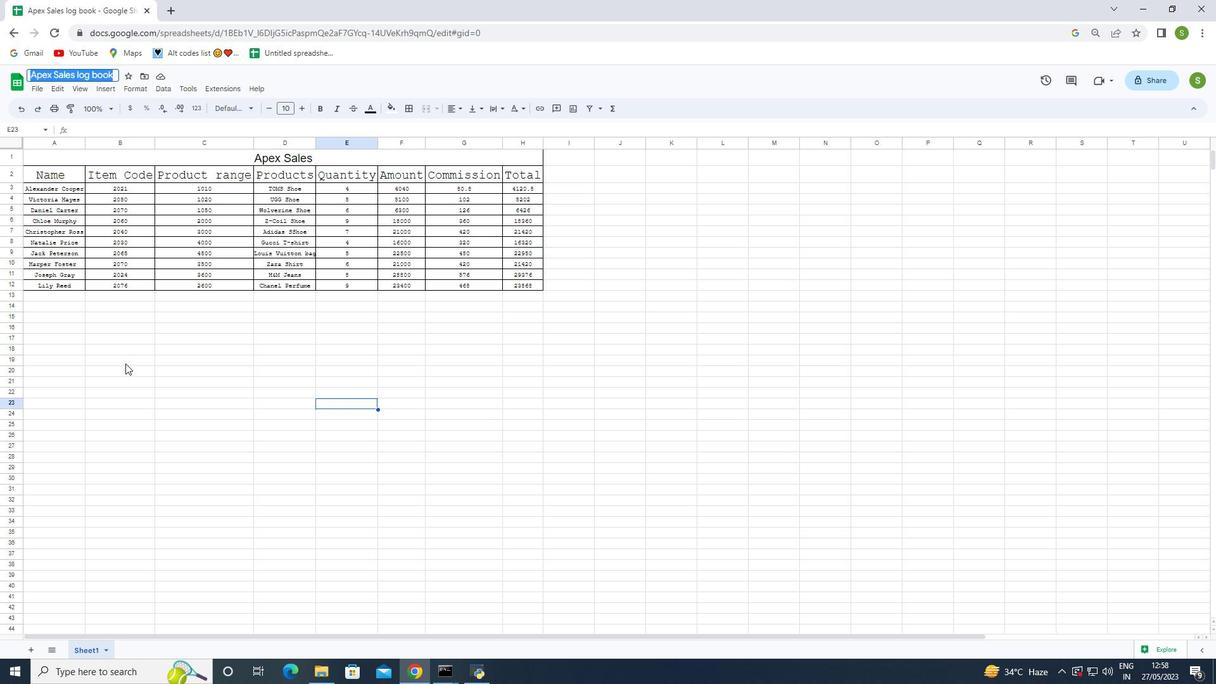 
Action: Key pressed <Key.backspace><Key.shift>Apex<Key.space><Key.shift>Sales<Key.space>log<Key.space><Key.shift>book
Screenshot: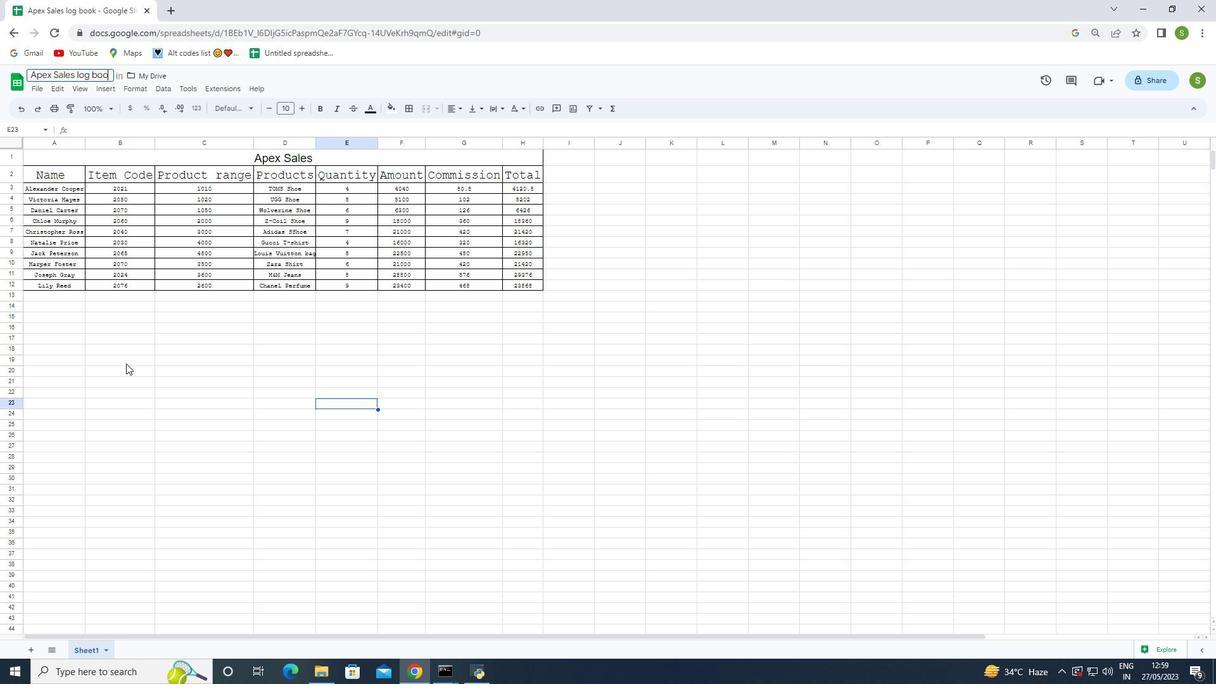 
Action: Mouse moved to (147, 393)
Screenshot: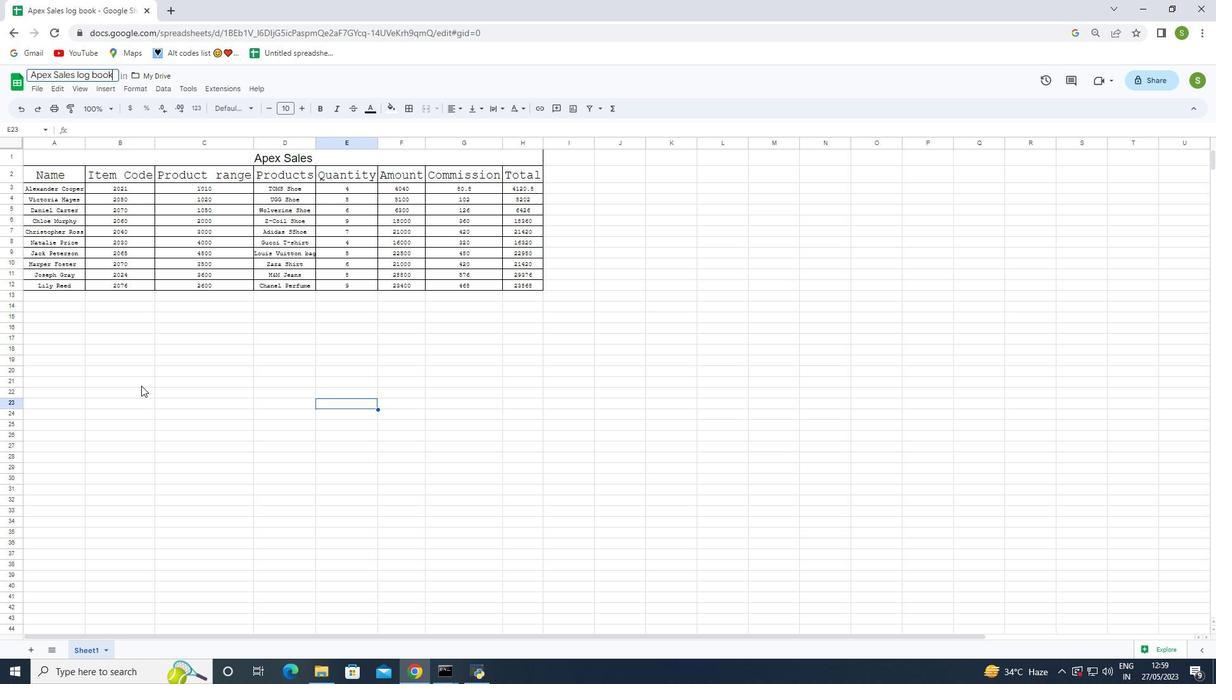 
Action: Mouse pressed left at (147, 393)
Screenshot: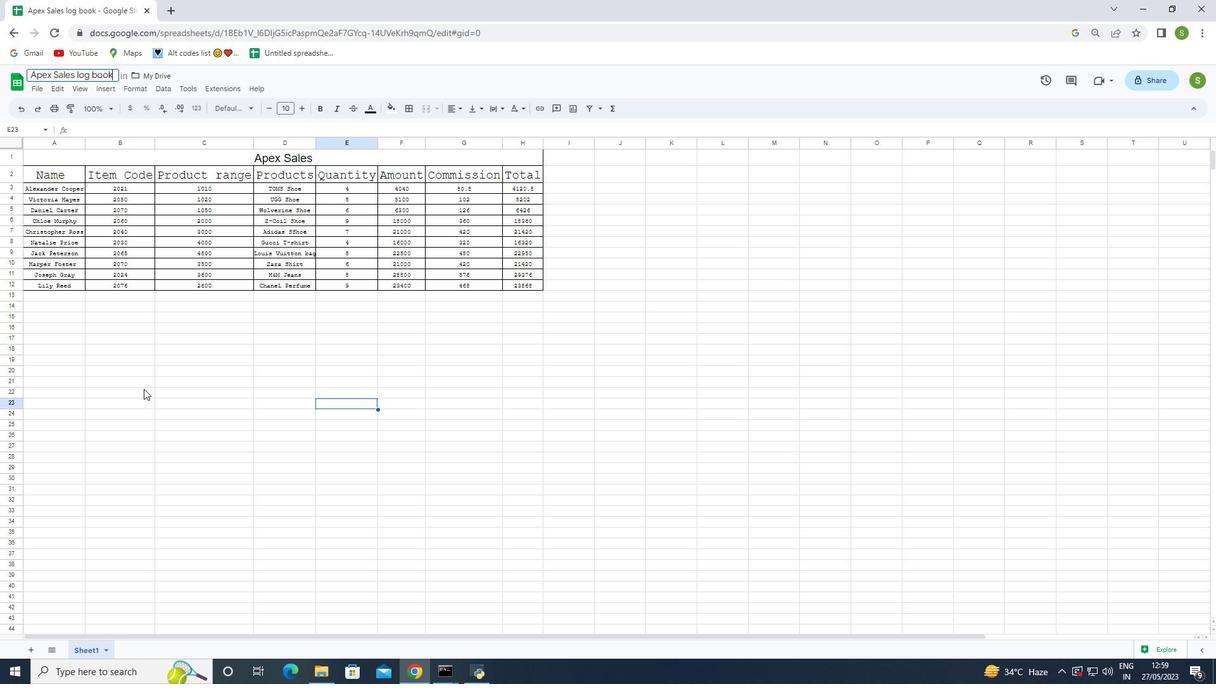
Action: Mouse moved to (325, 387)
Screenshot: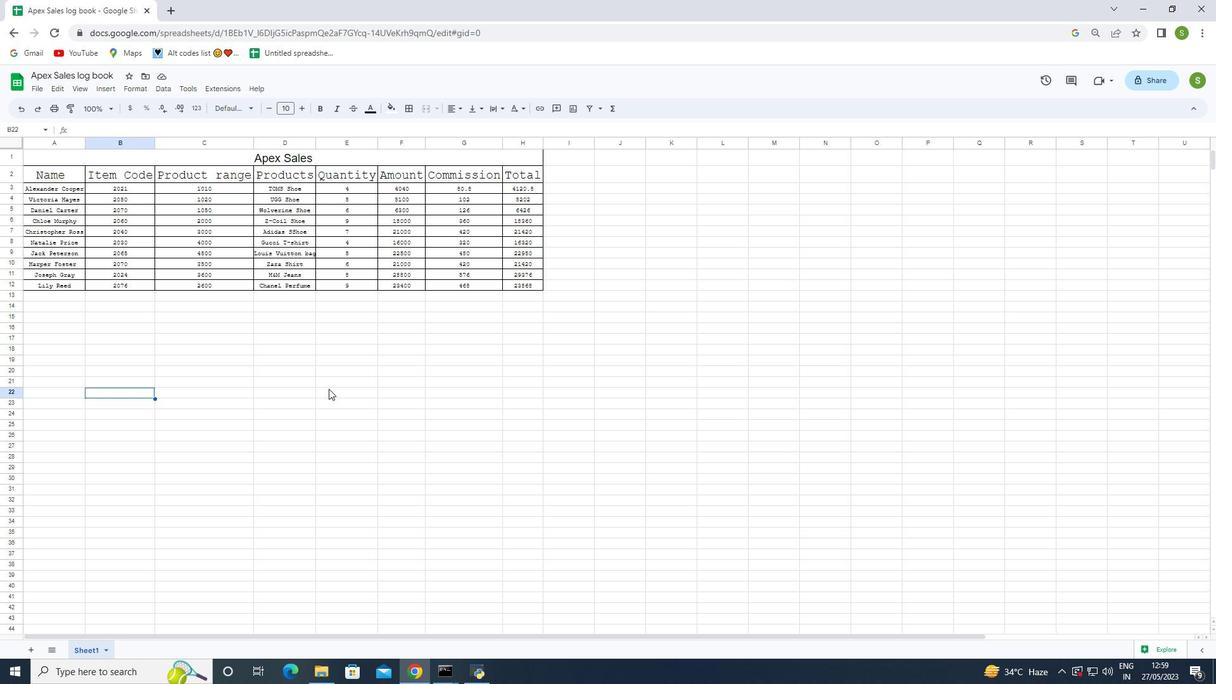 
